 Task: Search one way flight ticket for 1 adult, 6 children, 1 infant in seat and 1 infant on lap in business from Scottsbluff: Western Nebraska Regional Airport (william B. Heilig Field) to Gillette: Gillette Campbell County Airport on 5-1-2023. Choice of flights is American. Number of bags: 8 checked bags. Price is upto 85000. Outbound departure time preference is 5:45.
Action: Mouse moved to (255, 329)
Screenshot: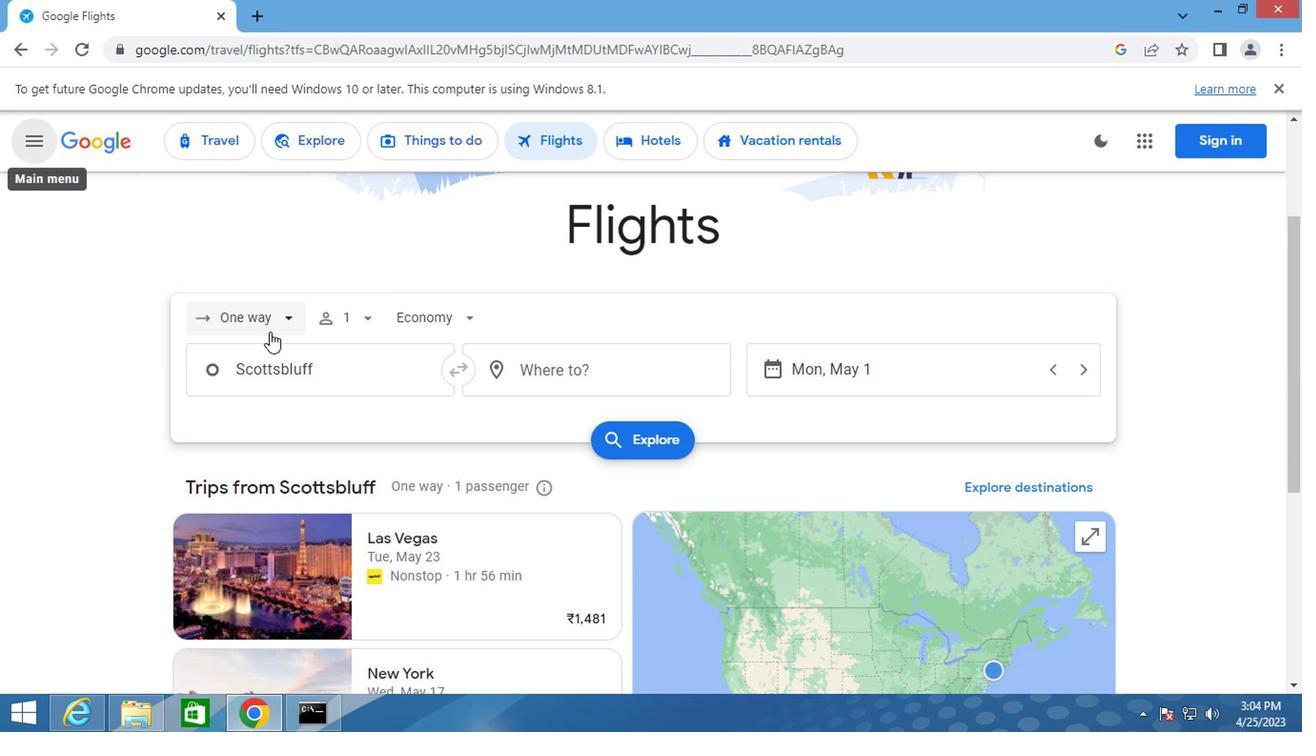 
Action: Mouse pressed left at (255, 329)
Screenshot: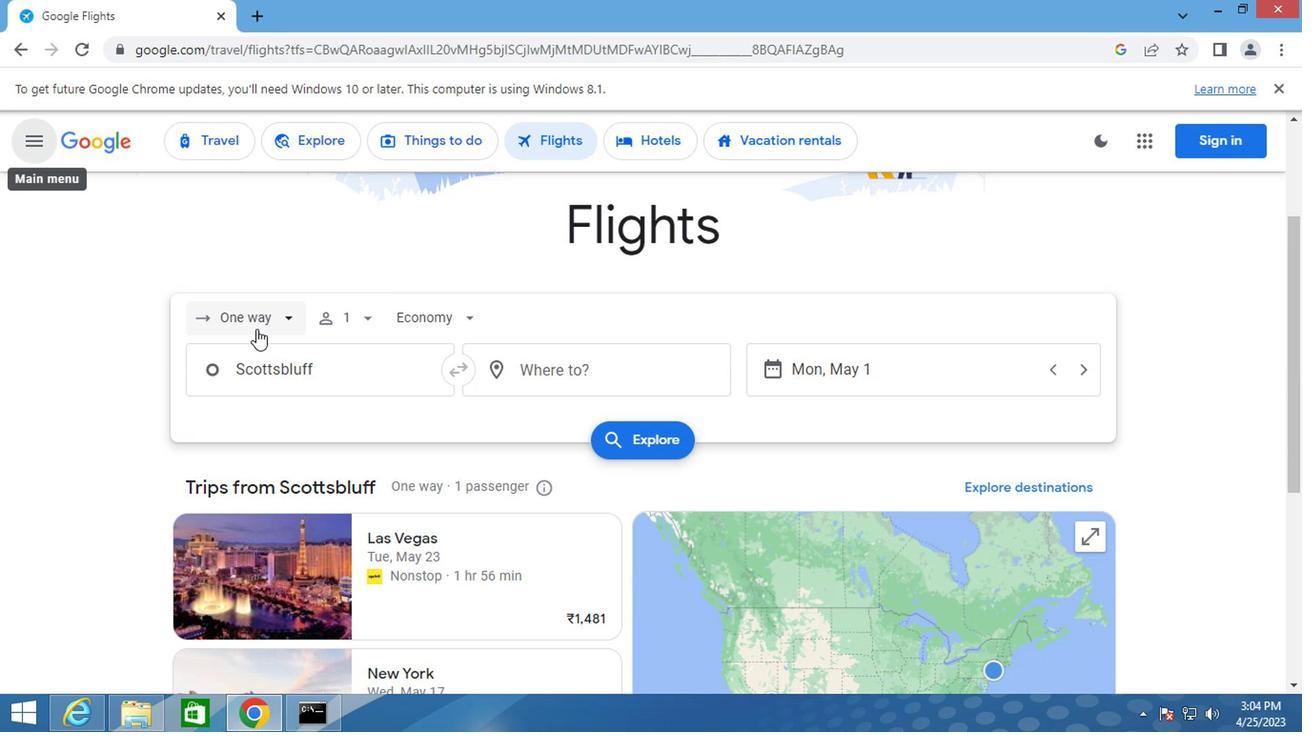 
Action: Mouse moved to (270, 415)
Screenshot: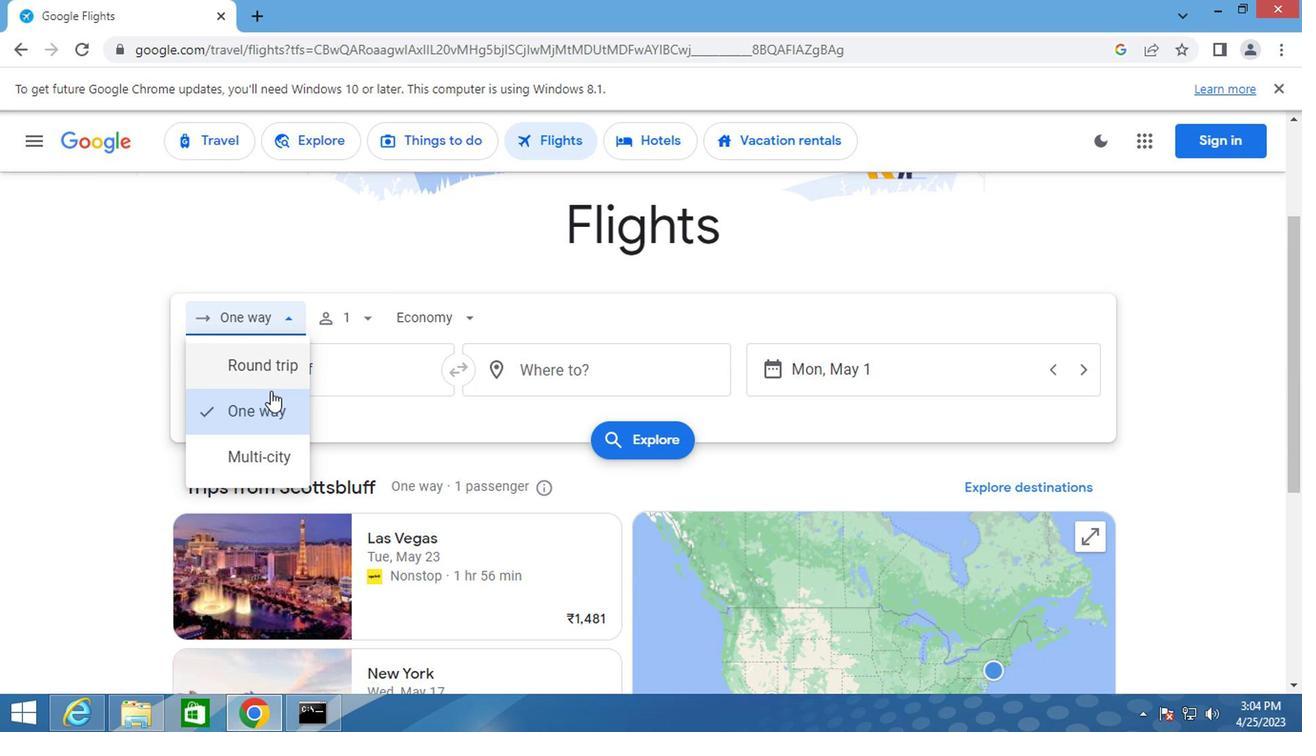 
Action: Mouse pressed left at (270, 415)
Screenshot: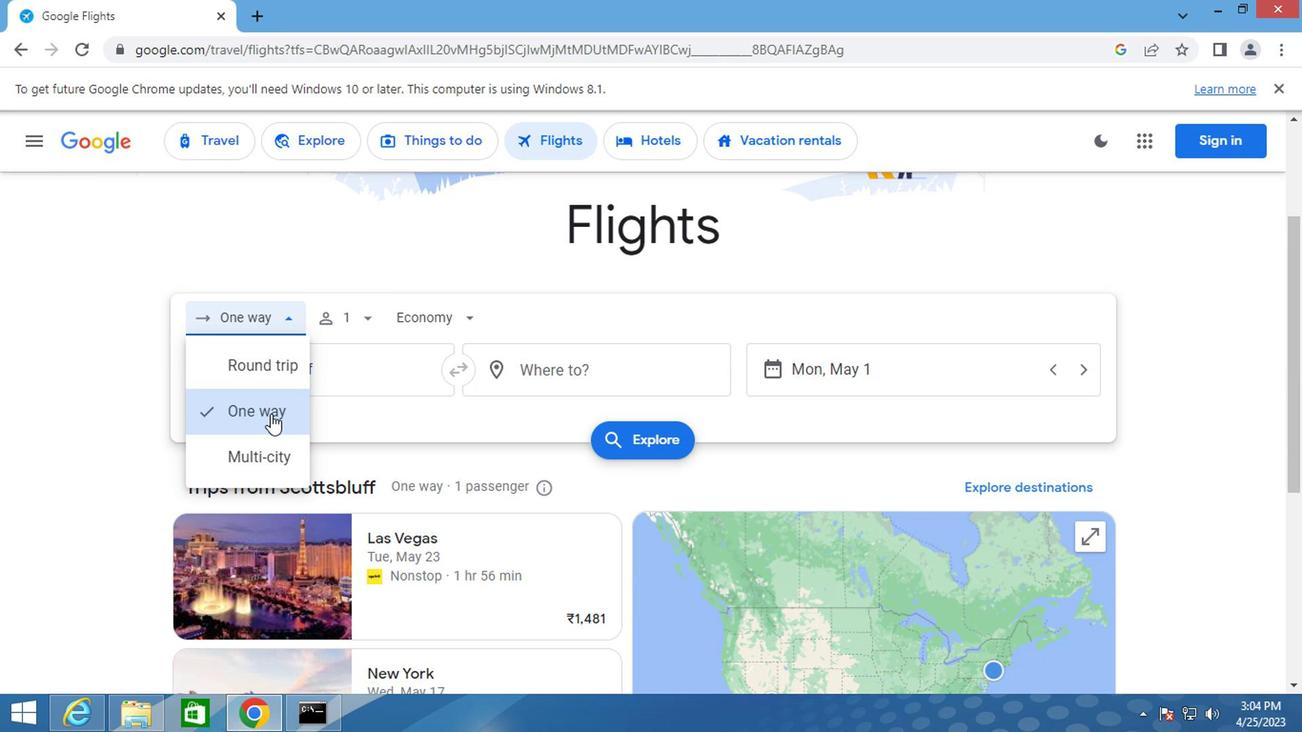 
Action: Mouse moved to (358, 322)
Screenshot: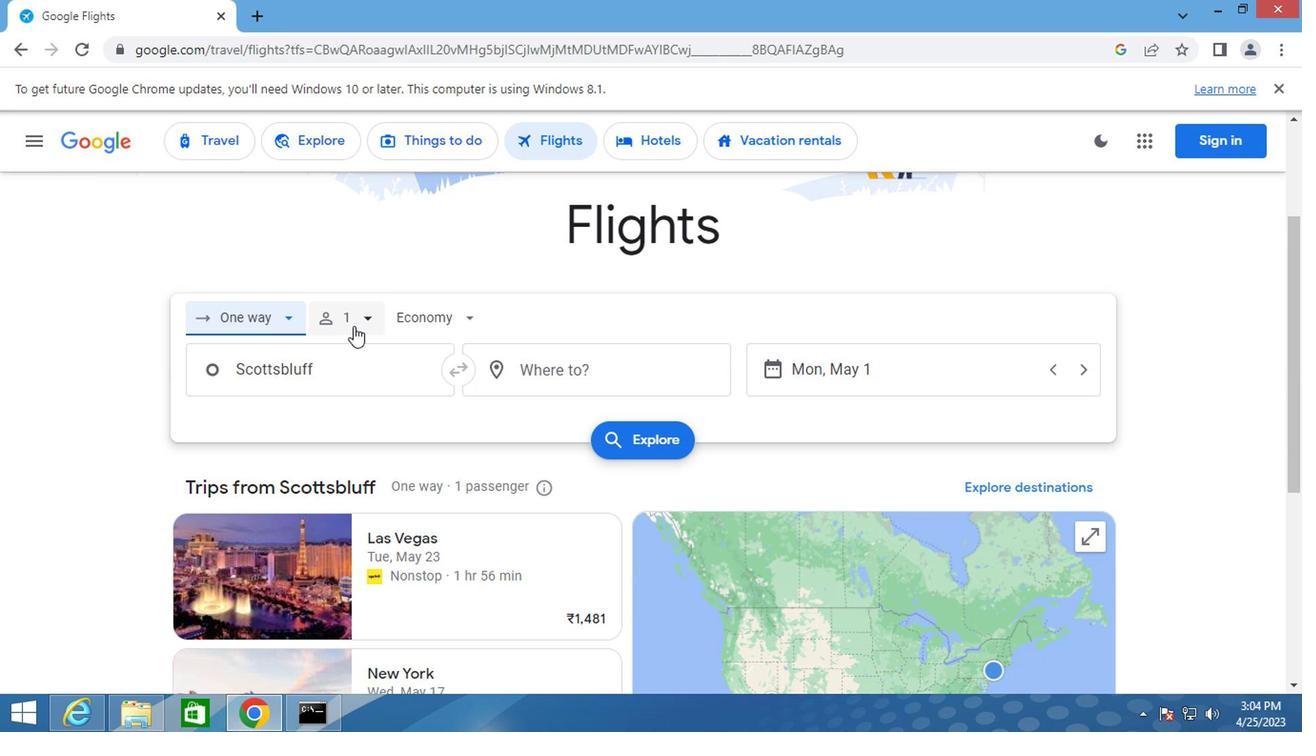
Action: Mouse pressed left at (358, 322)
Screenshot: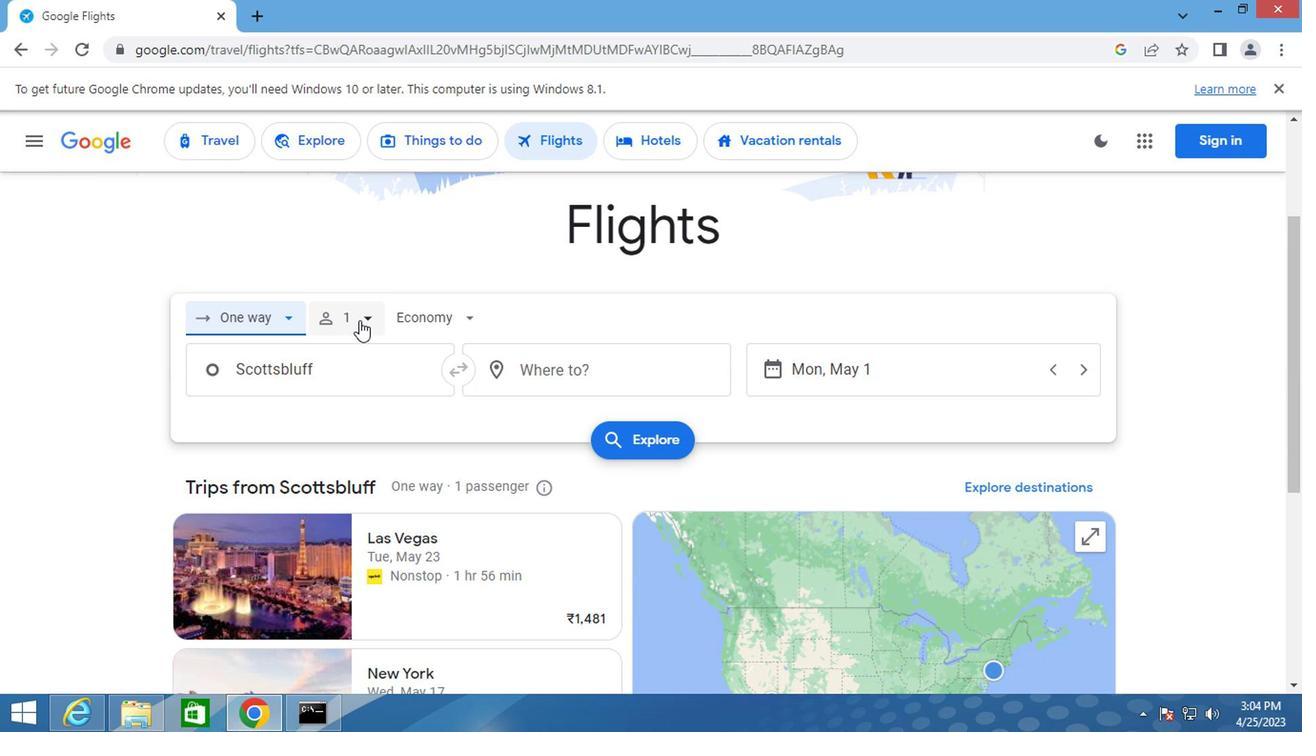 
Action: Mouse moved to (499, 416)
Screenshot: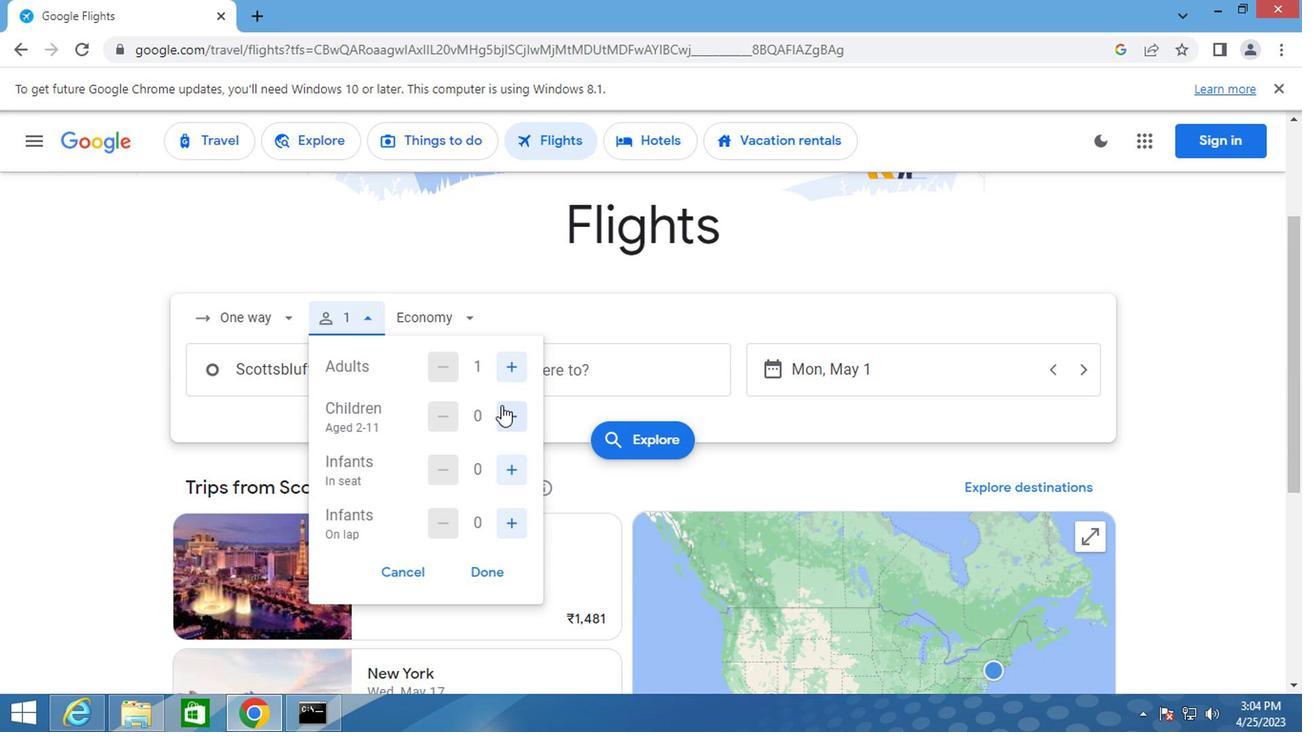 
Action: Mouse pressed left at (499, 416)
Screenshot: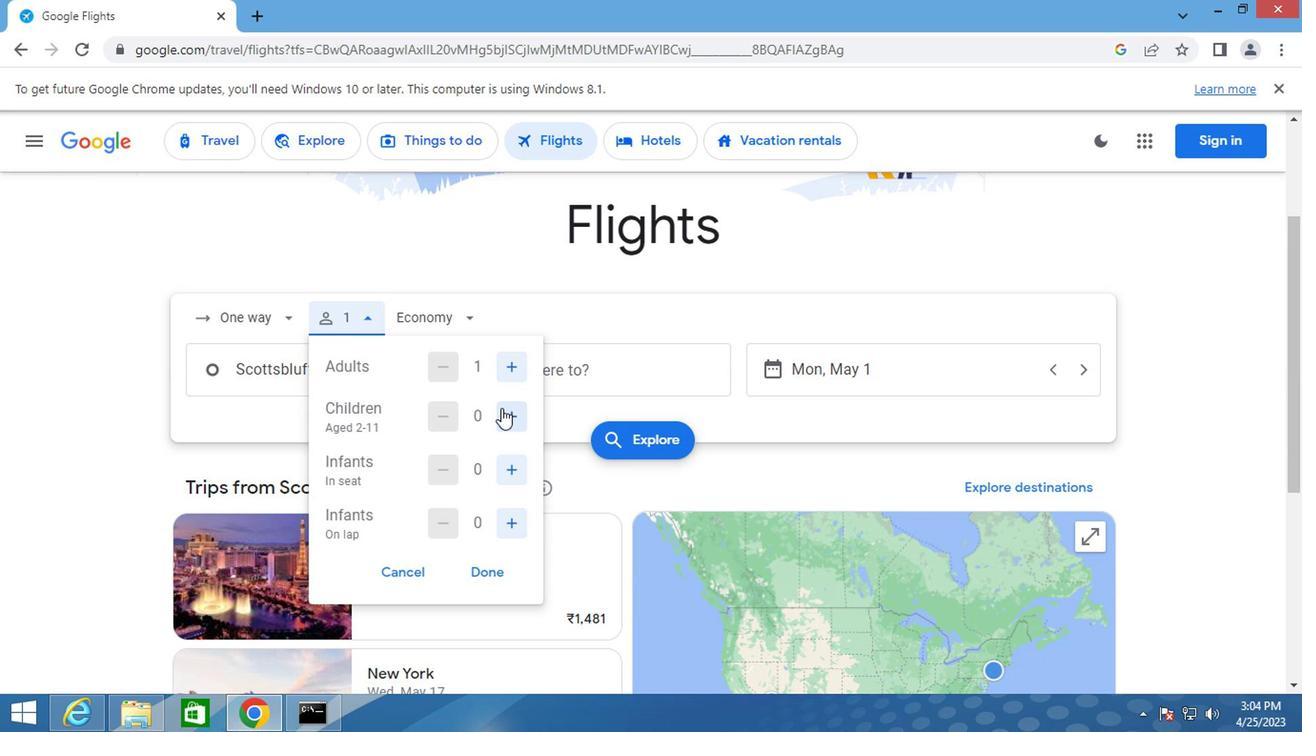 
Action: Mouse pressed left at (499, 416)
Screenshot: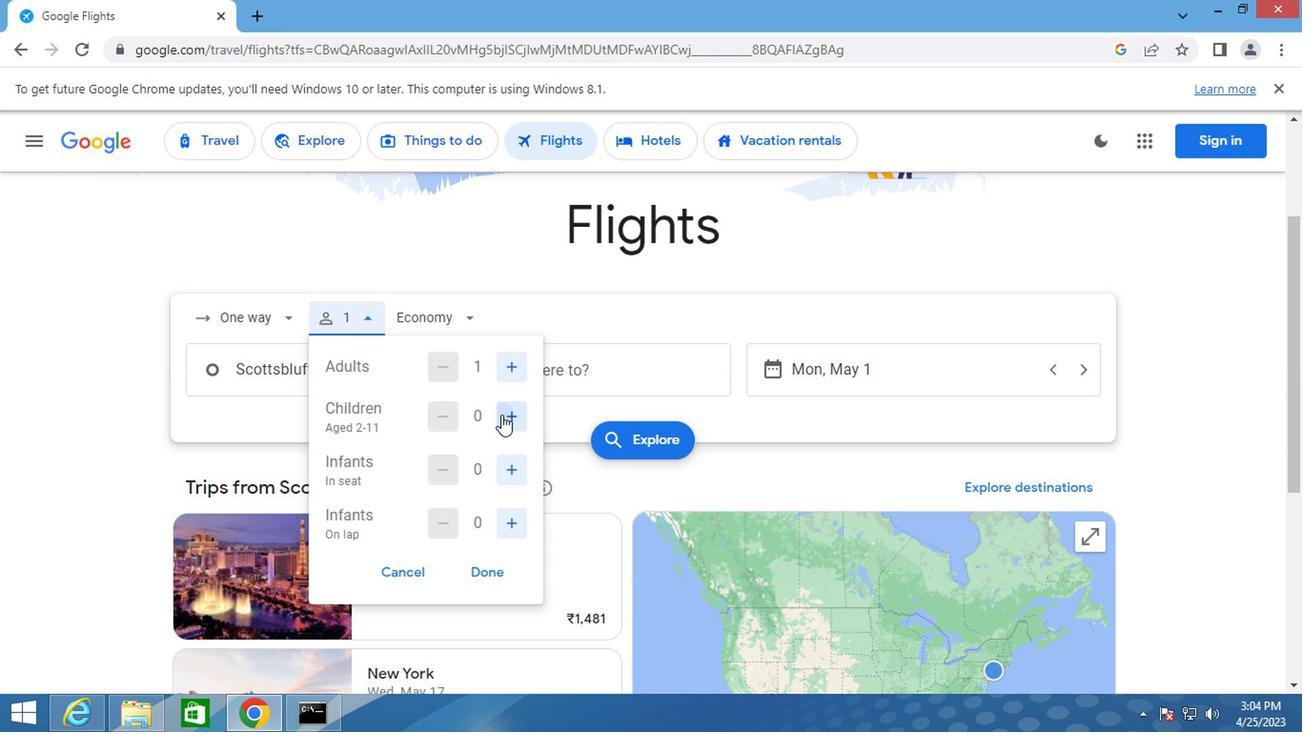 
Action: Mouse moved to (500, 416)
Screenshot: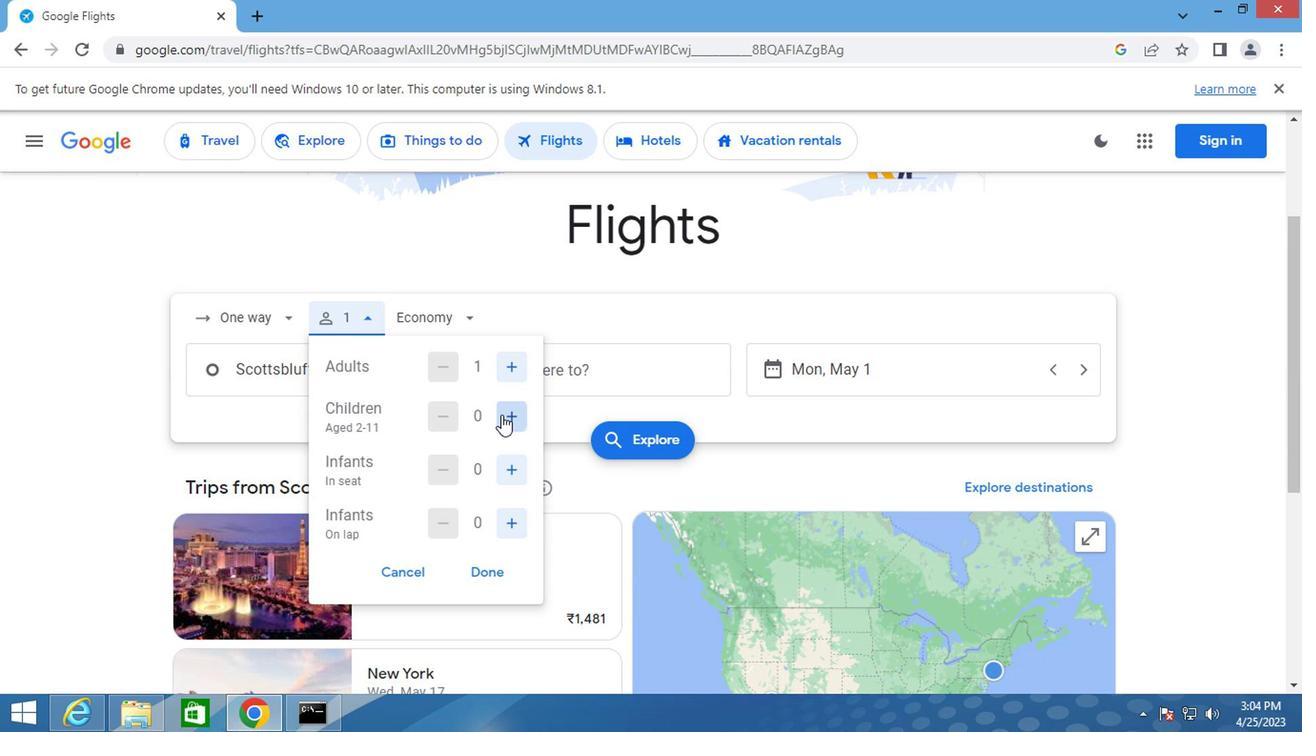 
Action: Mouse pressed left at (500, 416)
Screenshot: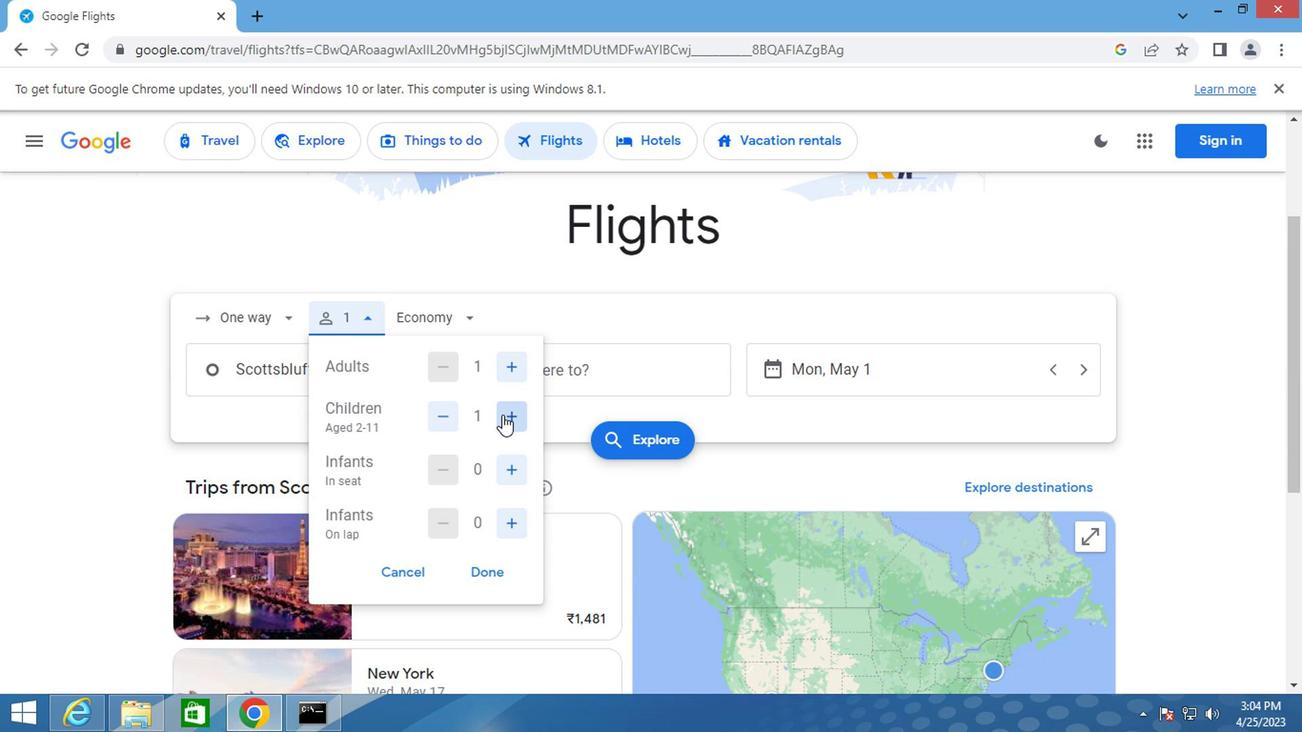 
Action: Mouse moved to (500, 416)
Screenshot: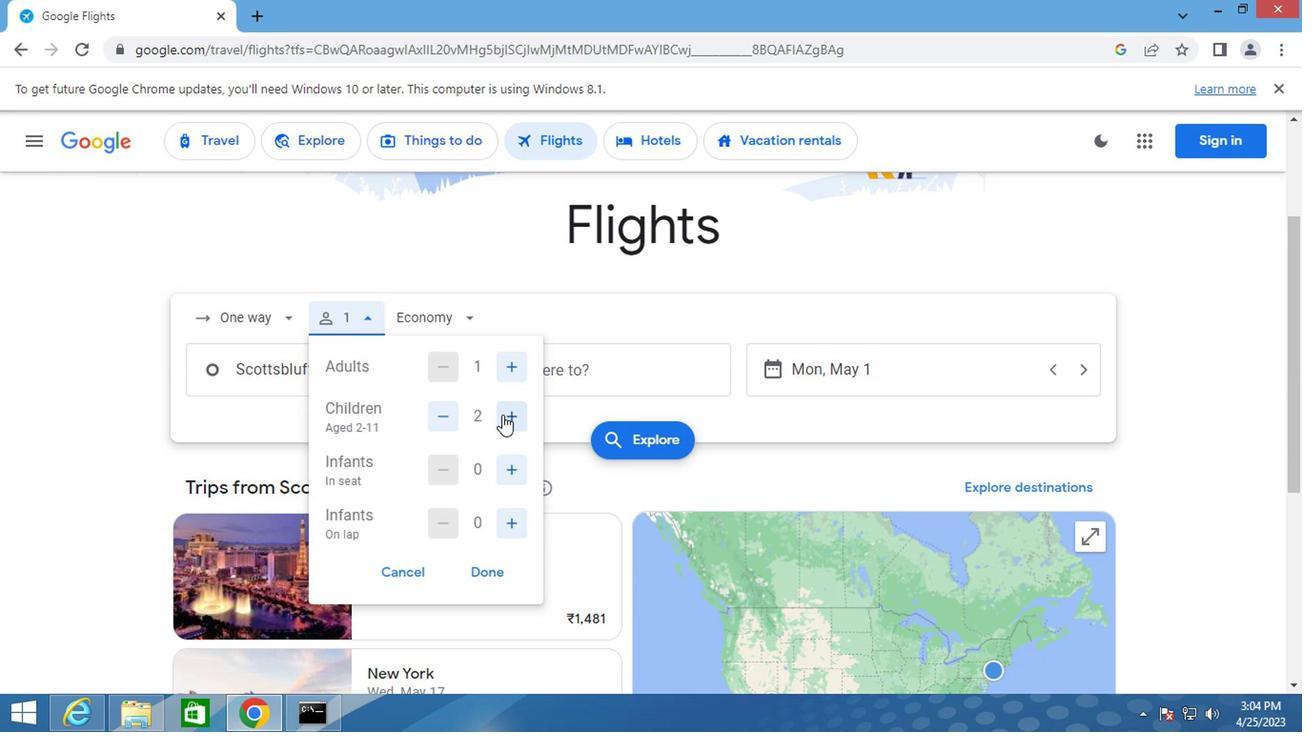
Action: Mouse pressed left at (500, 416)
Screenshot: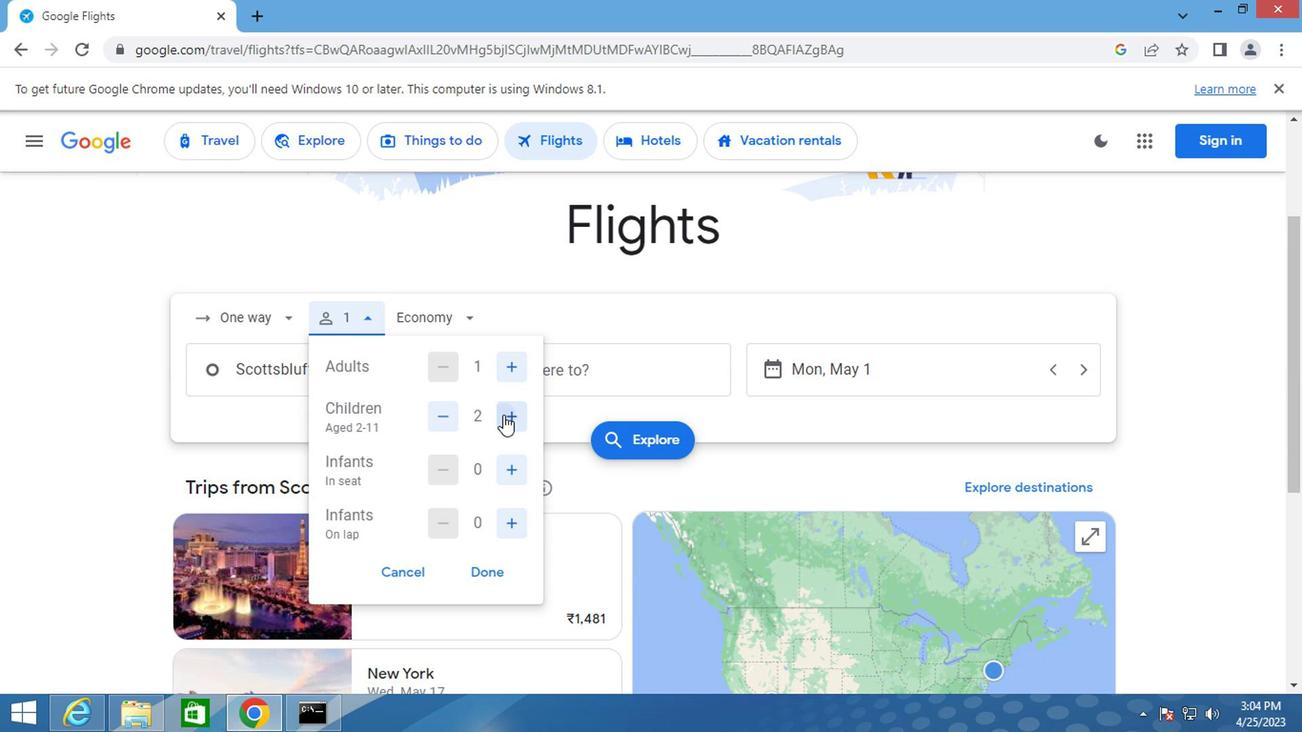
Action: Mouse pressed left at (500, 416)
Screenshot: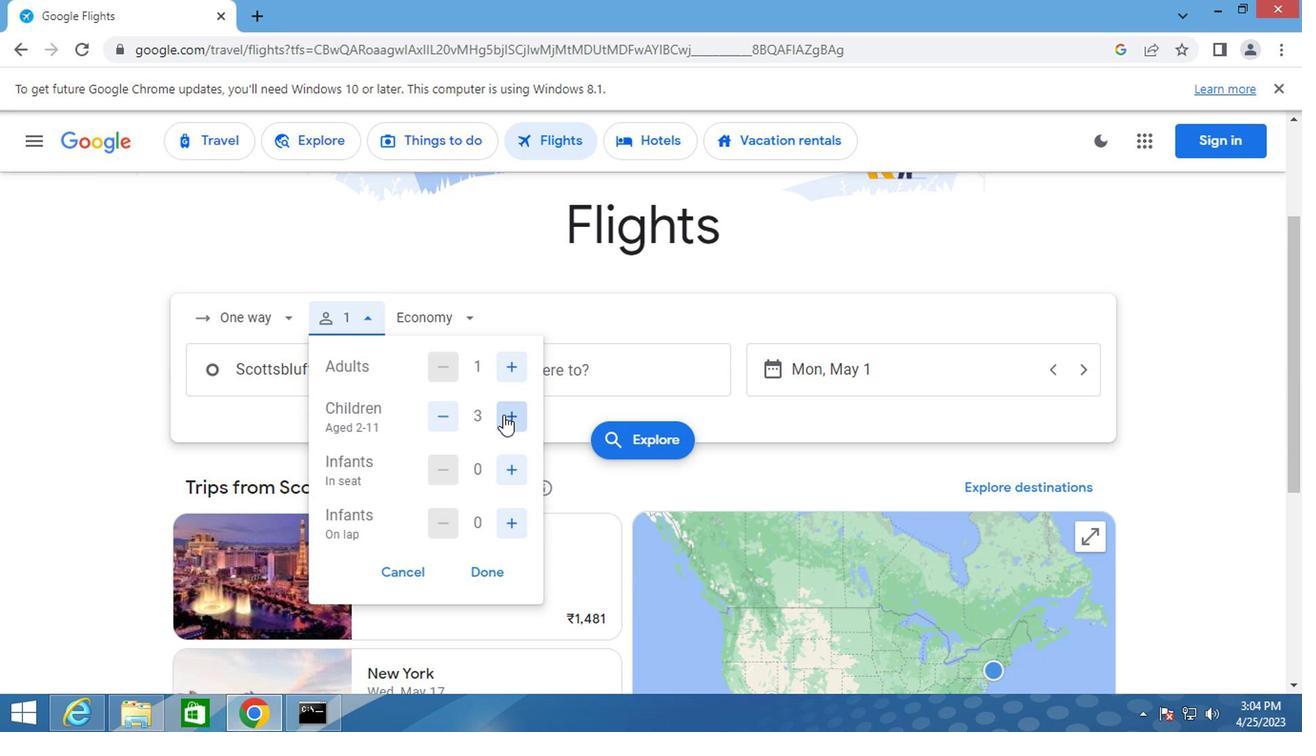 
Action: Mouse pressed left at (500, 416)
Screenshot: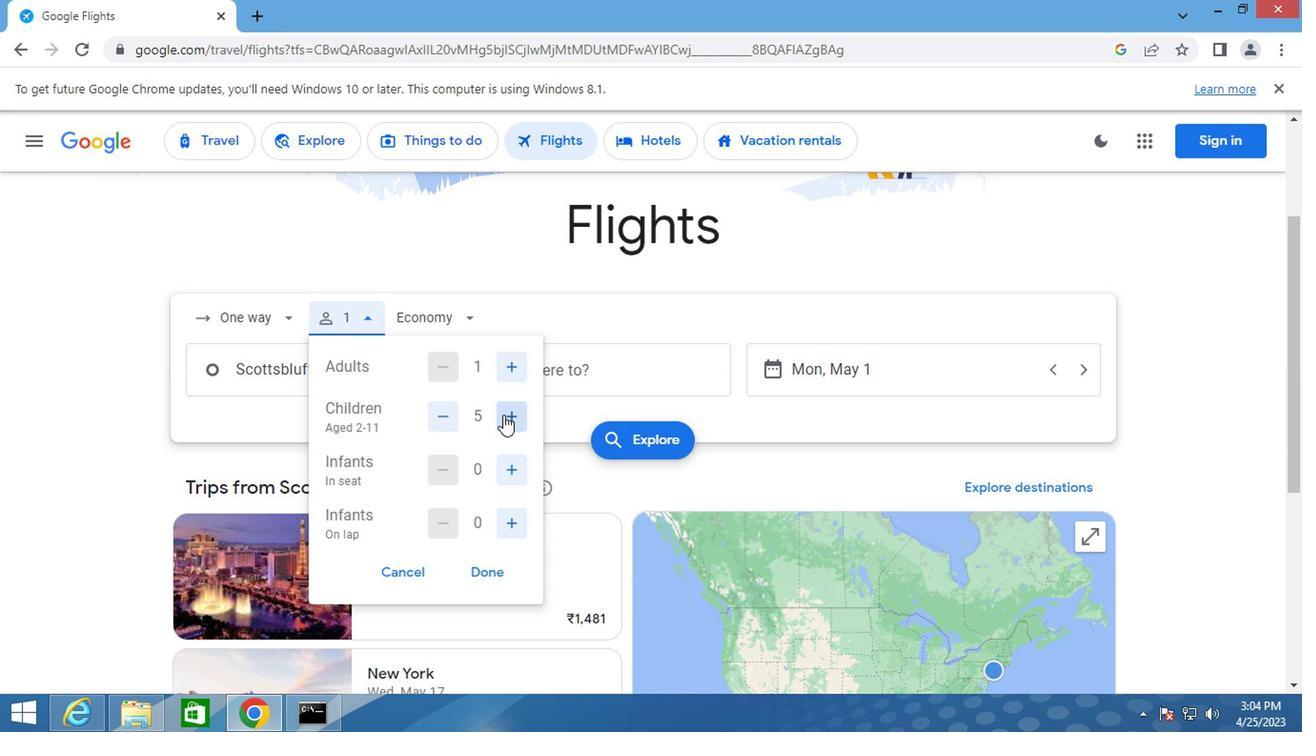 
Action: Mouse moved to (504, 462)
Screenshot: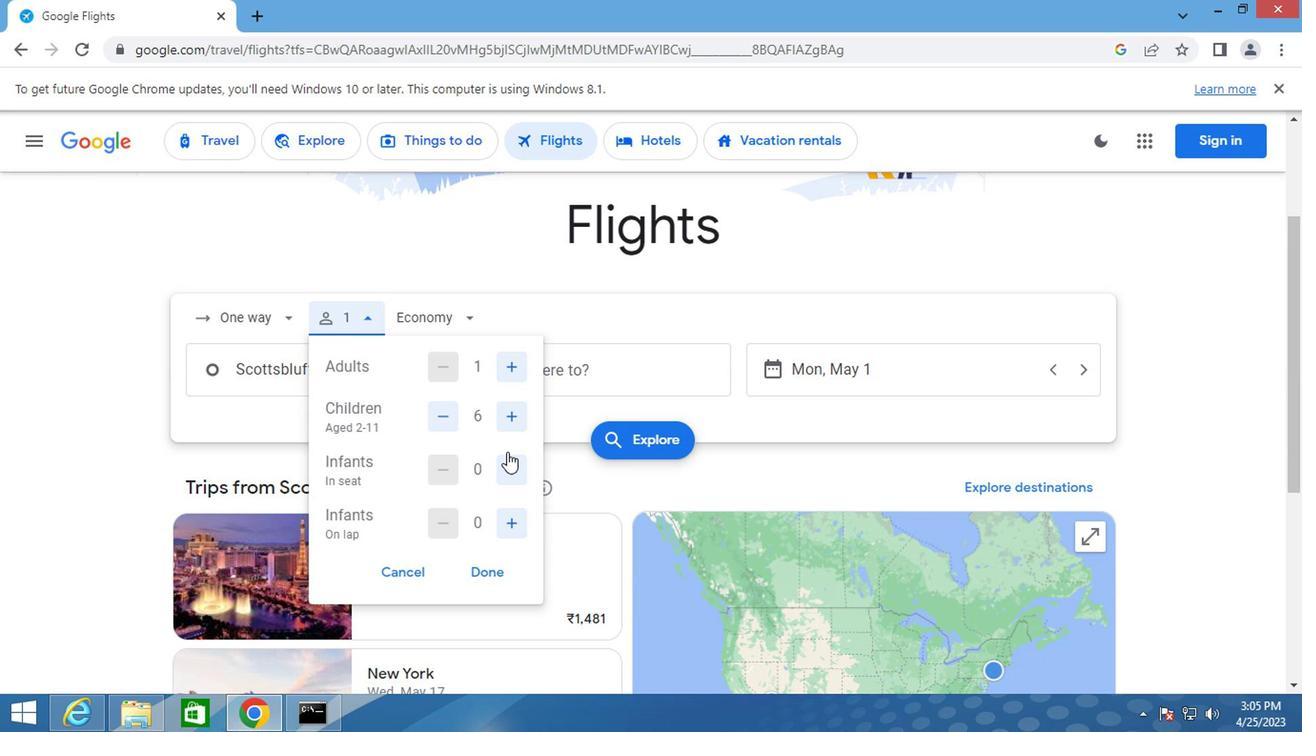
Action: Mouse pressed left at (504, 462)
Screenshot: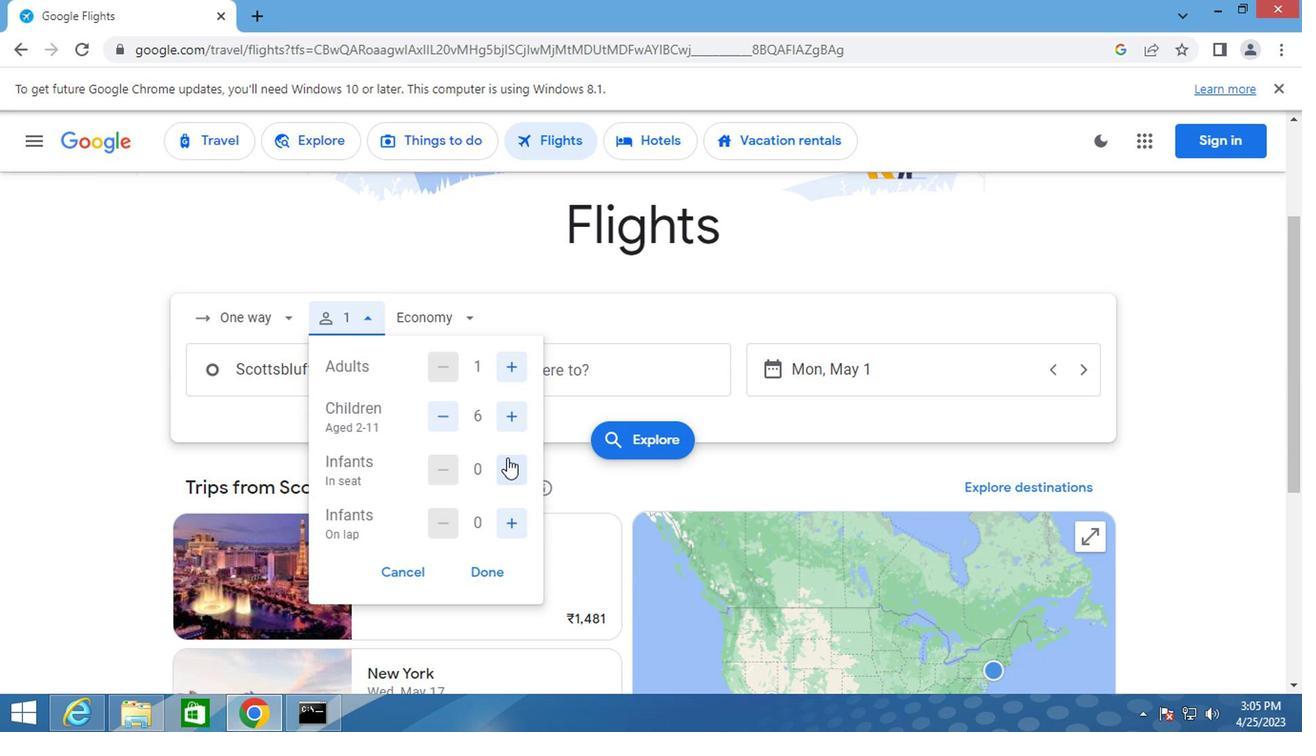 
Action: Mouse moved to (504, 523)
Screenshot: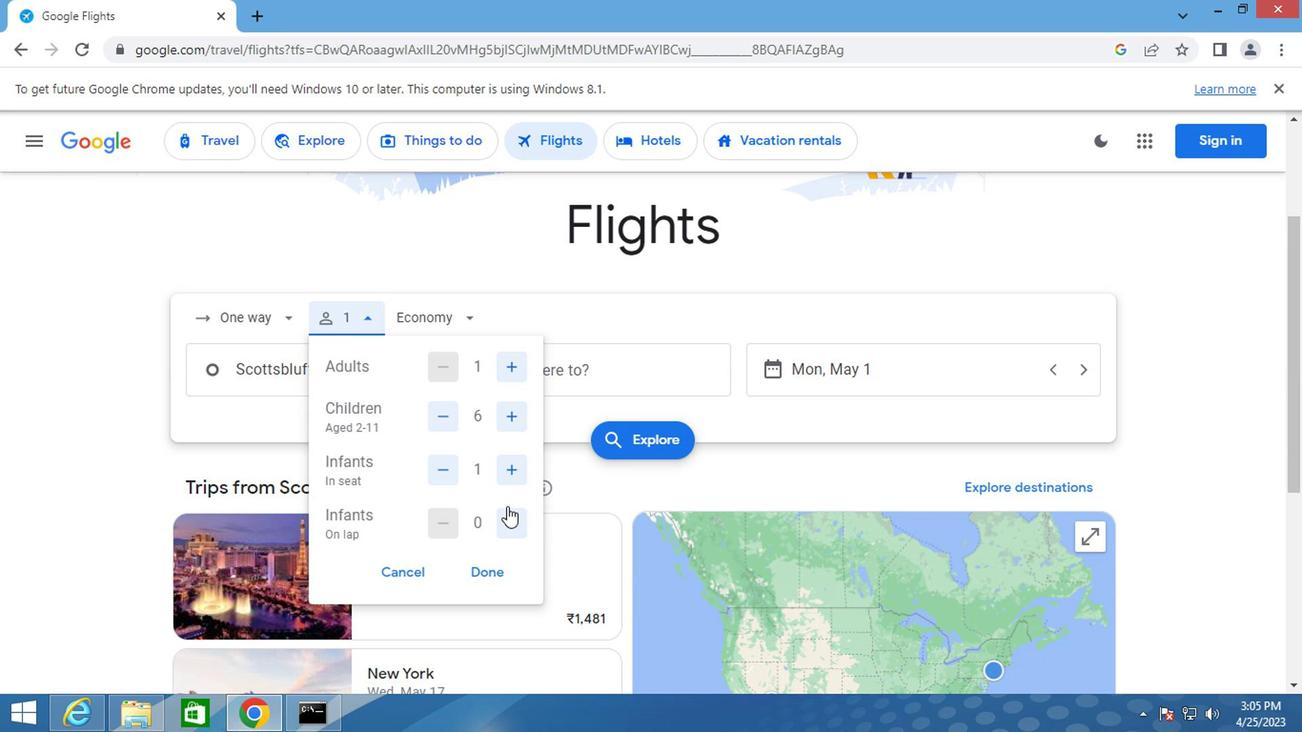 
Action: Mouse pressed left at (504, 523)
Screenshot: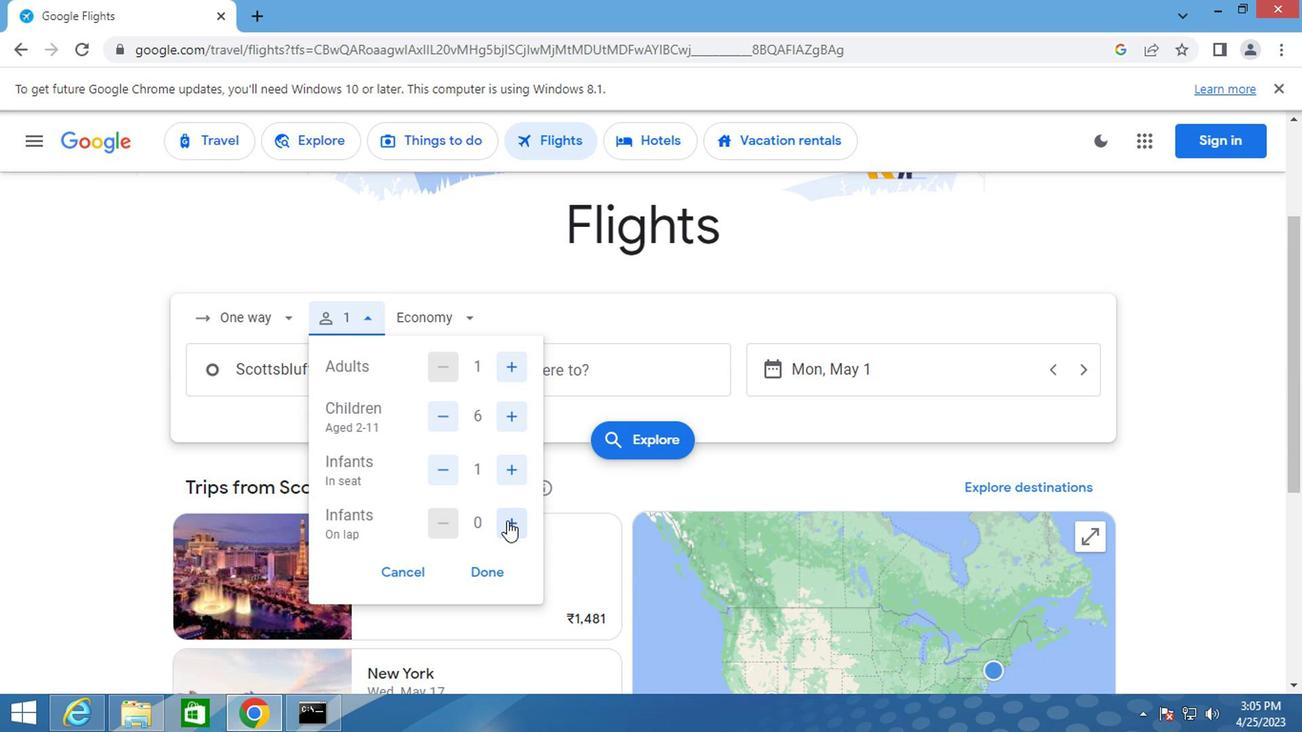 
Action: Mouse moved to (435, 317)
Screenshot: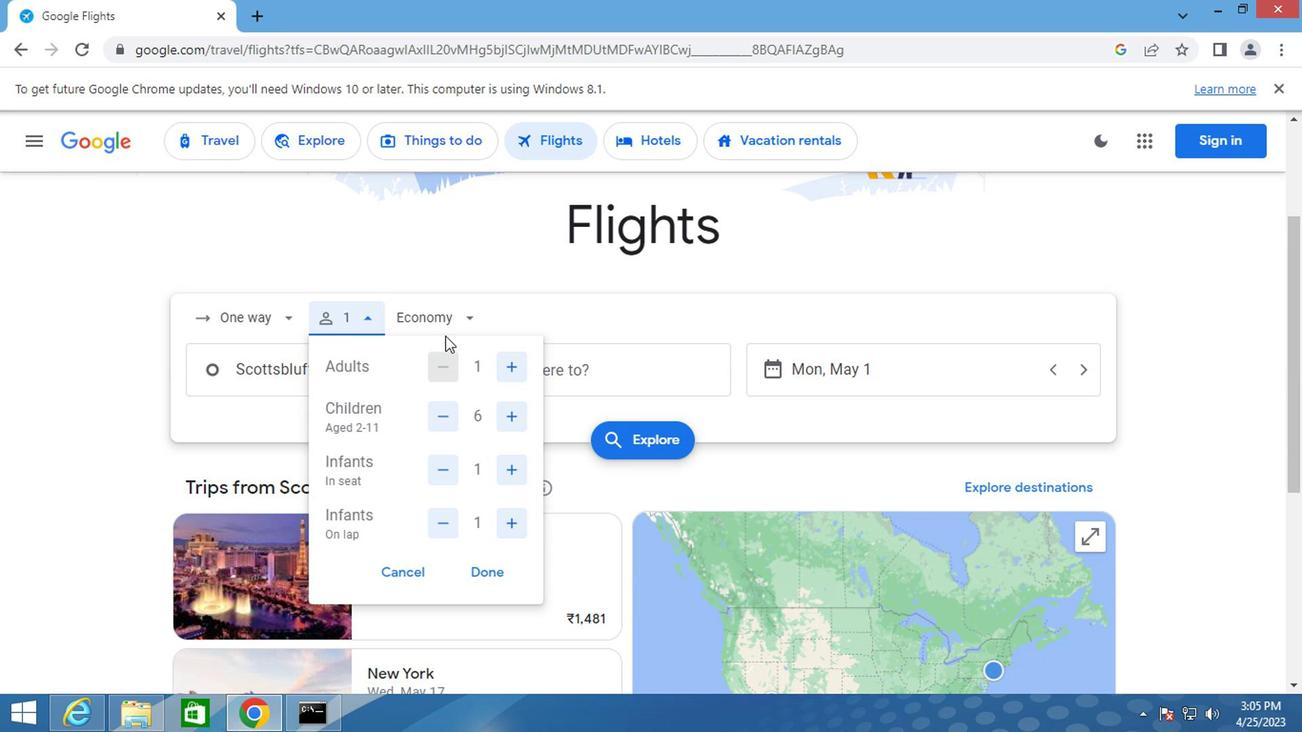 
Action: Mouse pressed left at (435, 317)
Screenshot: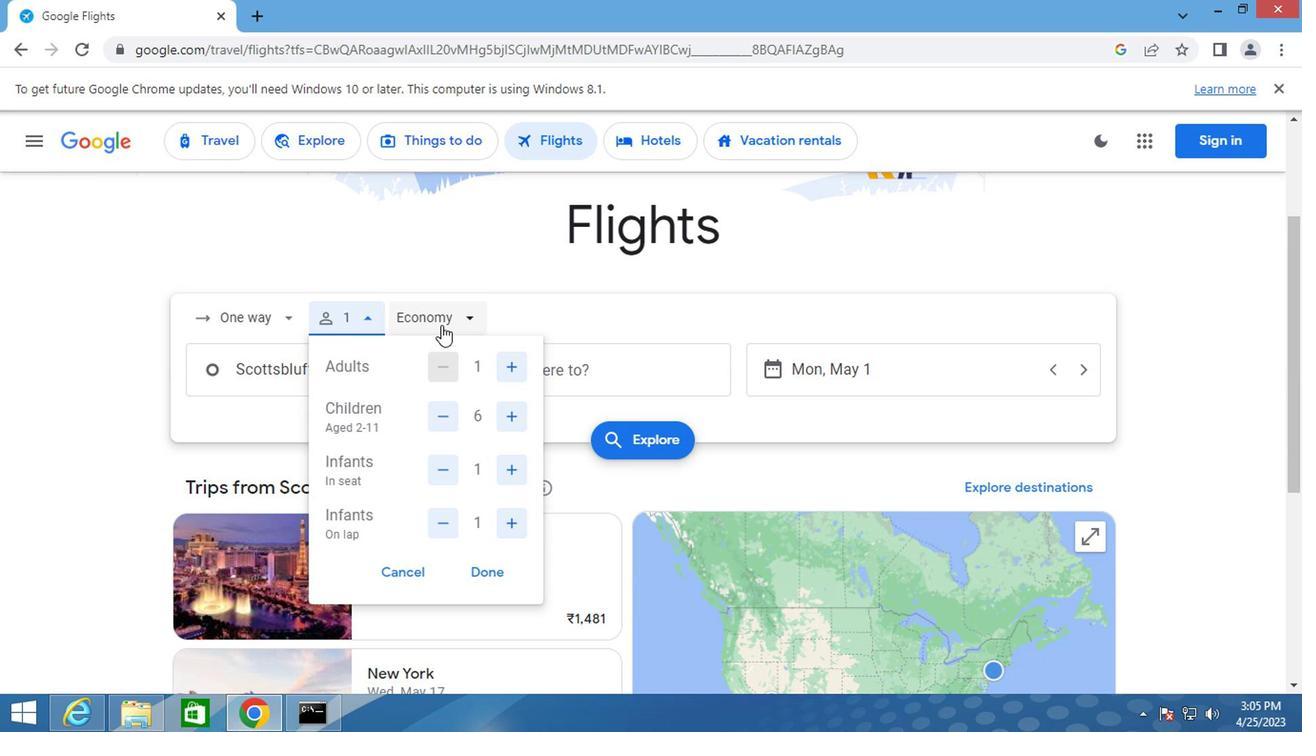 
Action: Mouse moved to (454, 457)
Screenshot: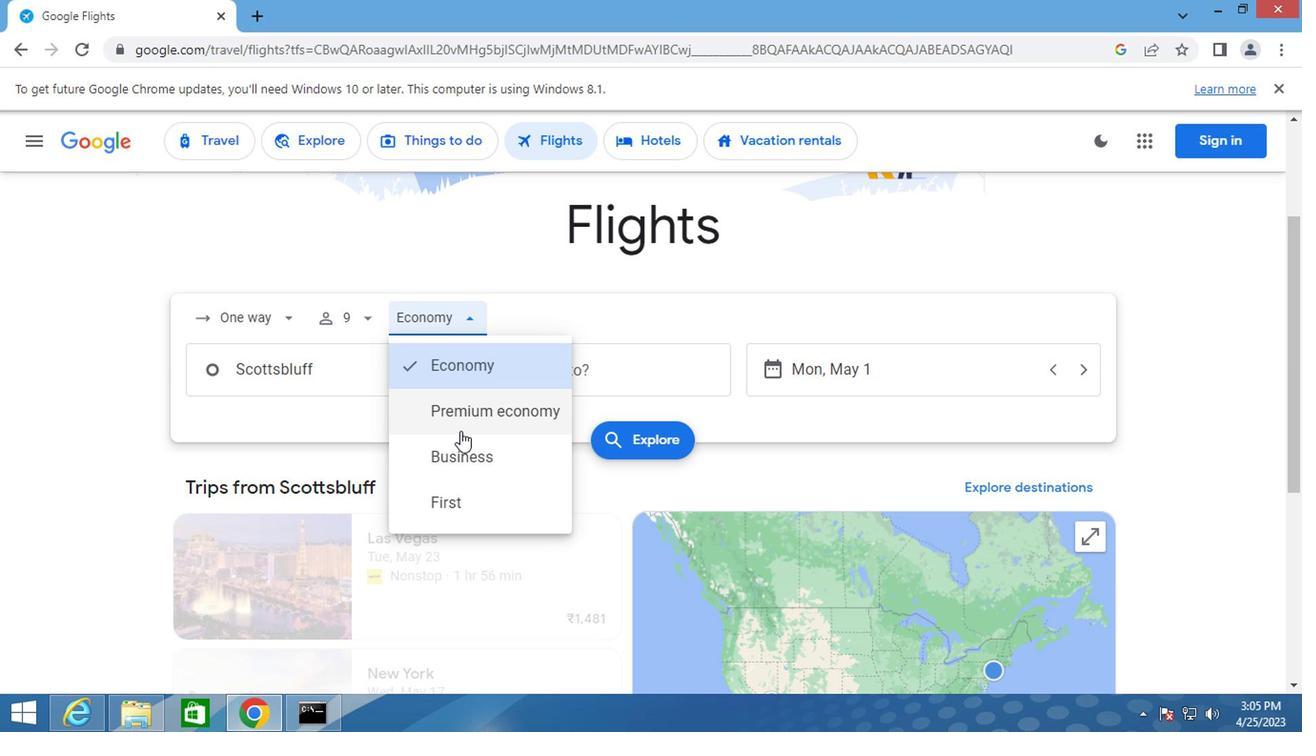 
Action: Mouse pressed left at (454, 457)
Screenshot: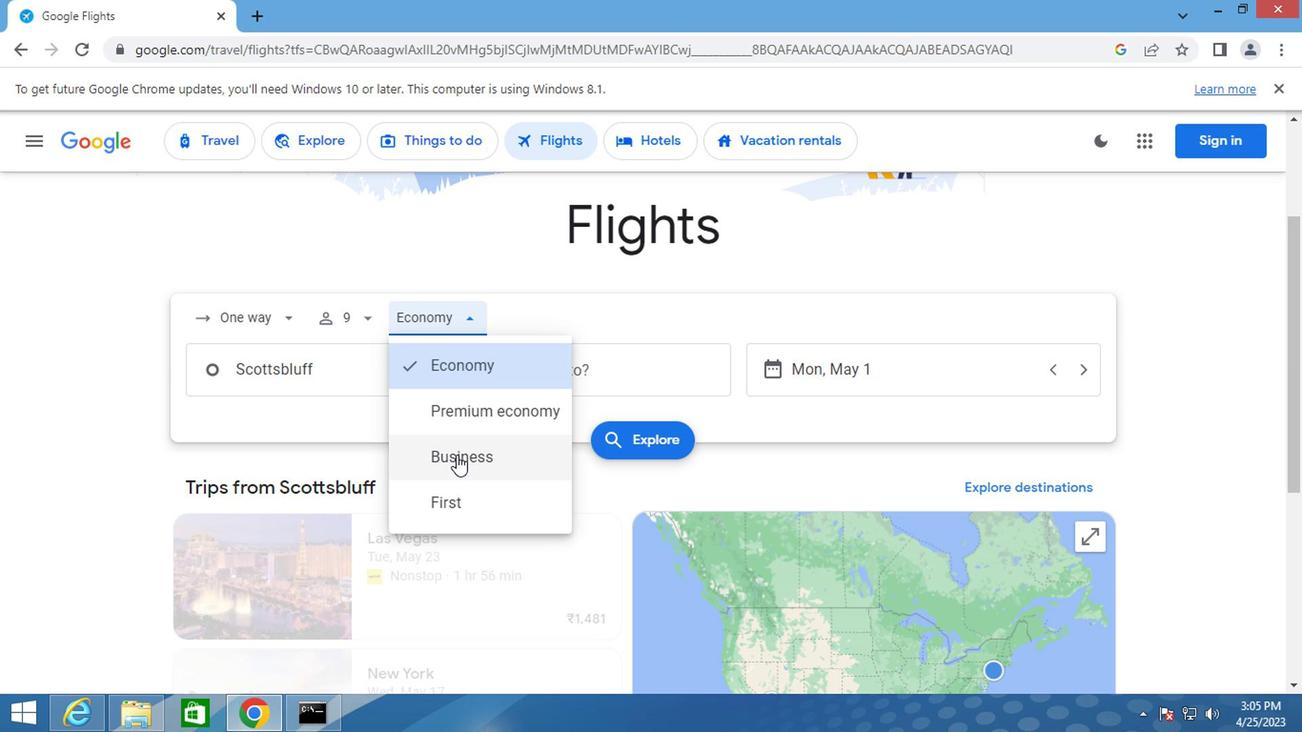 
Action: Mouse moved to (280, 378)
Screenshot: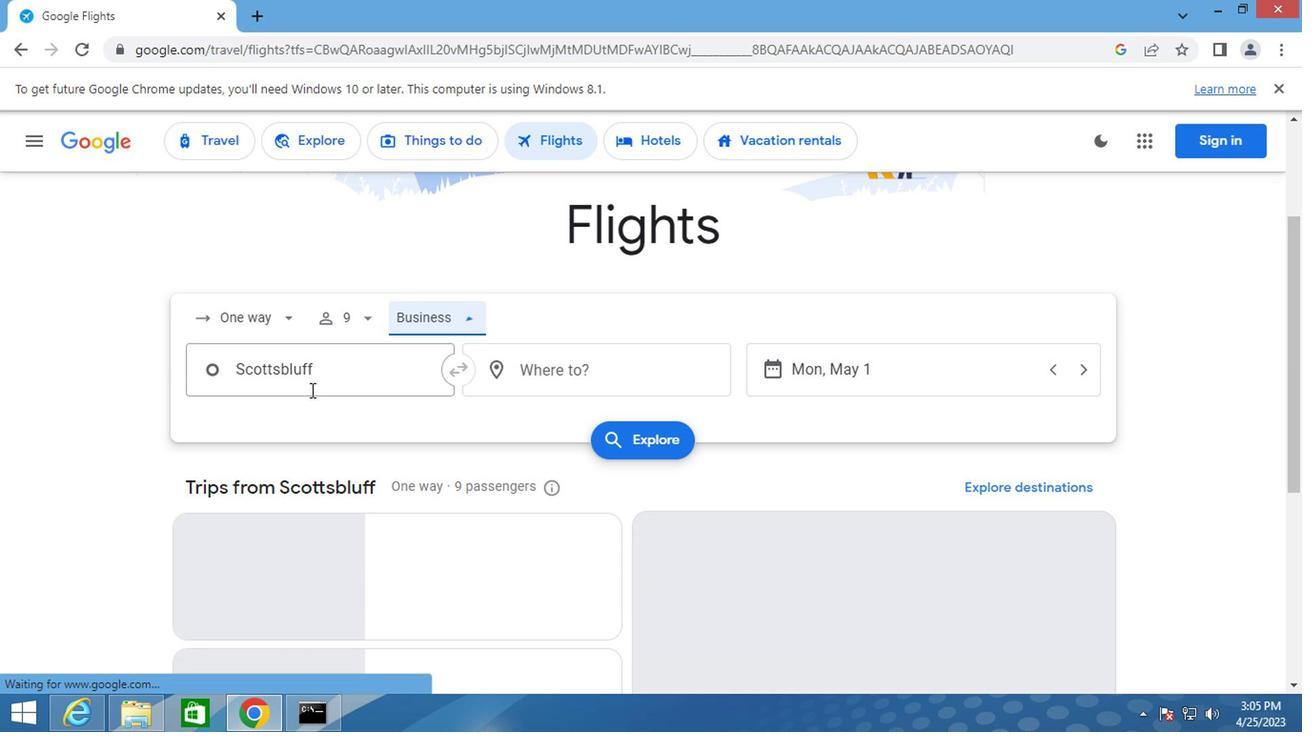 
Action: Mouse pressed left at (280, 378)
Screenshot: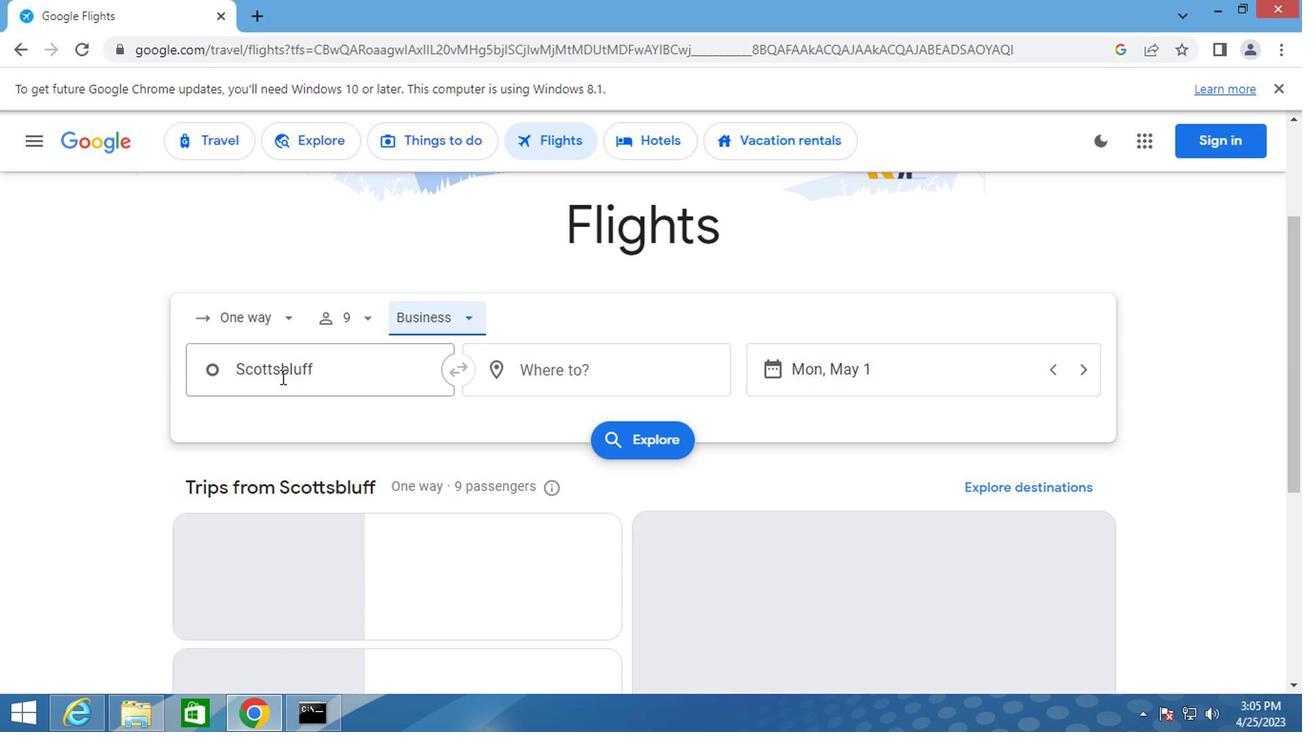 
Action: Key pressed scottsbluff
Screenshot: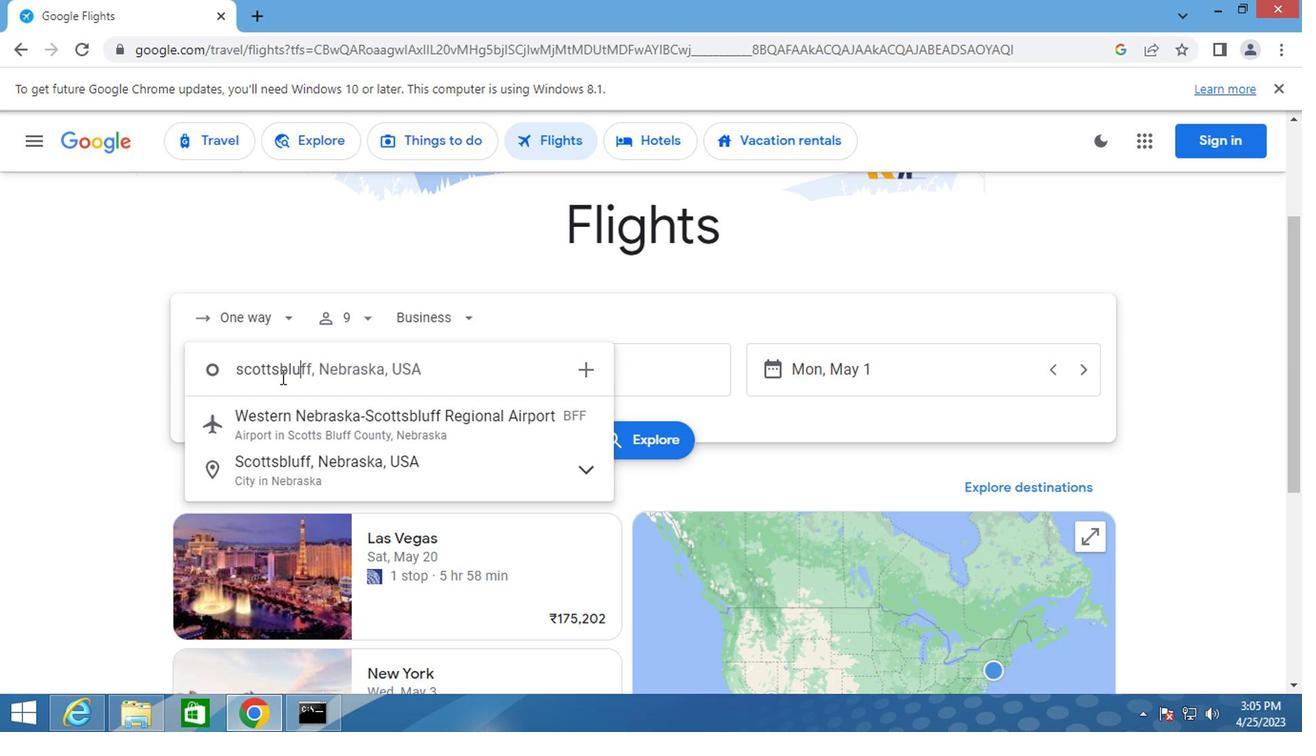 
Action: Mouse moved to (295, 490)
Screenshot: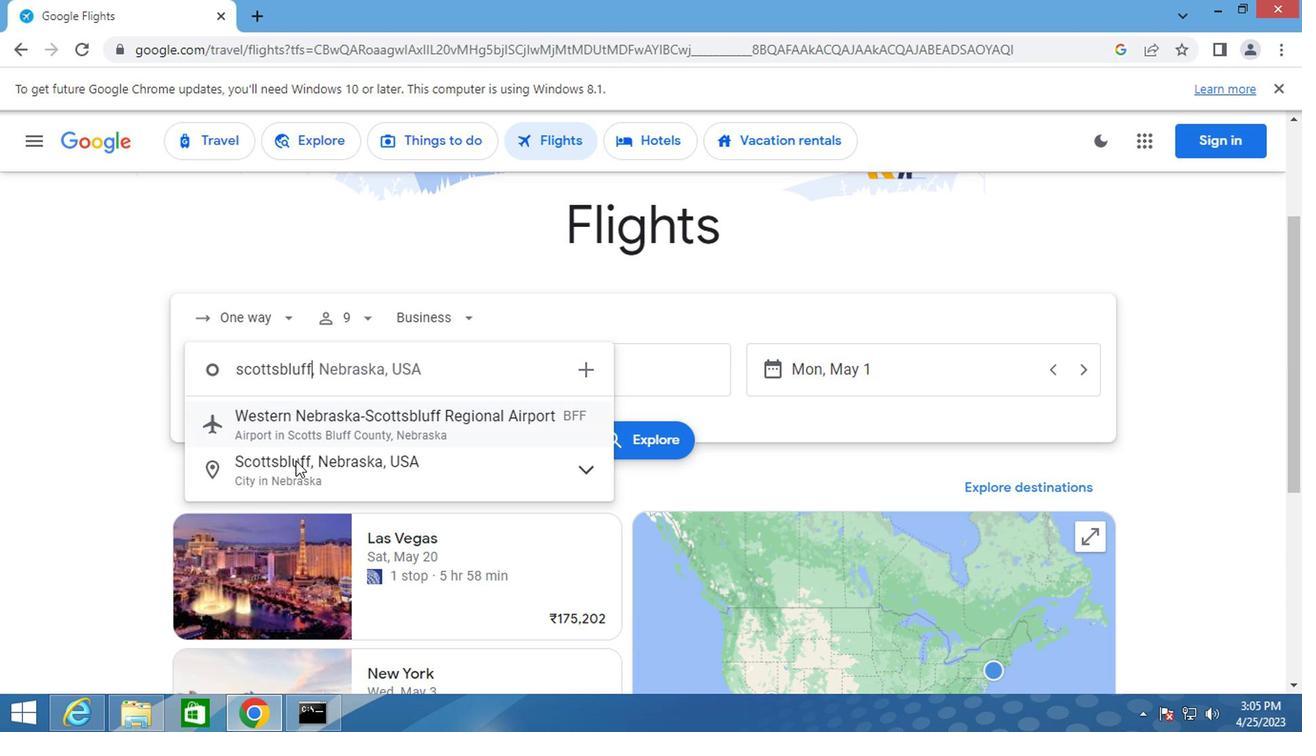 
Action: Mouse pressed left at (295, 490)
Screenshot: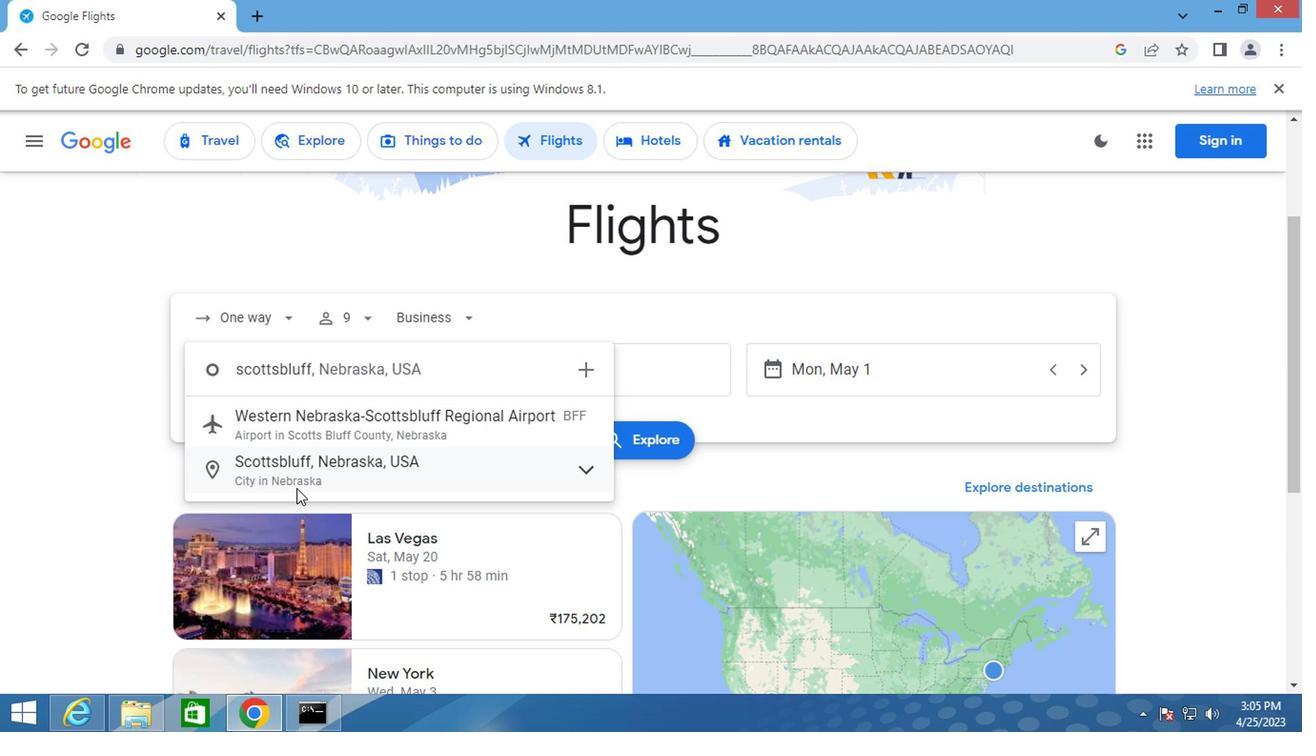 
Action: Mouse moved to (519, 376)
Screenshot: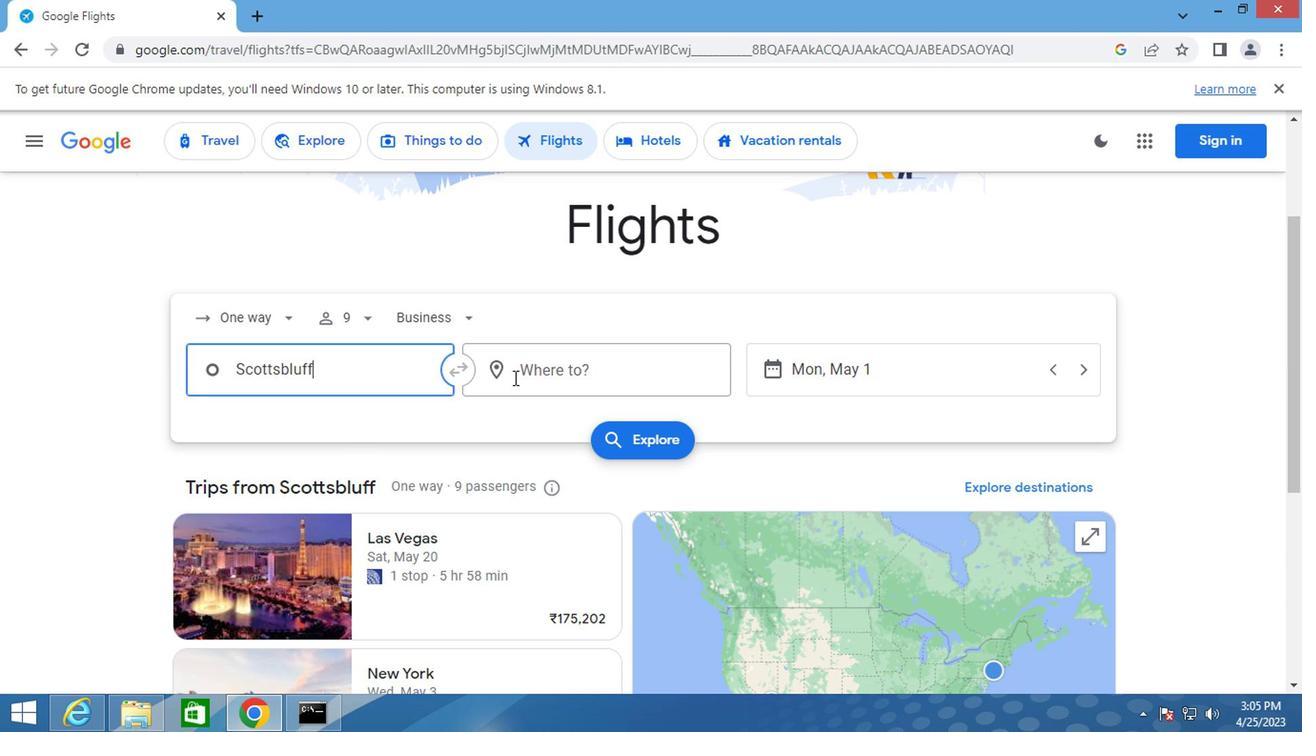 
Action: Mouse pressed left at (519, 376)
Screenshot: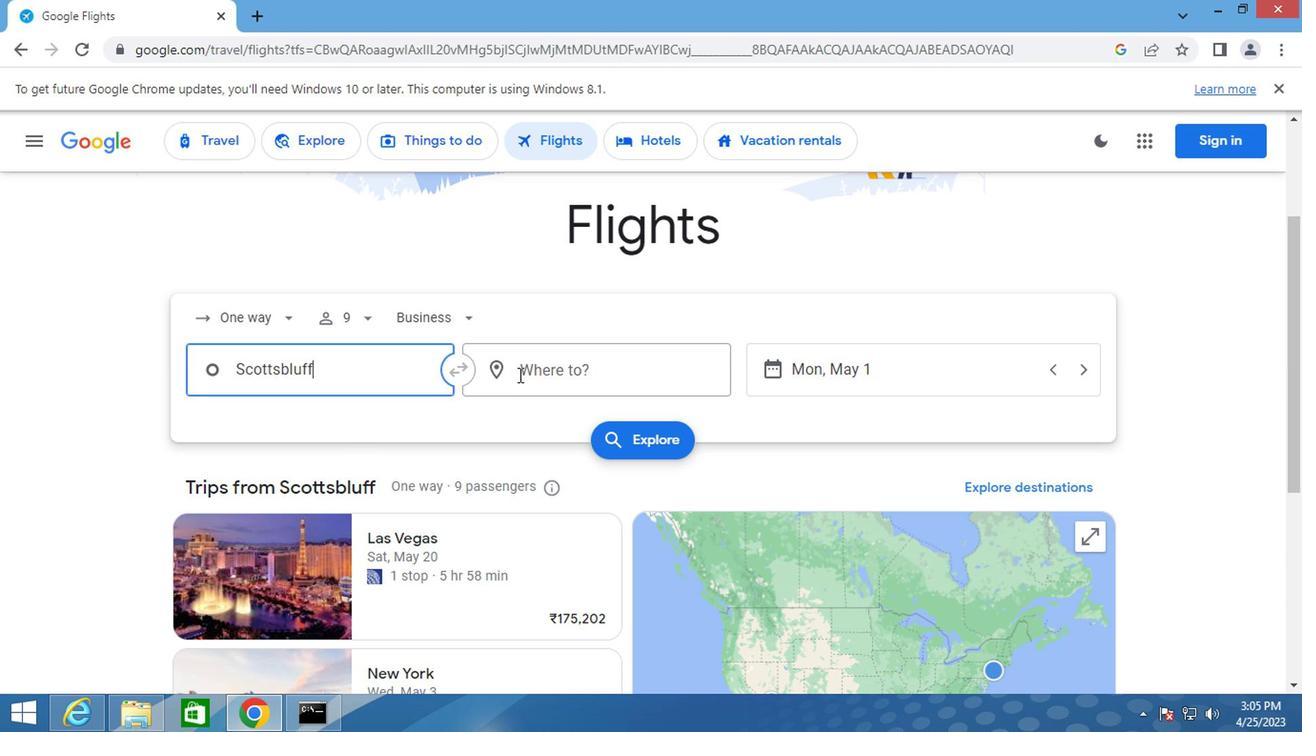 
Action: Key pressed gillette
Screenshot: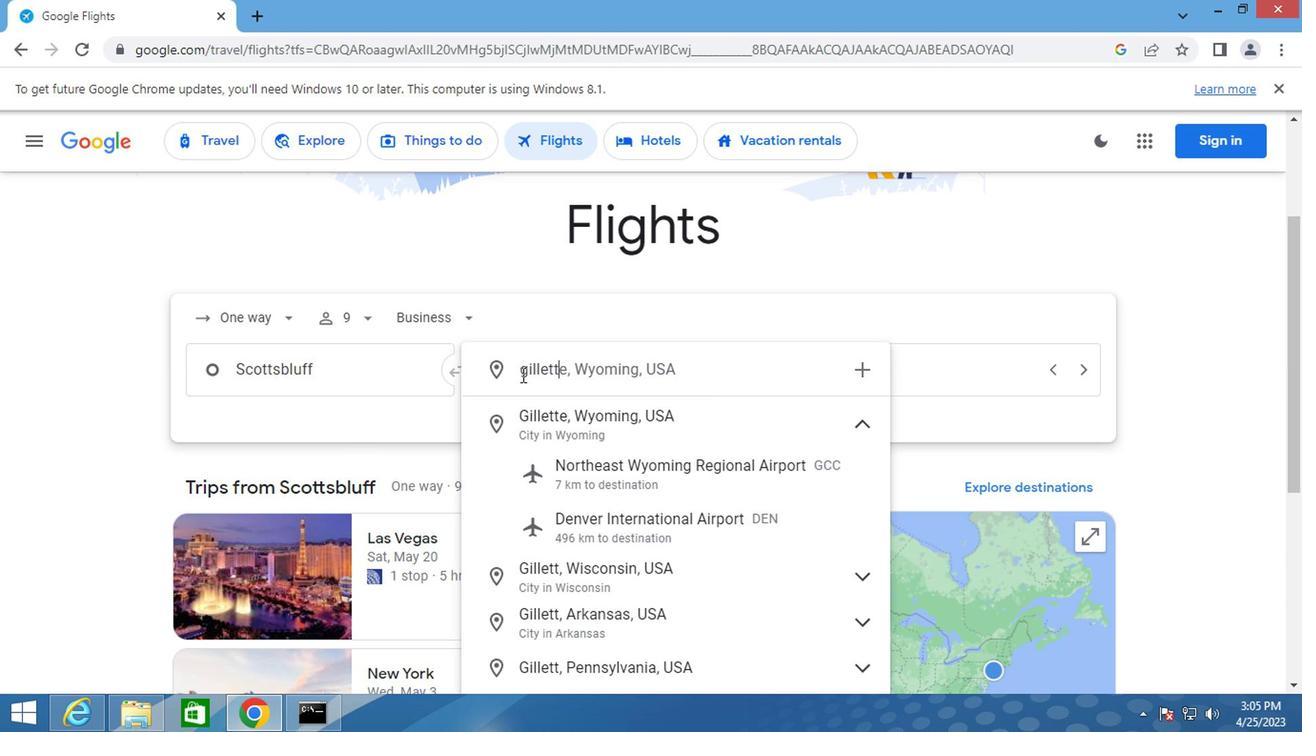 
Action: Mouse moved to (591, 467)
Screenshot: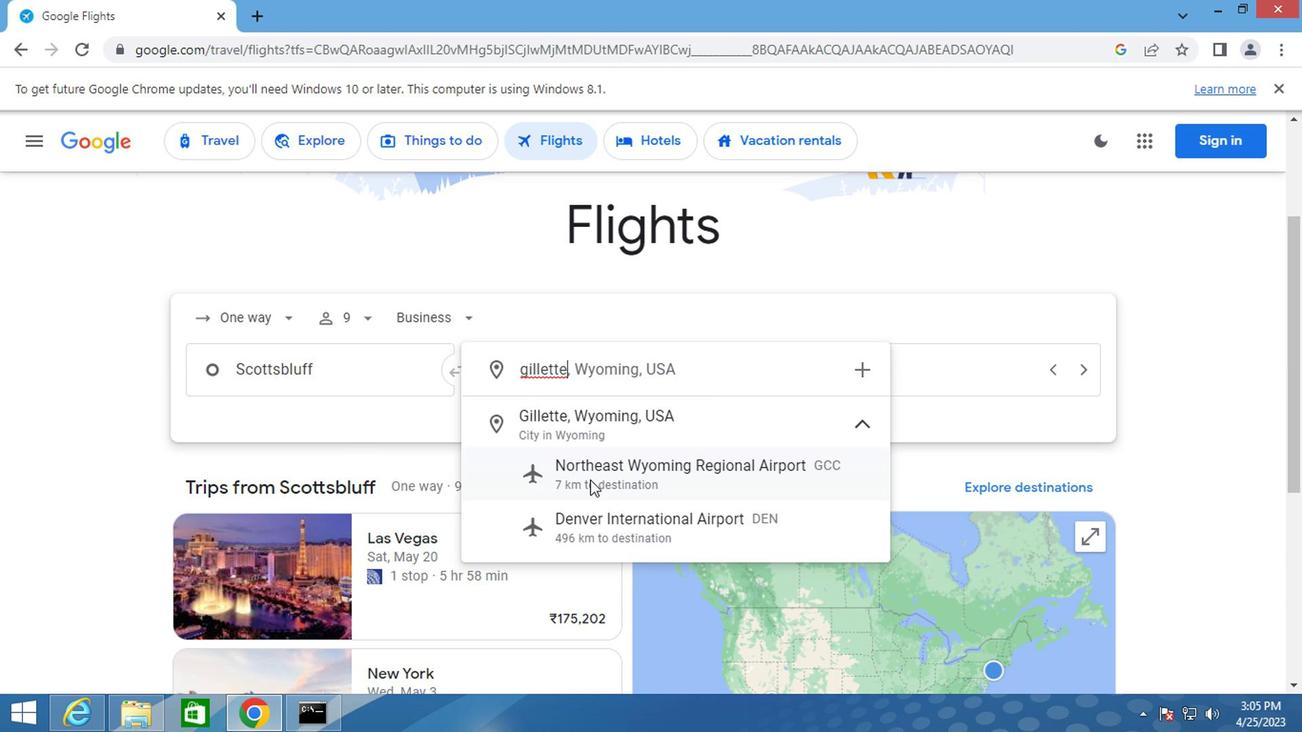 
Action: Mouse pressed left at (591, 467)
Screenshot: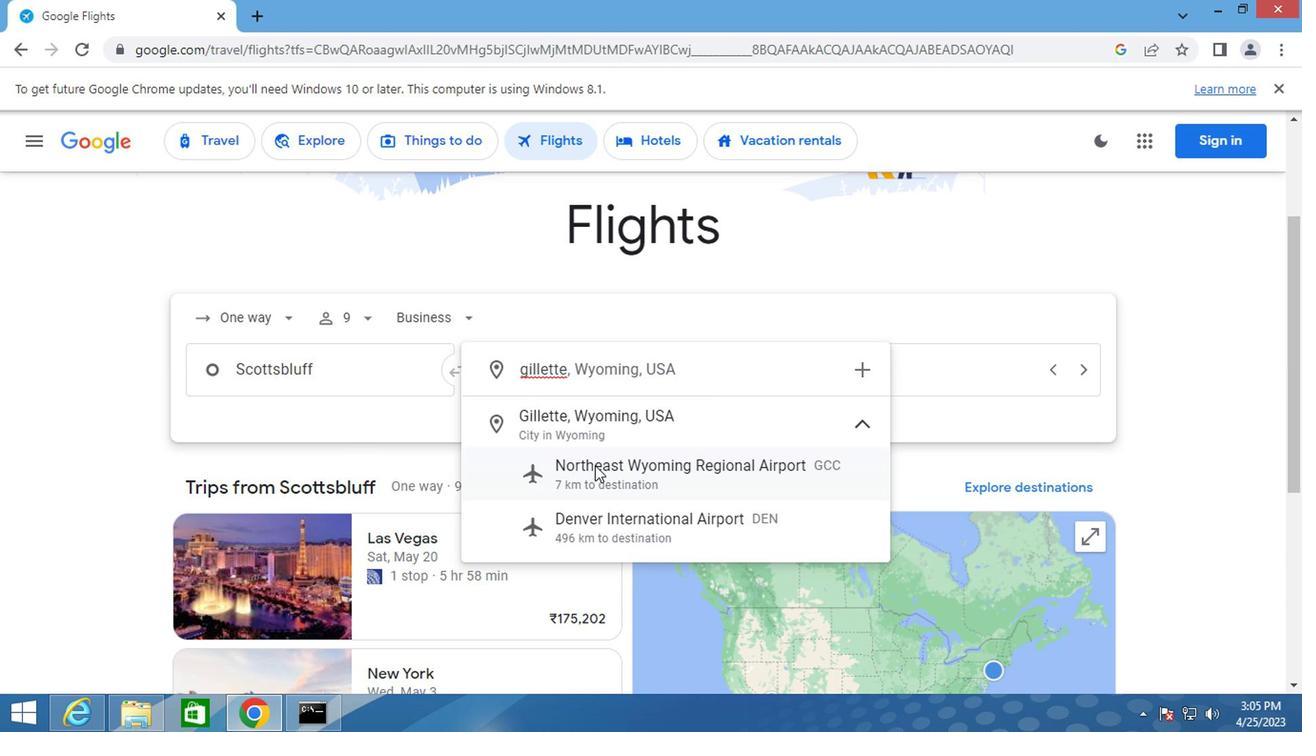
Action: Mouse moved to (793, 387)
Screenshot: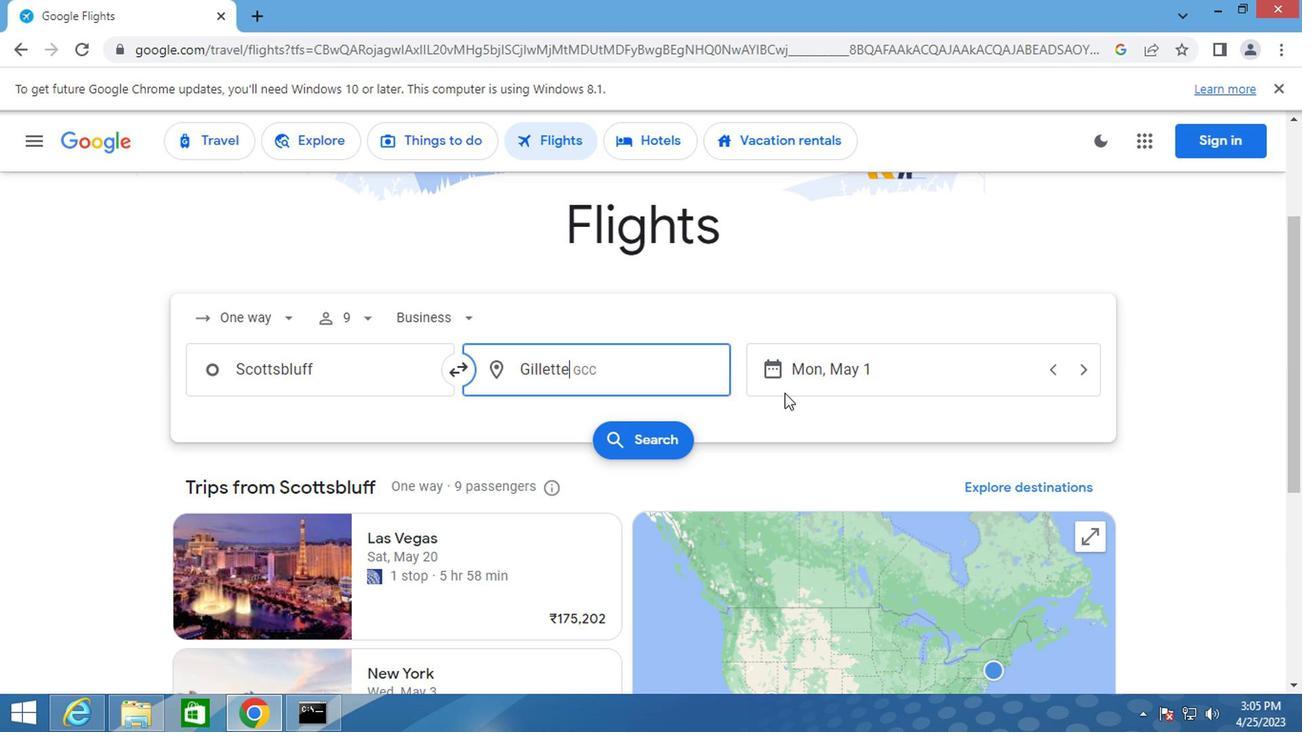 
Action: Mouse pressed left at (793, 387)
Screenshot: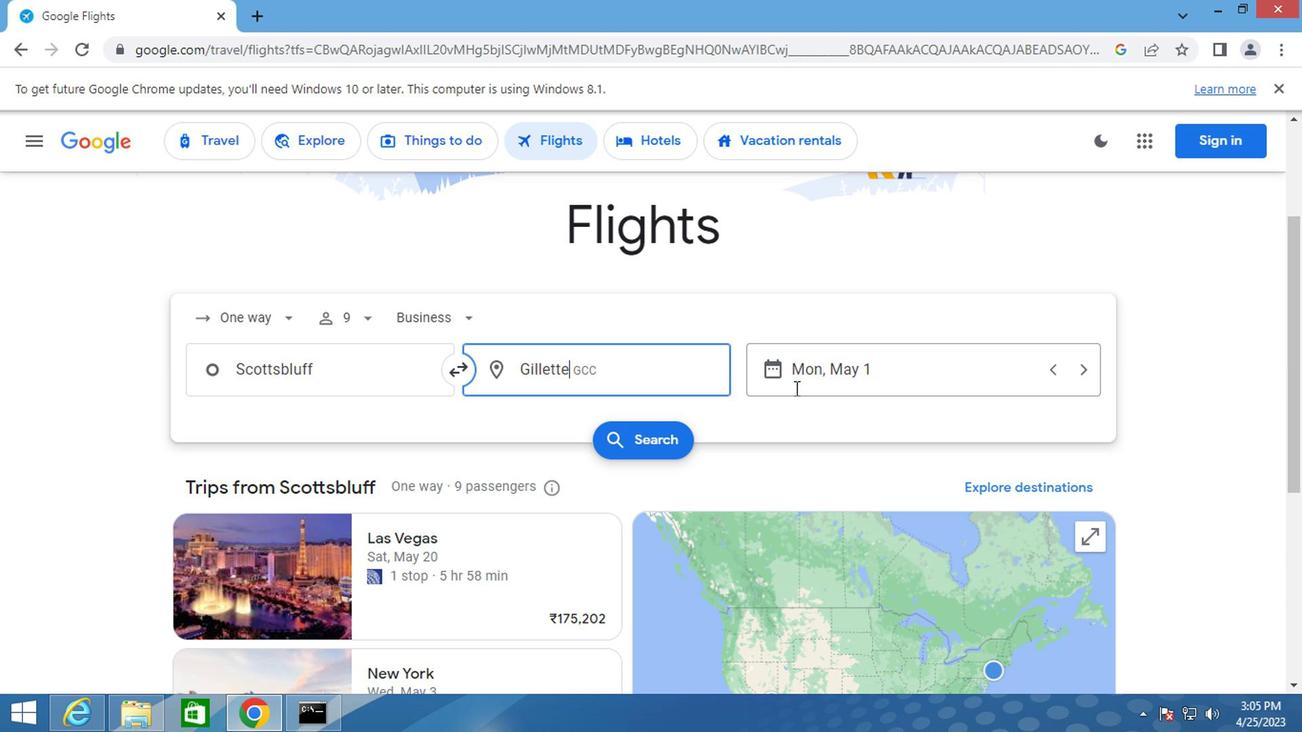 
Action: Mouse moved to (825, 346)
Screenshot: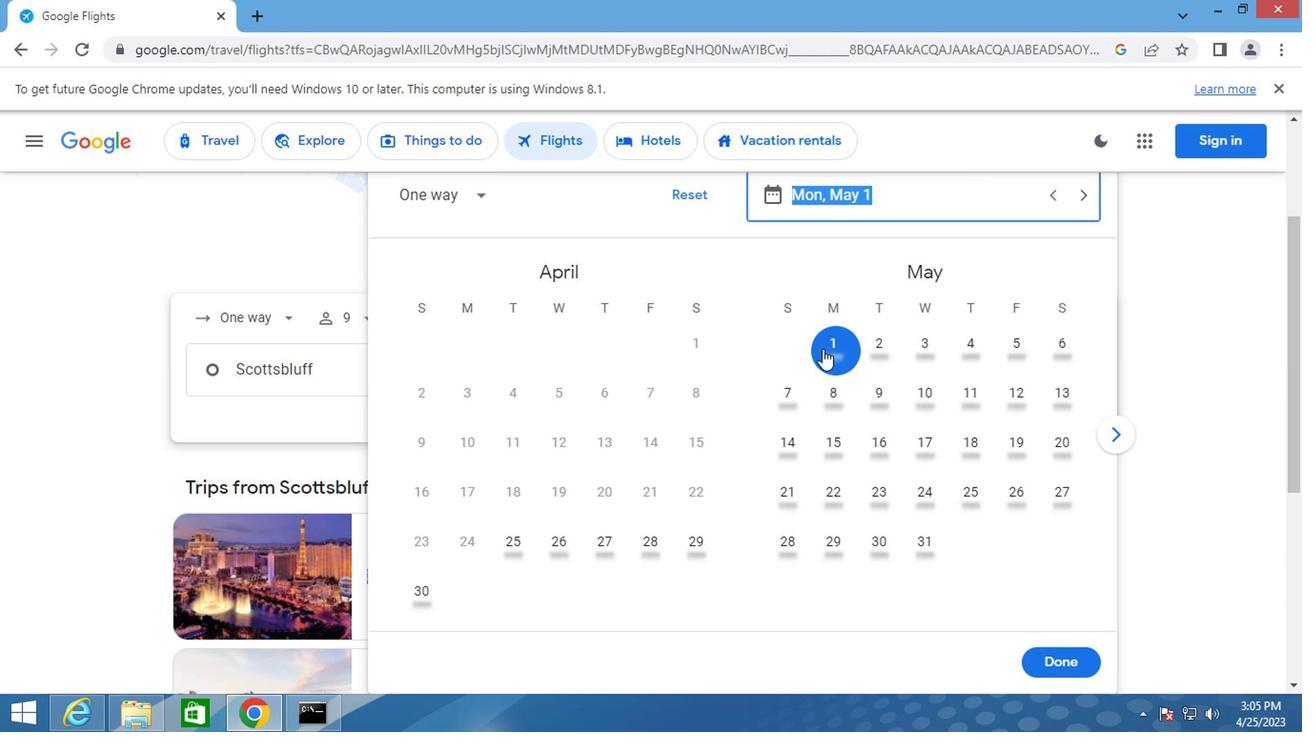 
Action: Mouse pressed left at (825, 346)
Screenshot: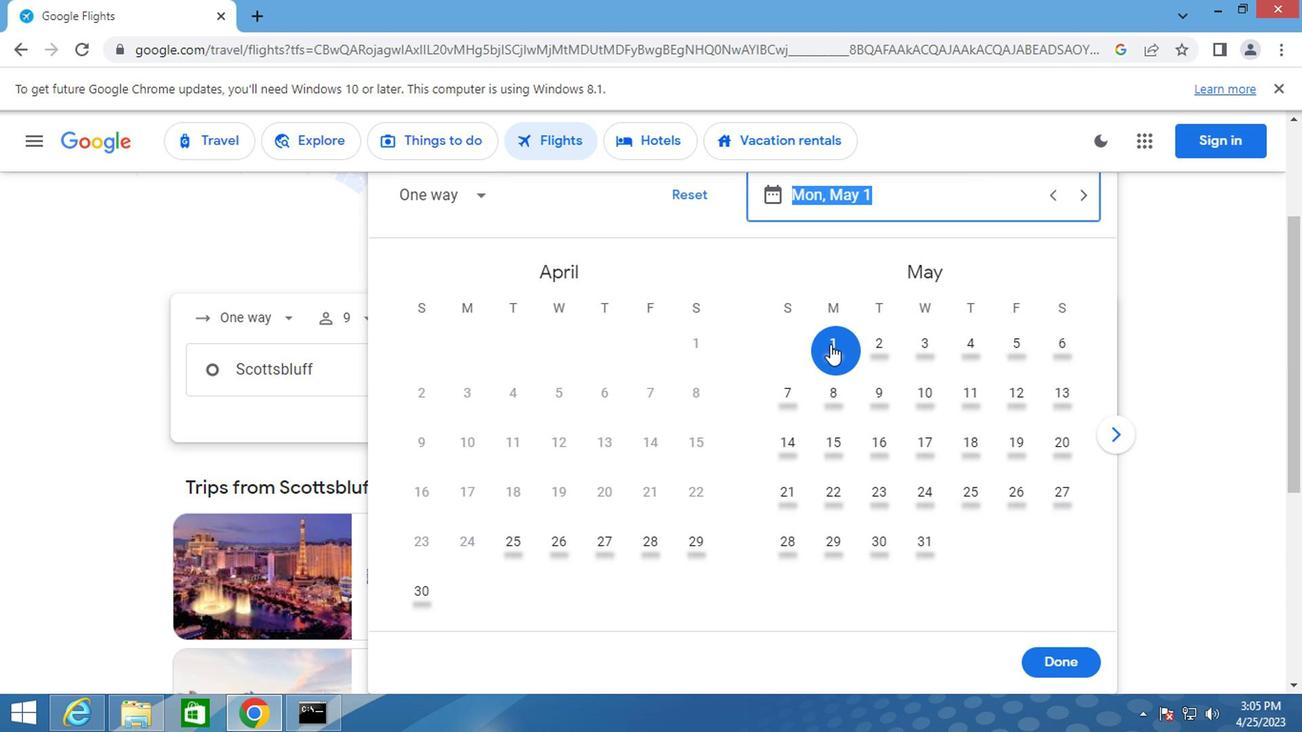 
Action: Mouse moved to (1035, 658)
Screenshot: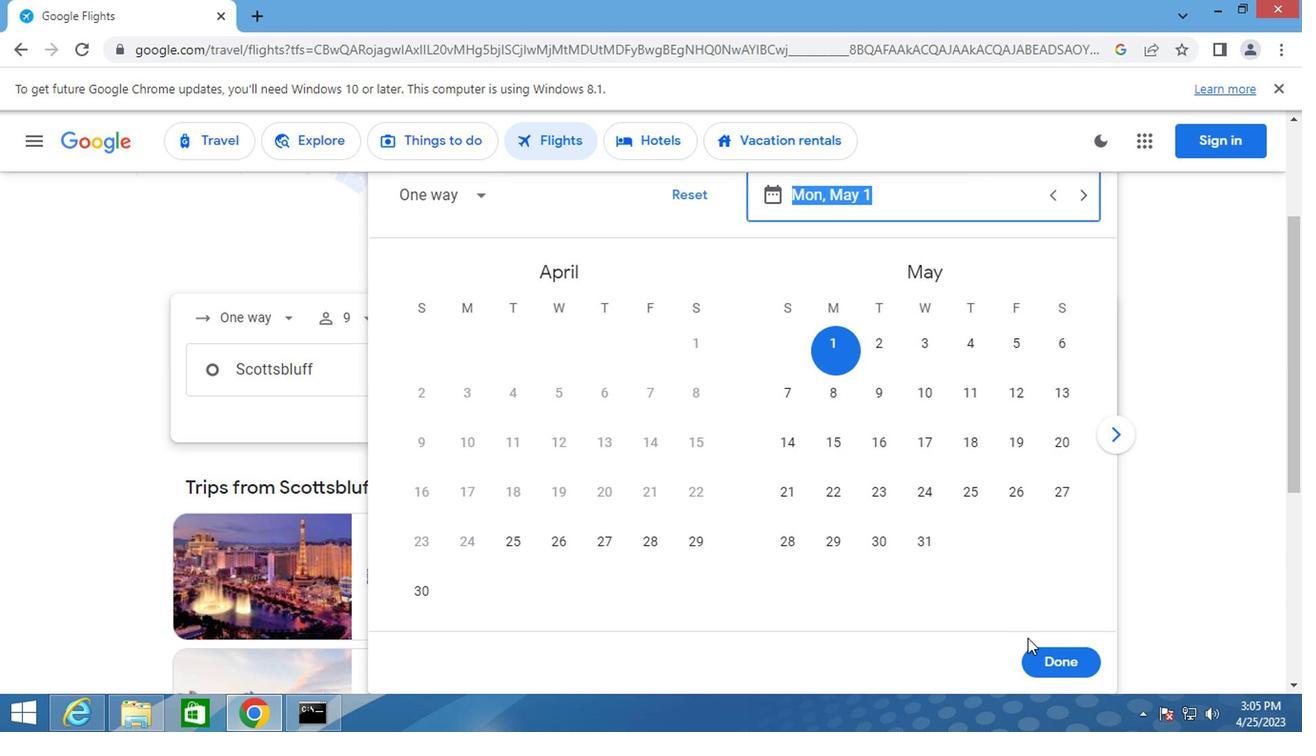 
Action: Mouse pressed left at (1035, 658)
Screenshot: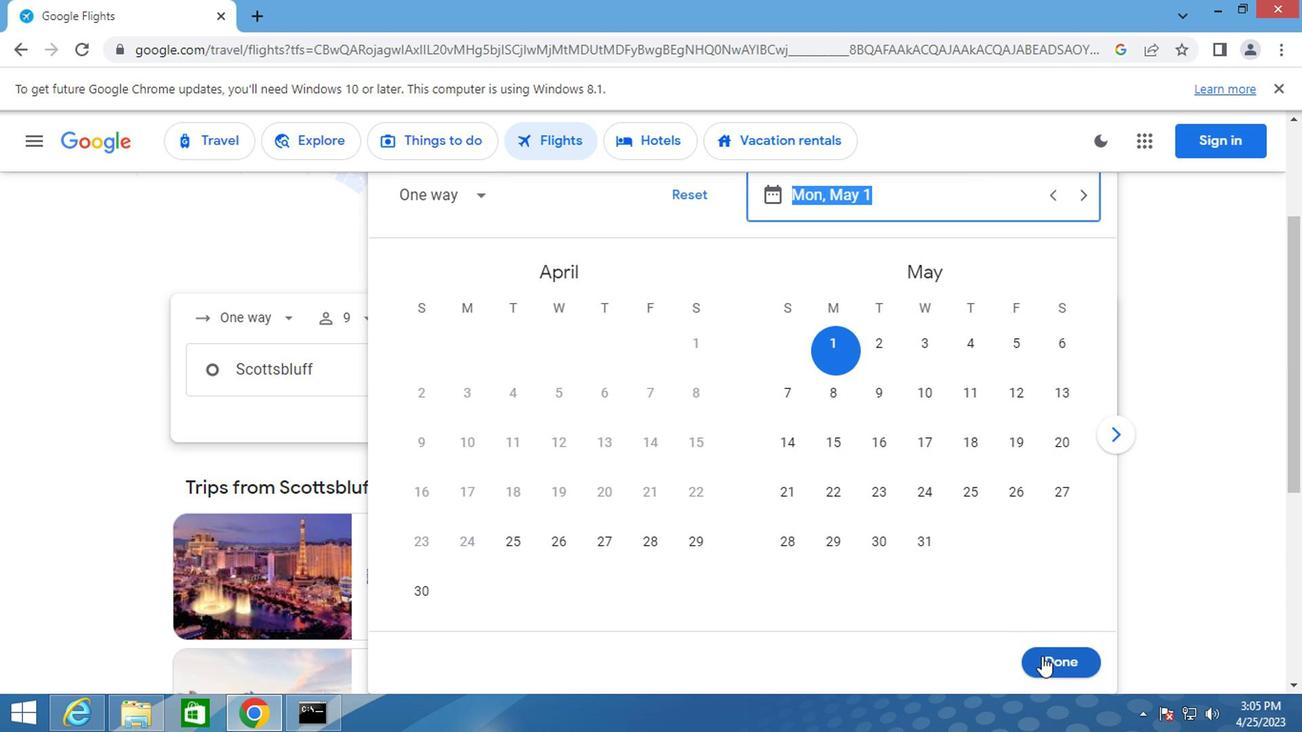 
Action: Mouse moved to (677, 441)
Screenshot: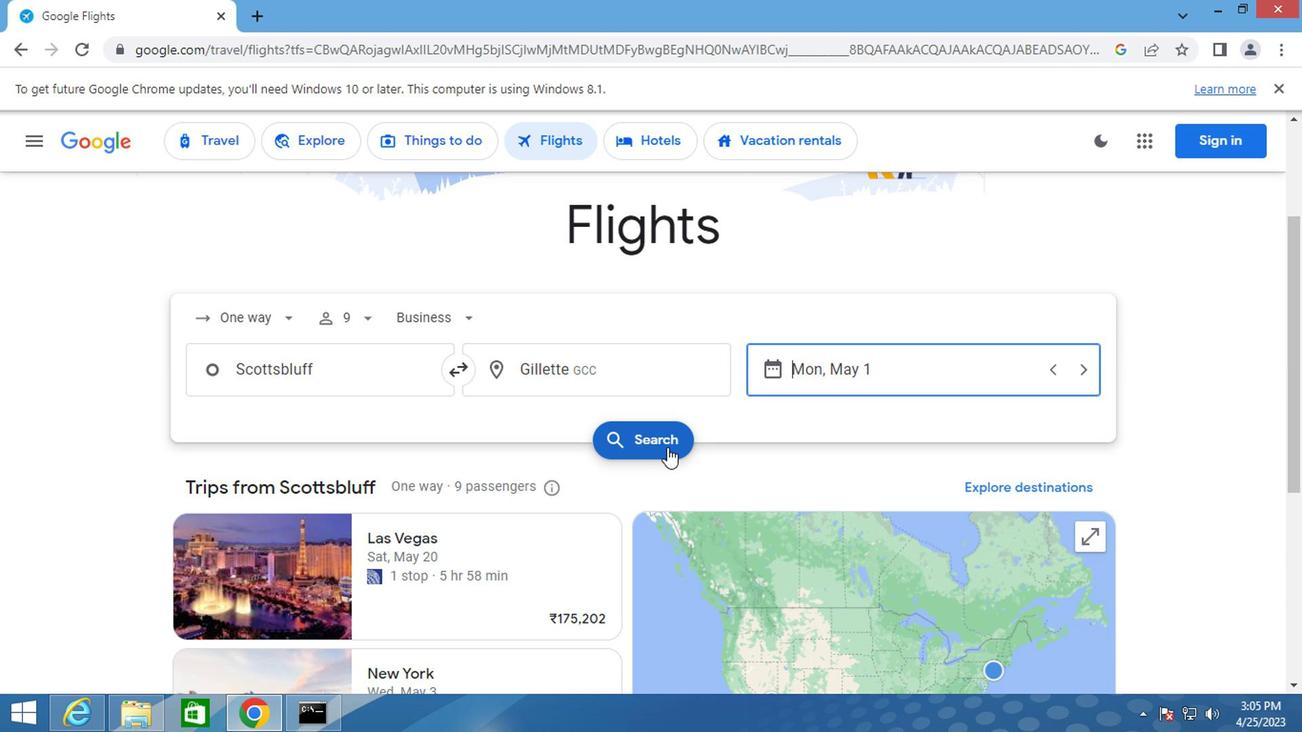 
Action: Mouse pressed left at (677, 441)
Screenshot: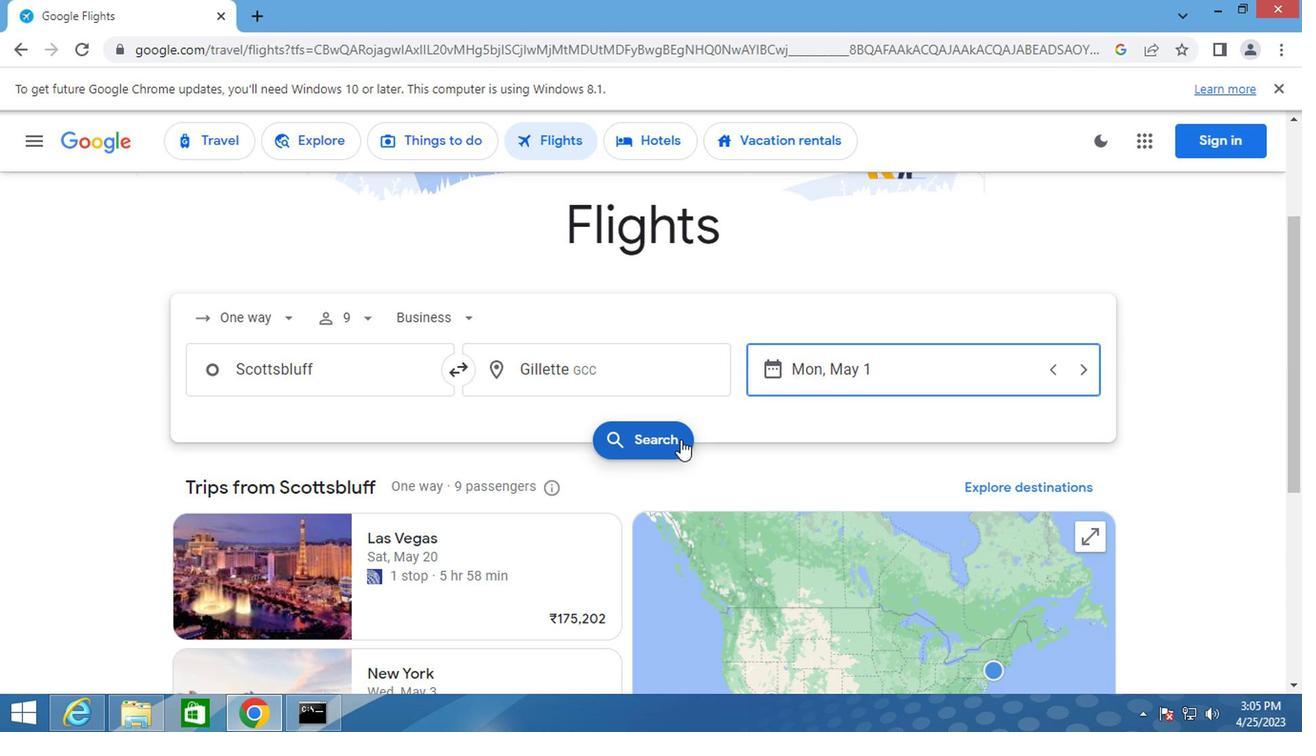 
Action: Mouse moved to (223, 318)
Screenshot: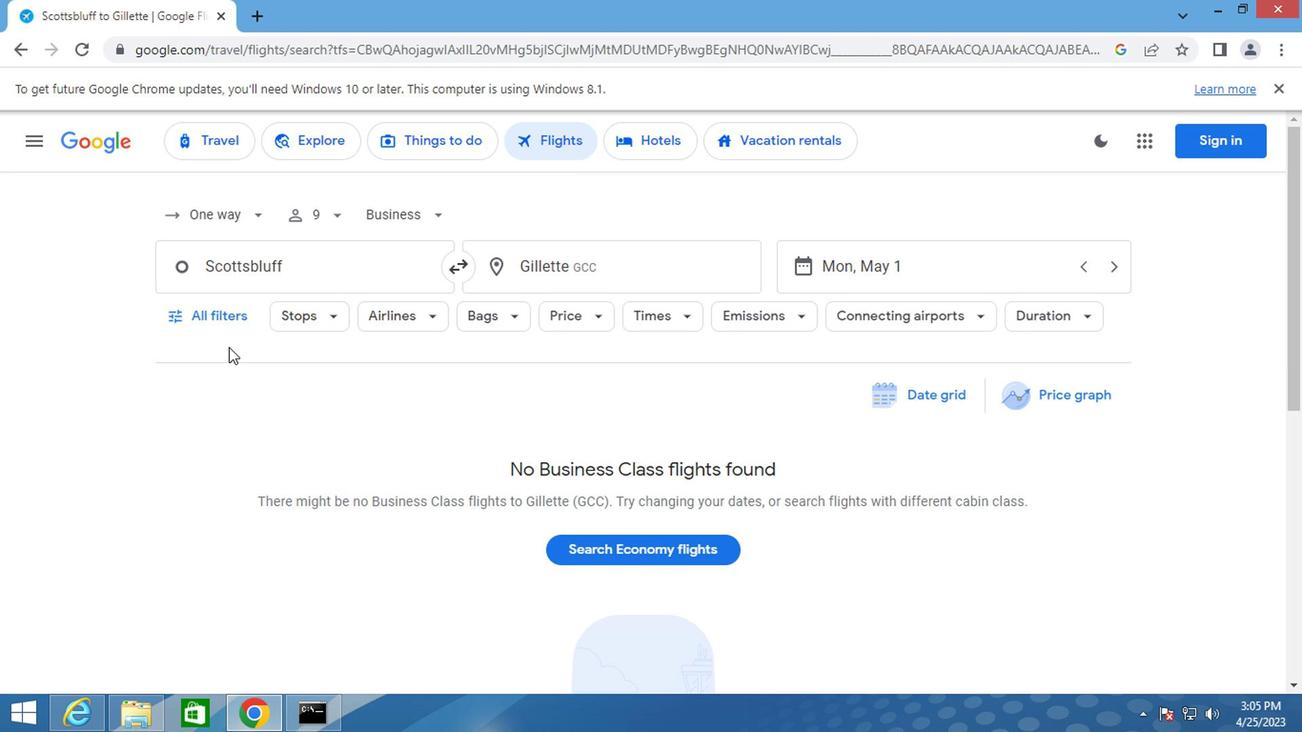 
Action: Mouse pressed left at (223, 318)
Screenshot: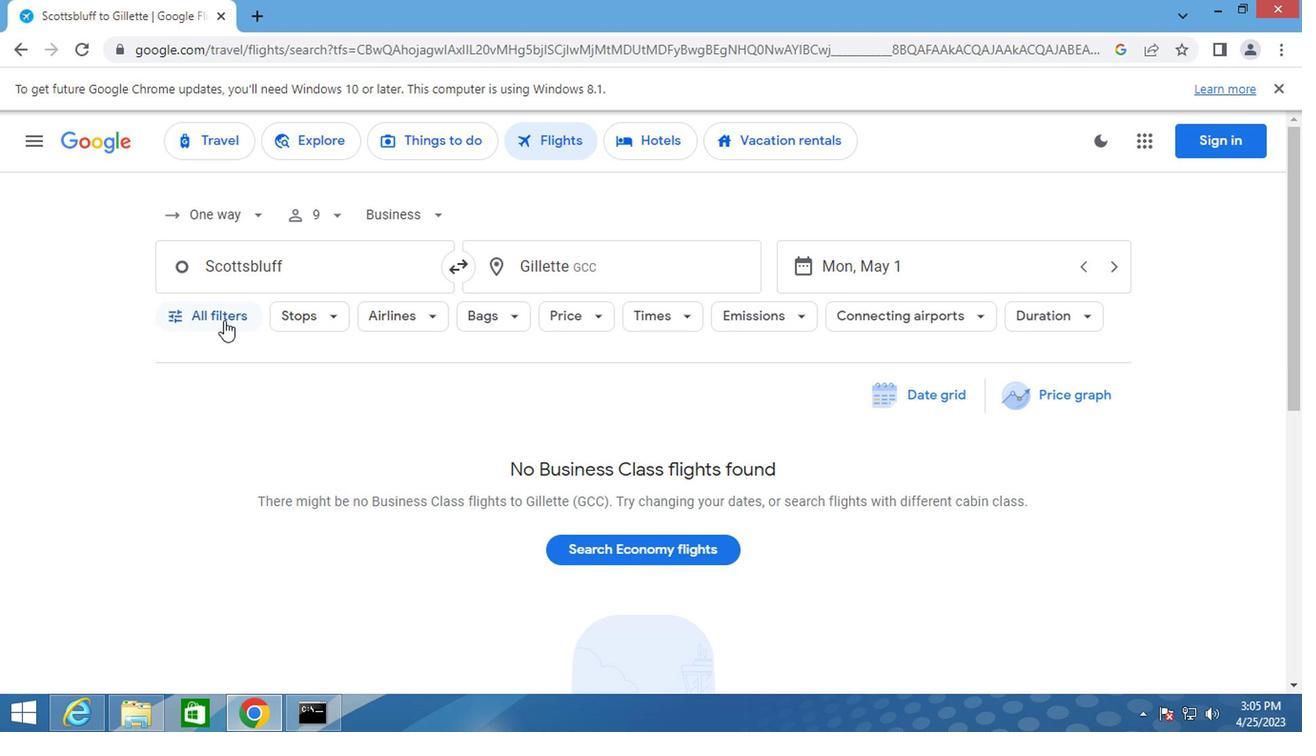 
Action: Mouse moved to (336, 458)
Screenshot: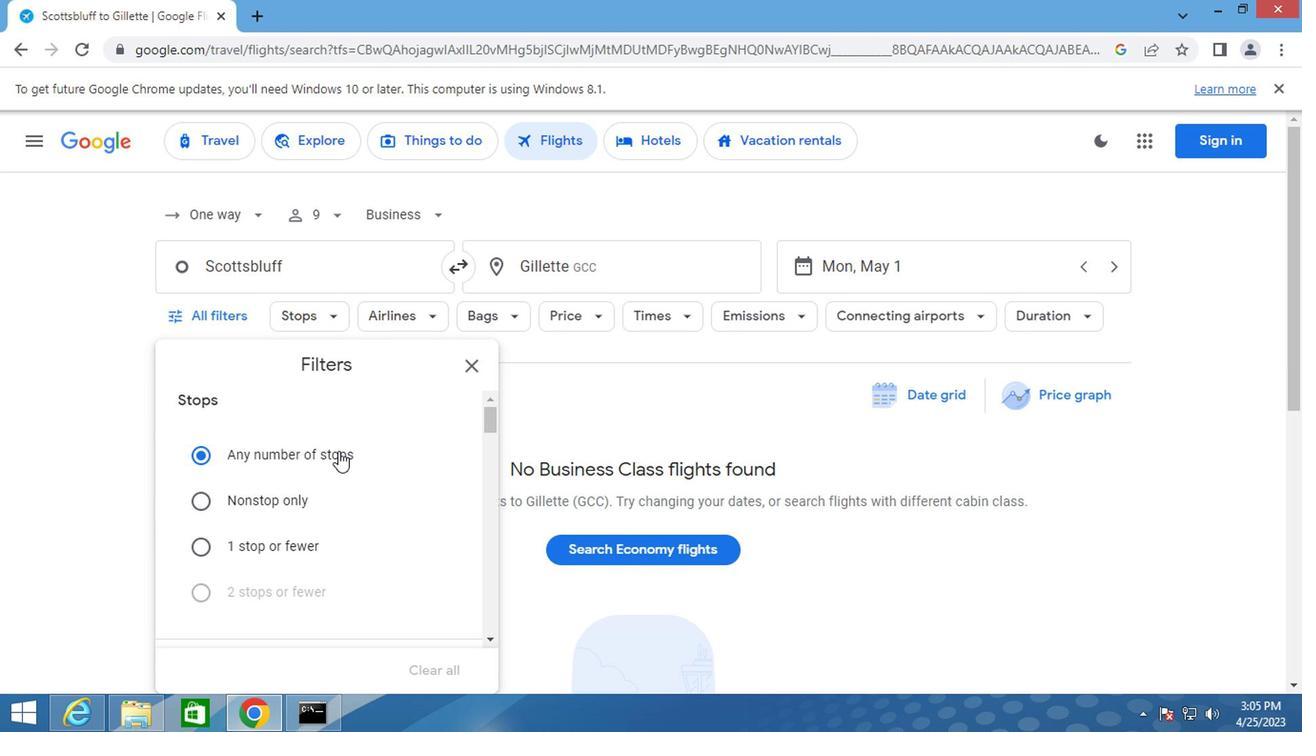 
Action: Mouse scrolled (336, 458) with delta (0, 0)
Screenshot: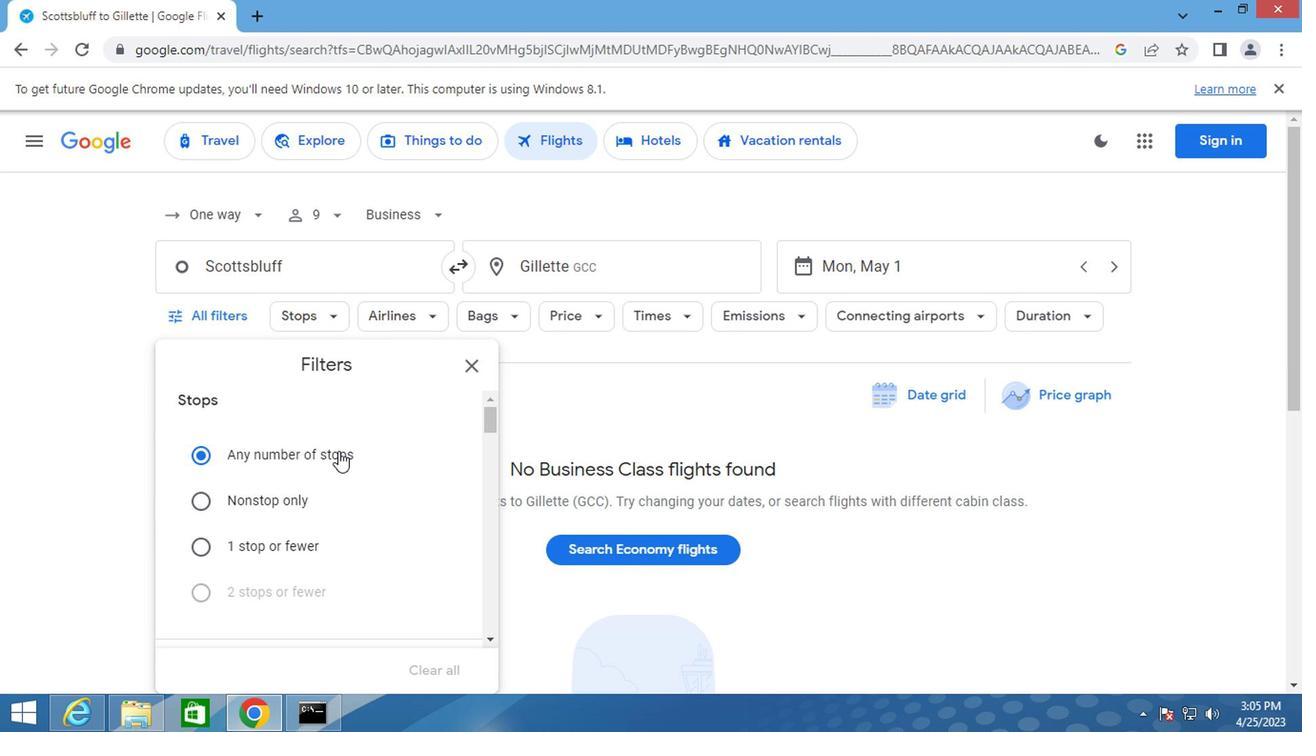
Action: Mouse scrolled (336, 458) with delta (0, 0)
Screenshot: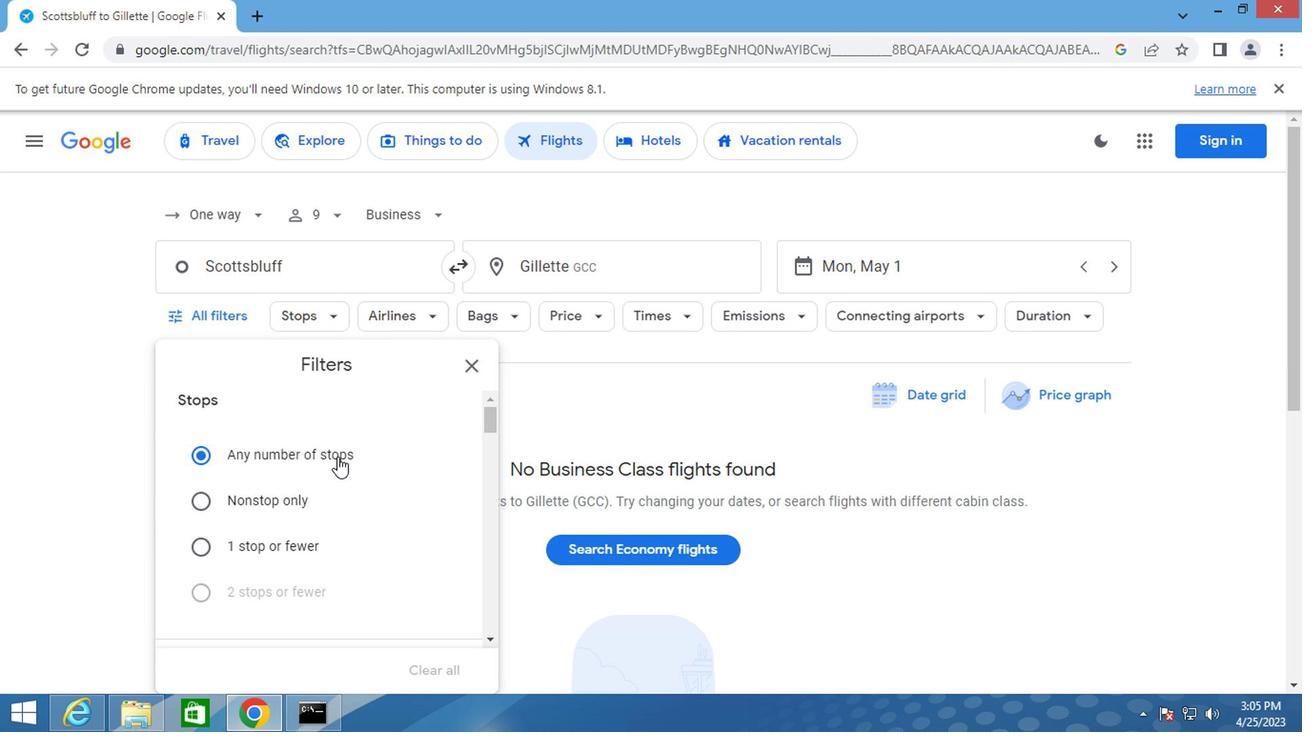 
Action: Mouse scrolled (336, 458) with delta (0, 0)
Screenshot: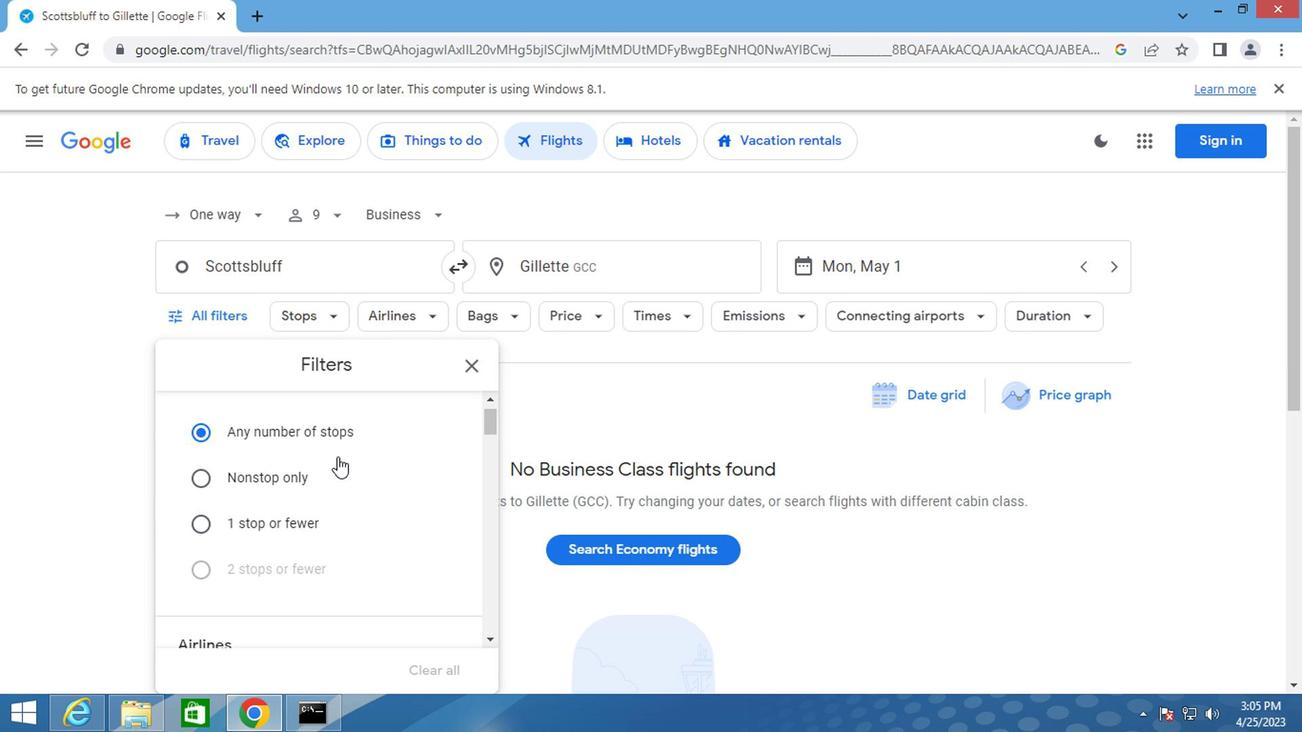 
Action: Mouse scrolled (336, 458) with delta (0, 0)
Screenshot: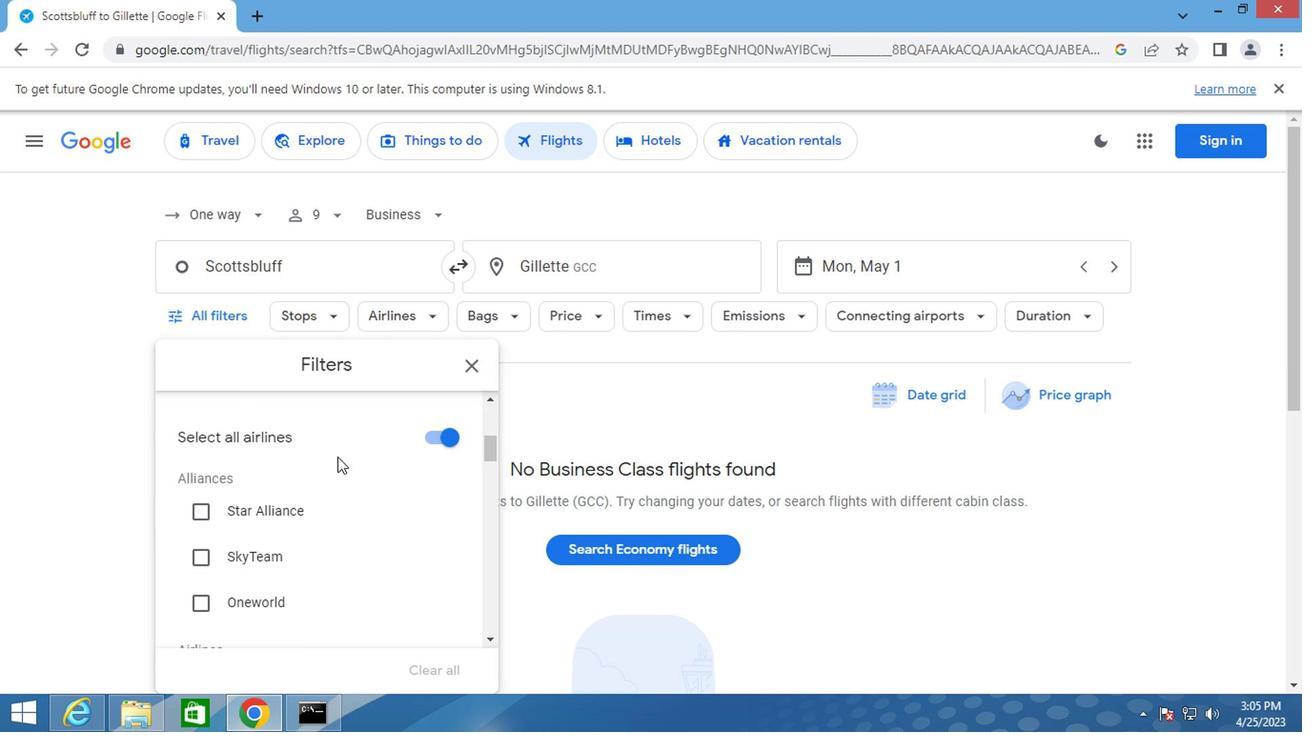 
Action: Mouse scrolled (336, 458) with delta (0, 0)
Screenshot: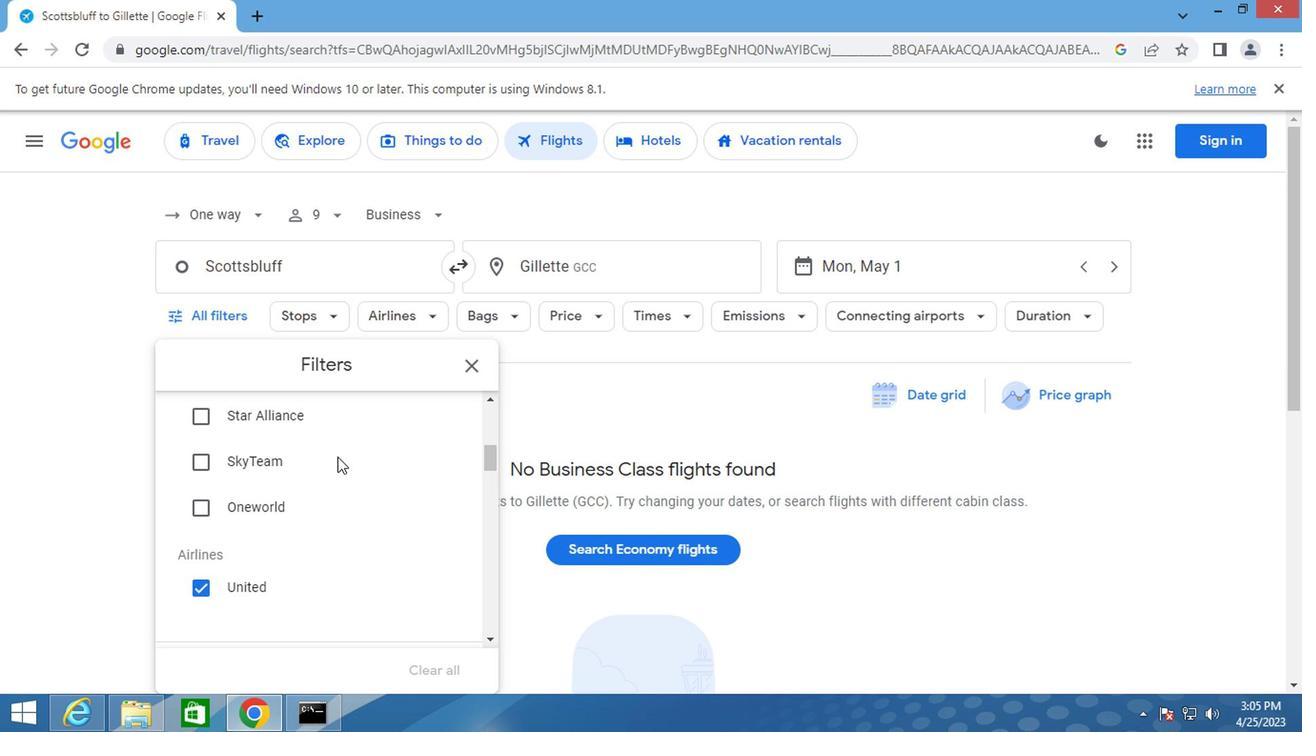 
Action: Mouse scrolled (336, 458) with delta (0, 0)
Screenshot: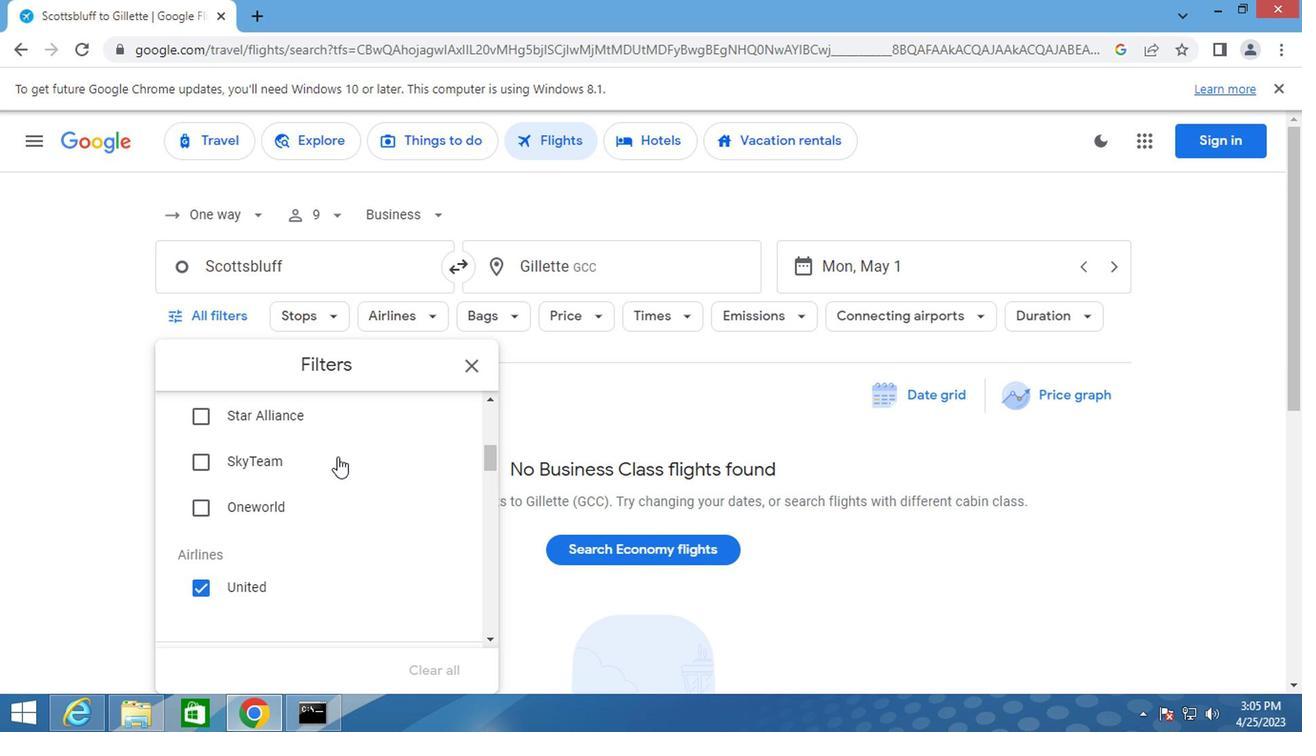 
Action: Mouse moved to (435, 566)
Screenshot: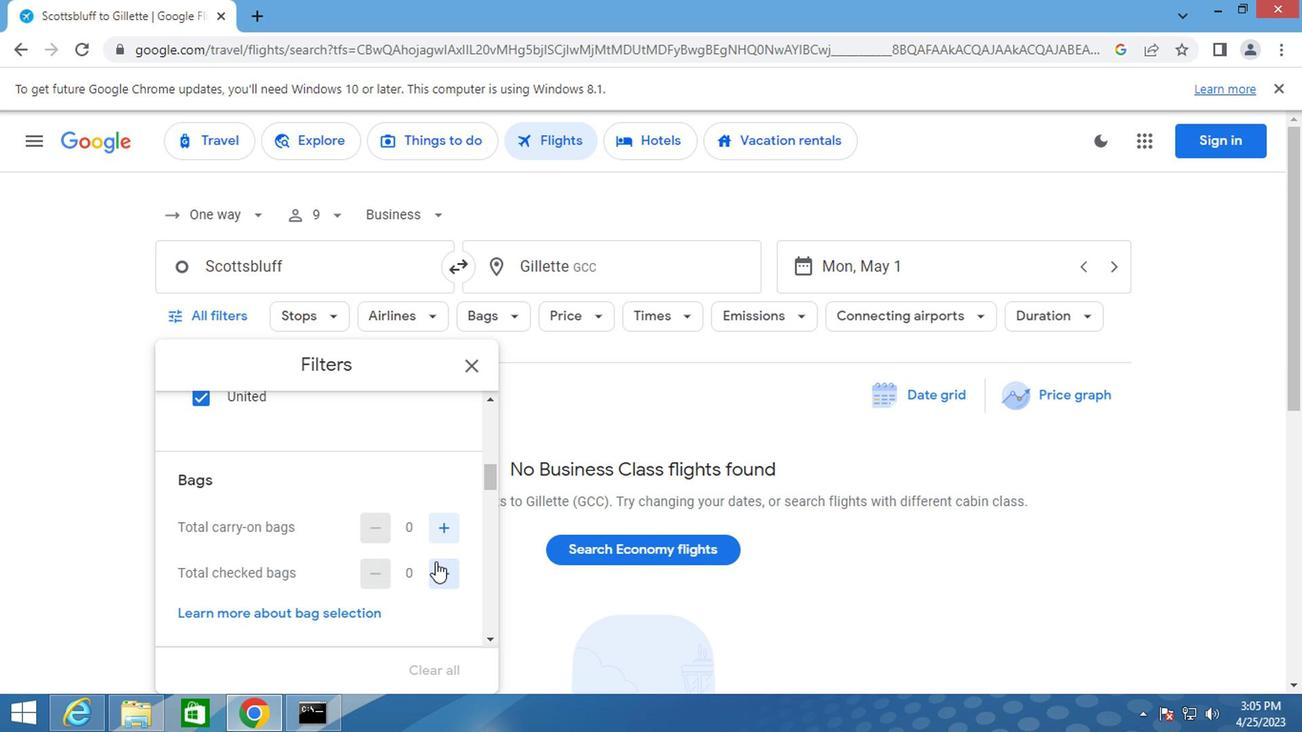 
Action: Mouse pressed left at (435, 566)
Screenshot: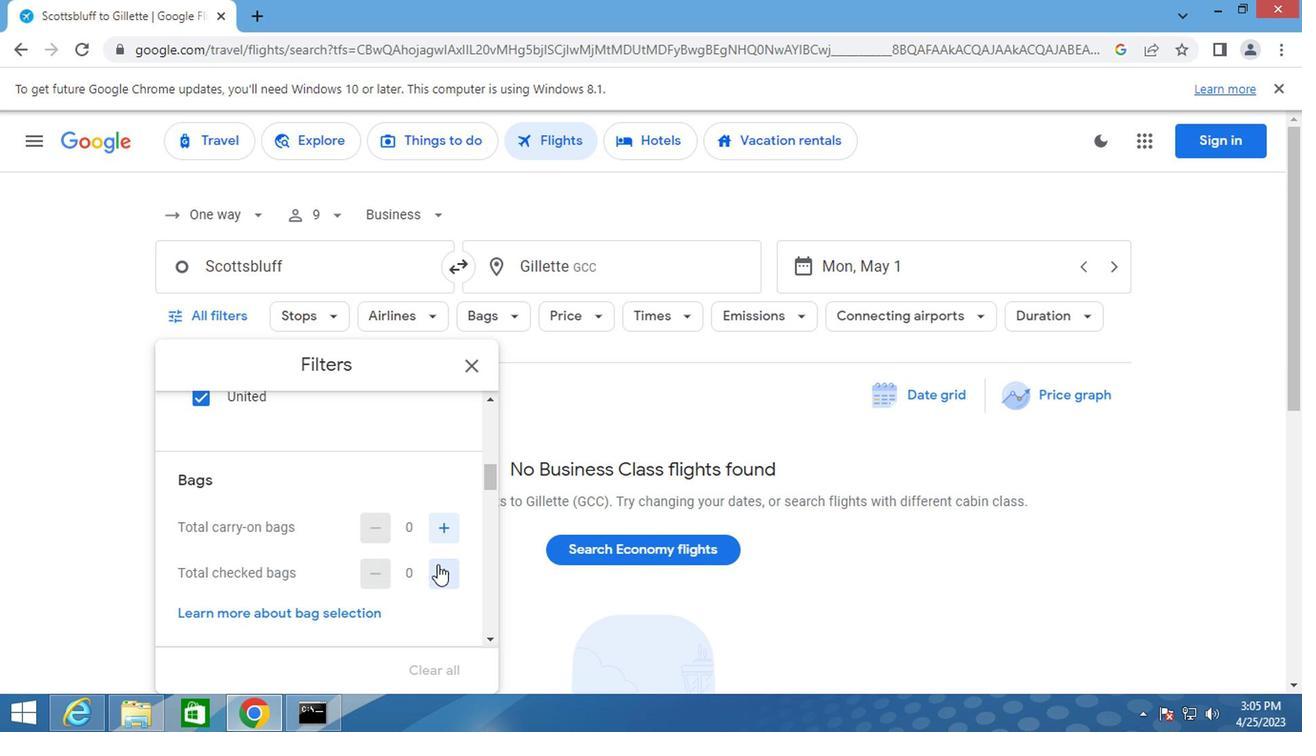 
Action: Mouse pressed left at (435, 566)
Screenshot: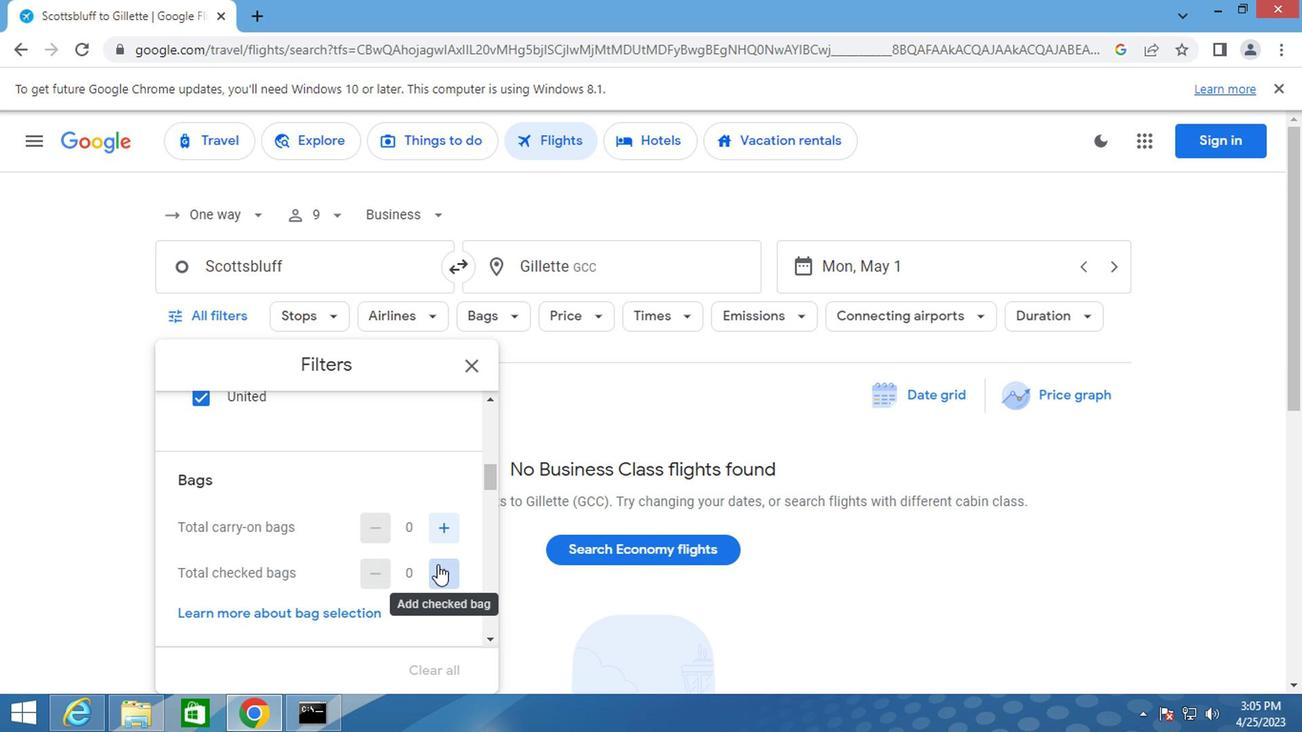 
Action: Mouse pressed left at (435, 566)
Screenshot: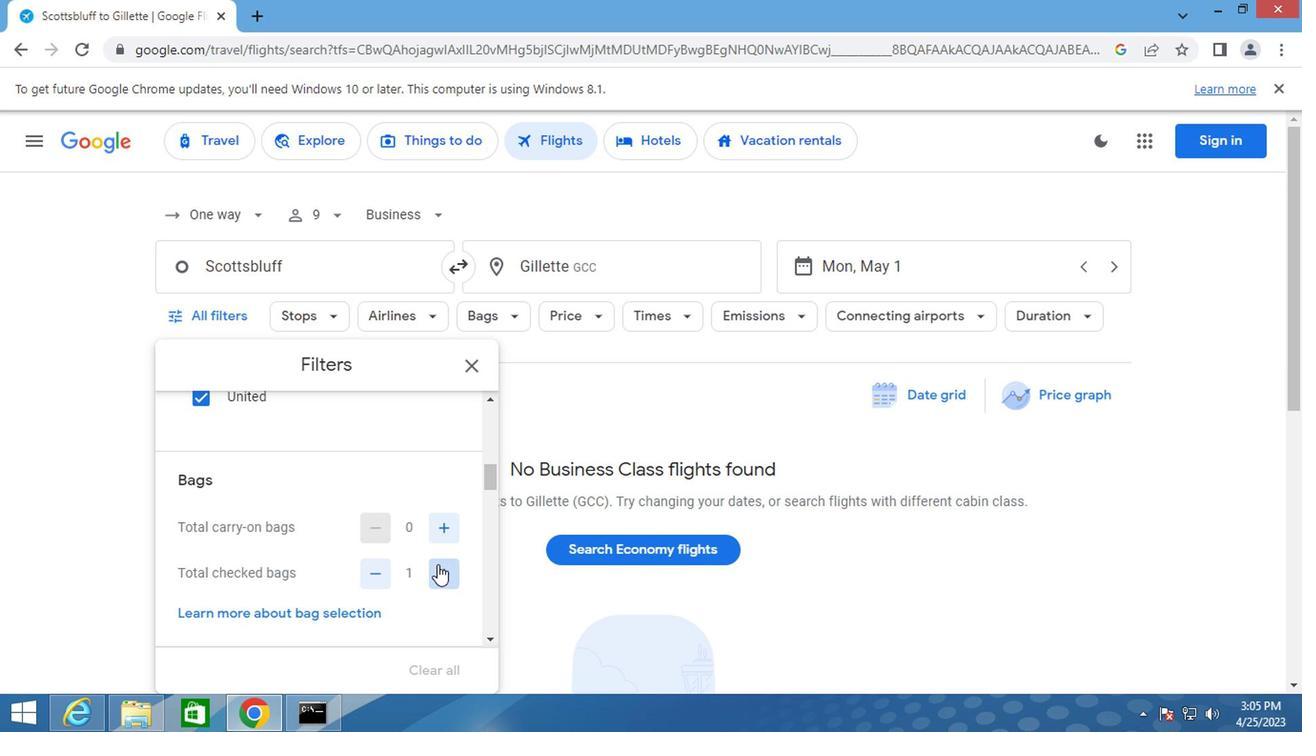
Action: Mouse pressed left at (435, 566)
Screenshot: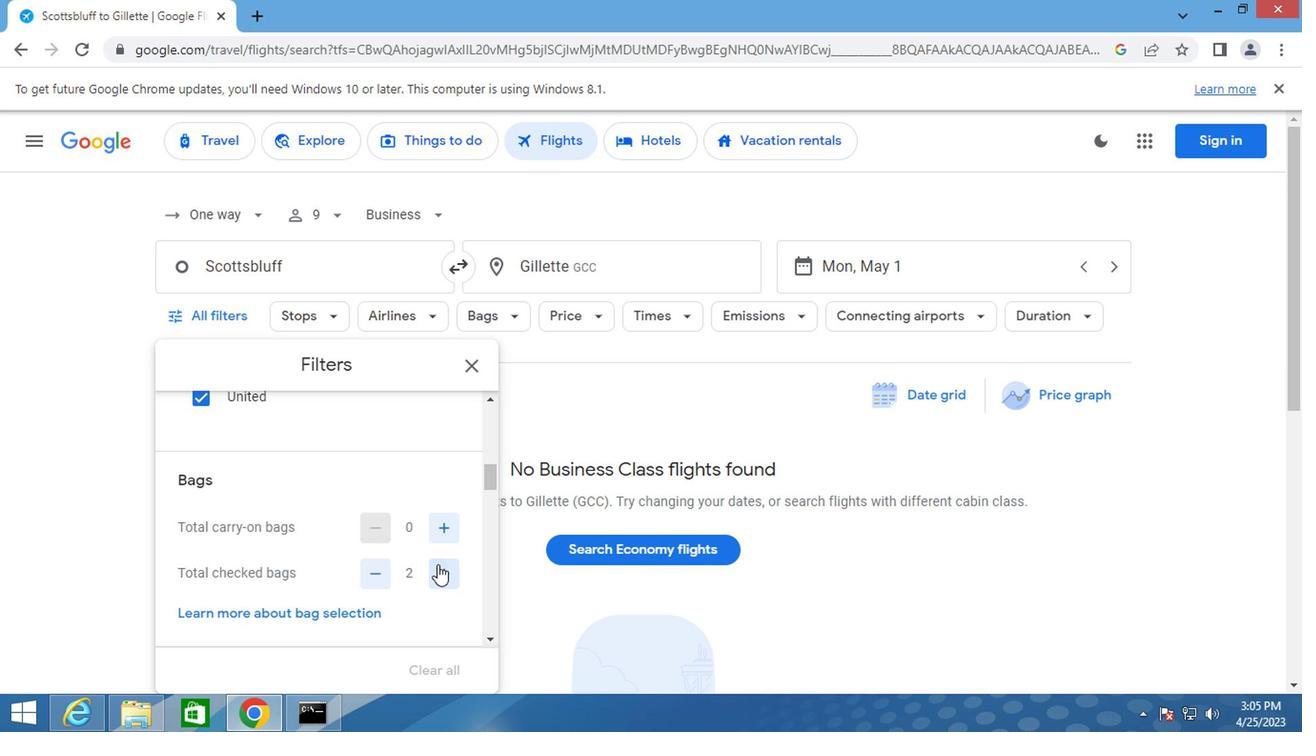 
Action: Mouse pressed left at (435, 566)
Screenshot: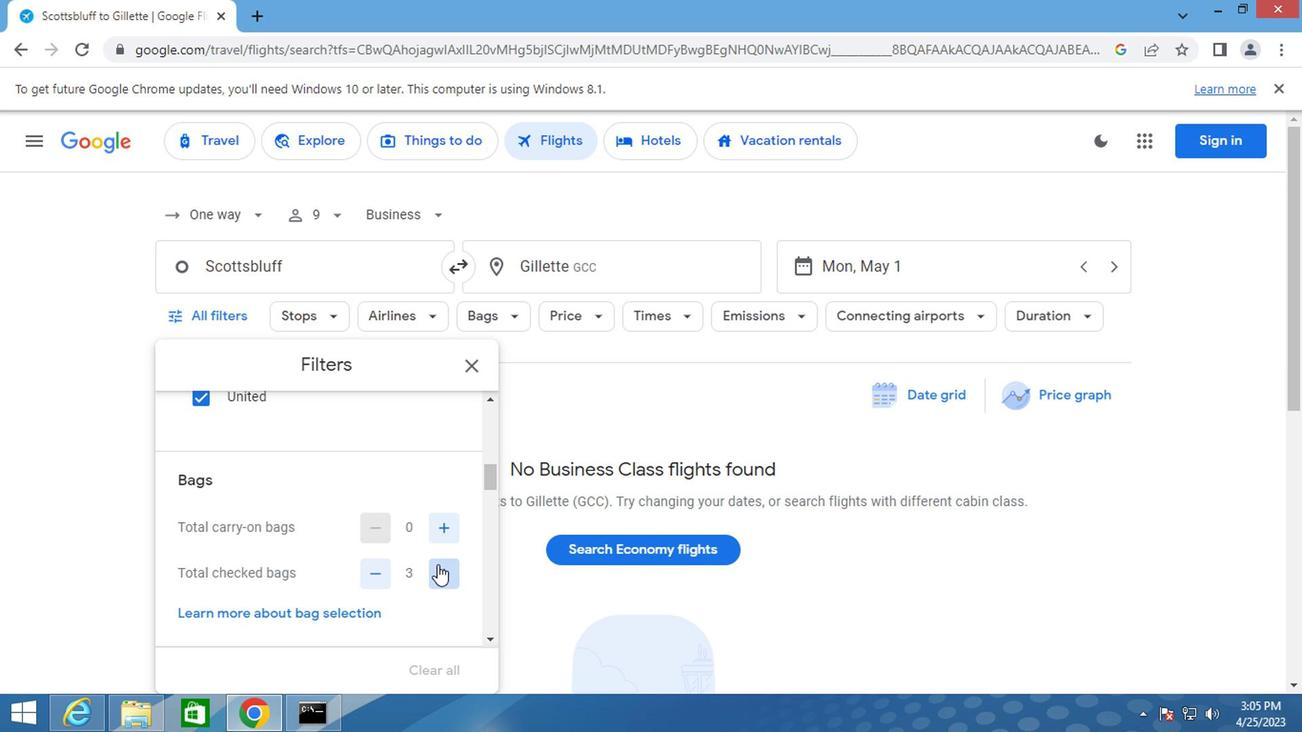 
Action: Mouse pressed left at (435, 566)
Screenshot: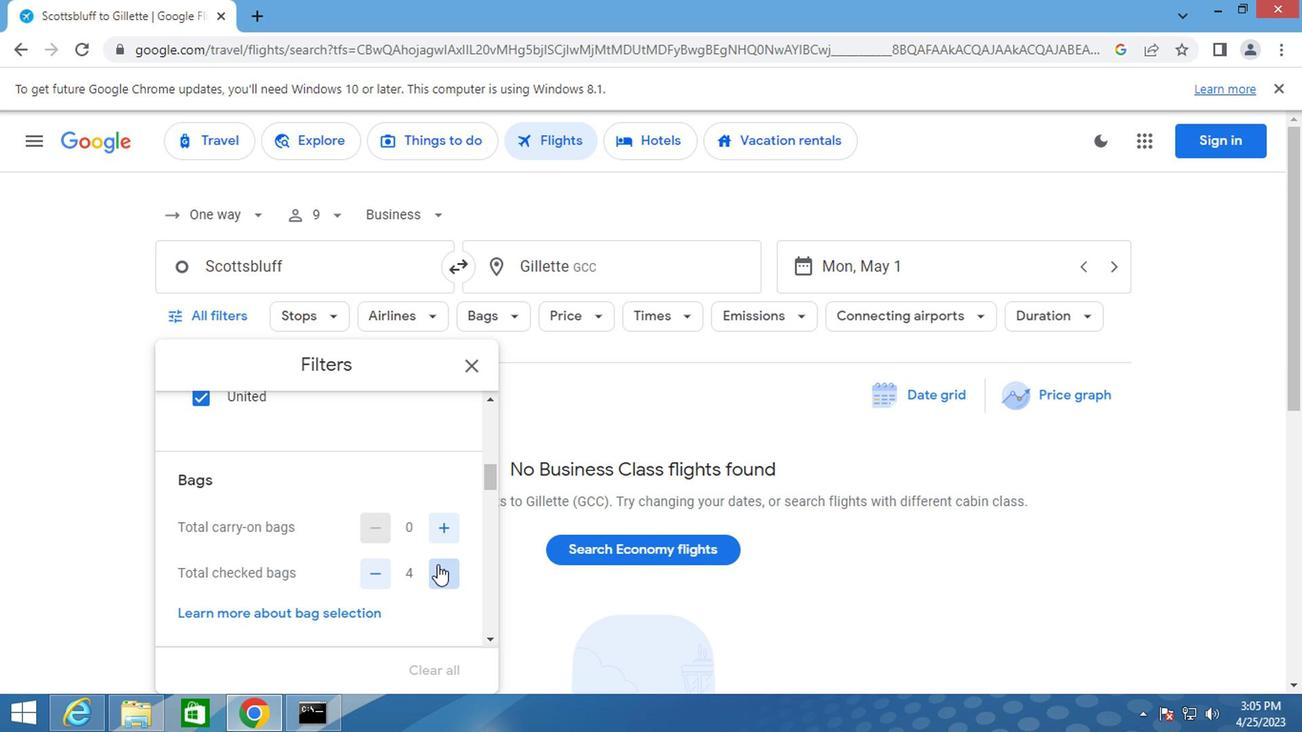 
Action: Mouse pressed left at (435, 566)
Screenshot: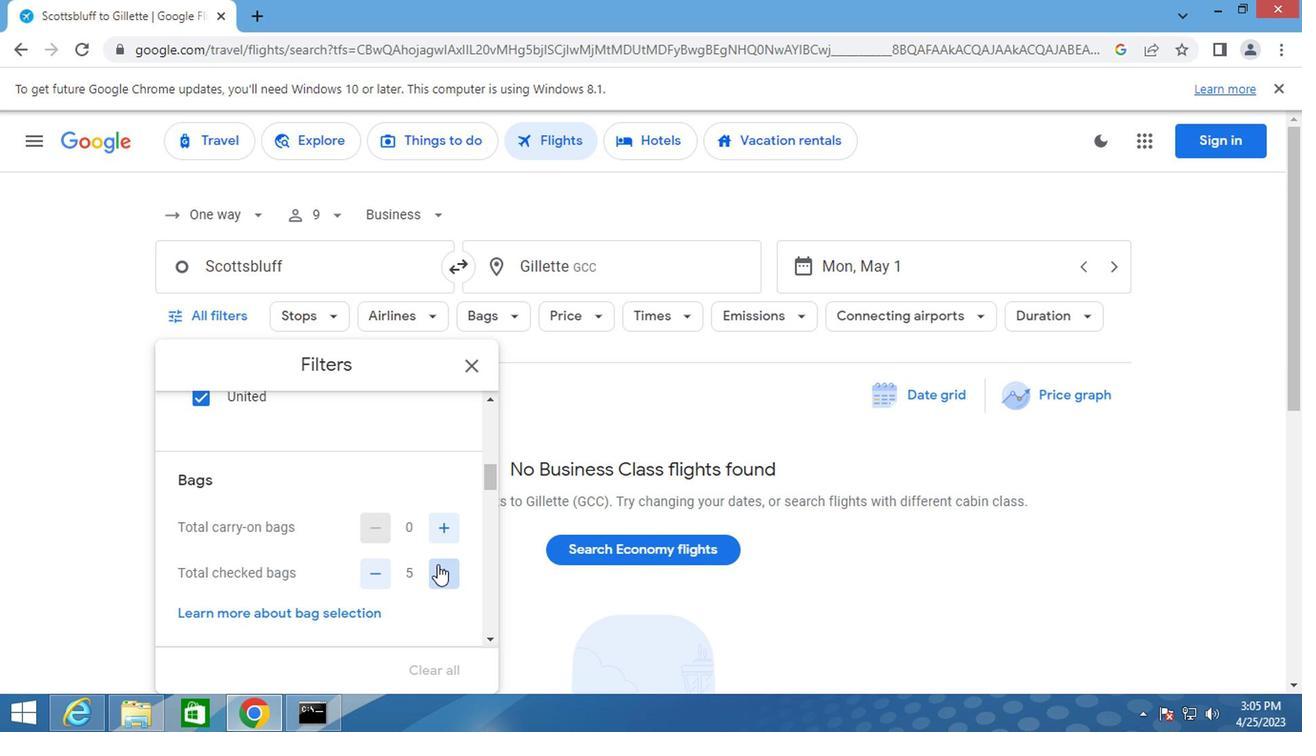 
Action: Mouse pressed left at (435, 566)
Screenshot: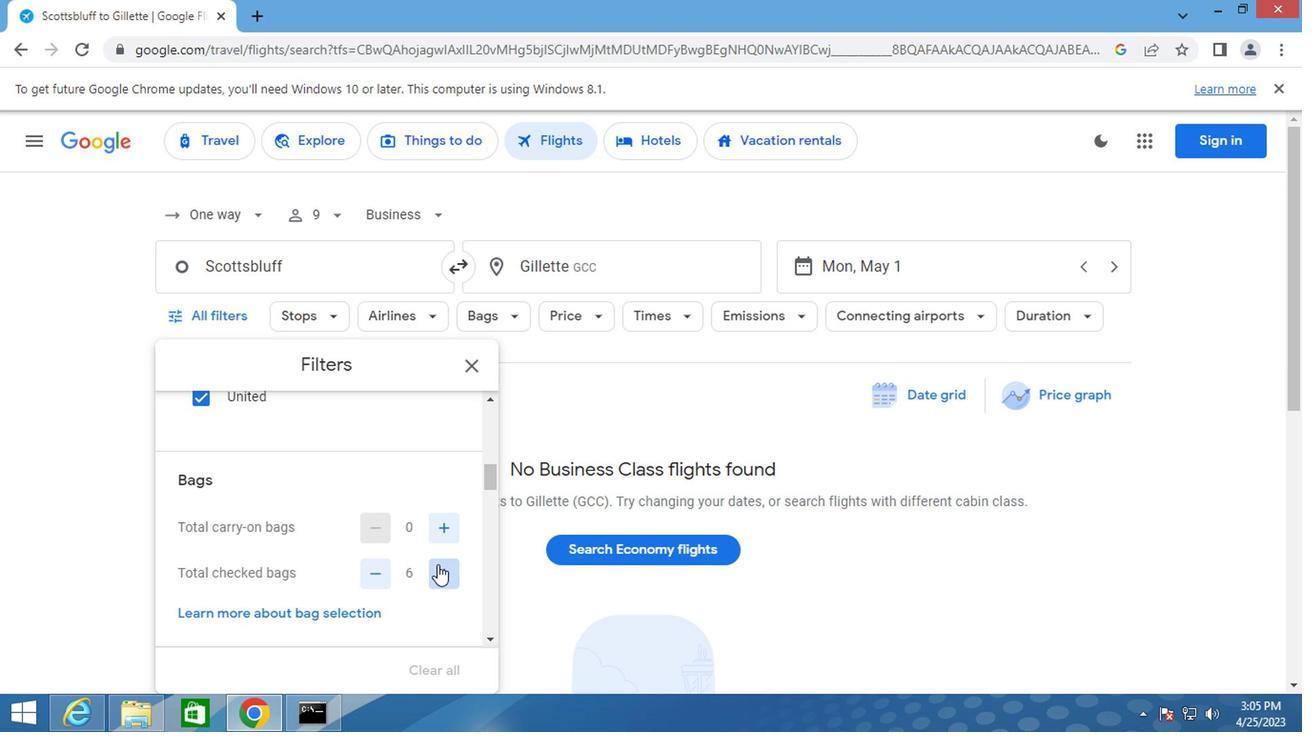 
Action: Mouse scrolled (435, 565) with delta (0, 0)
Screenshot: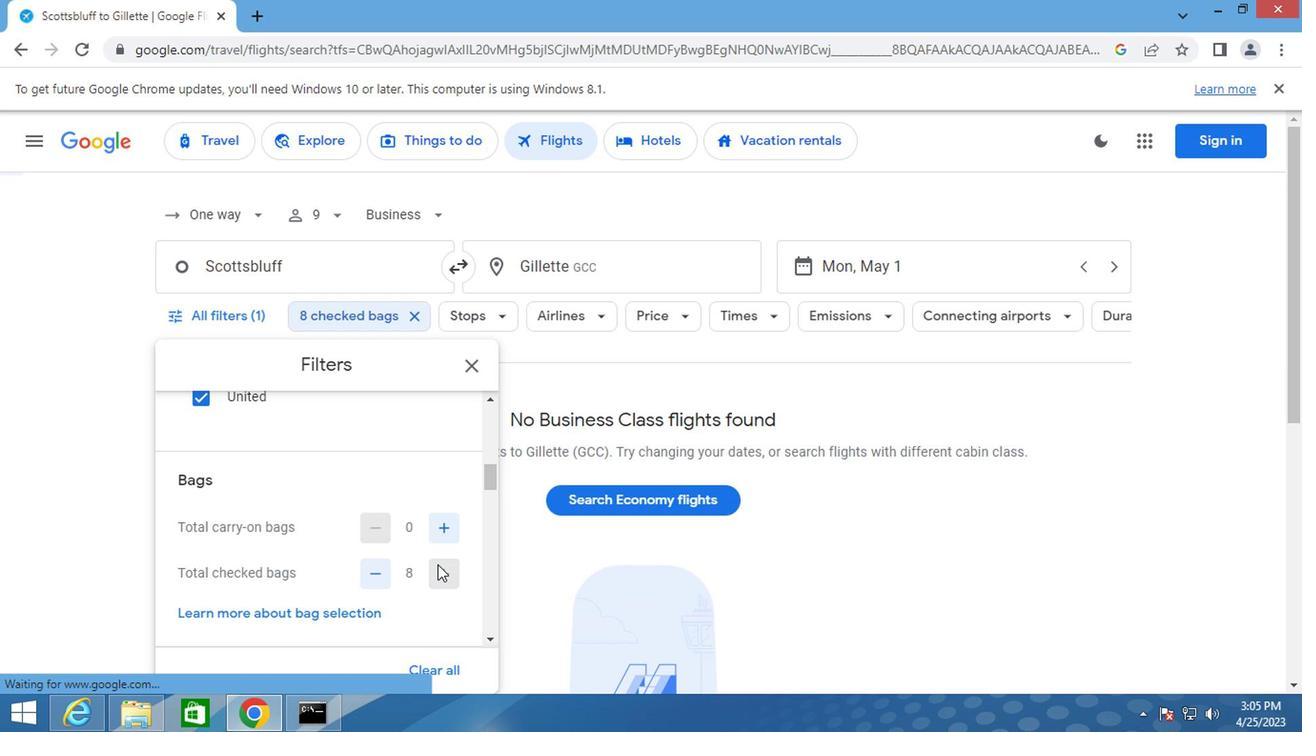 
Action: Mouse moved to (394, 569)
Screenshot: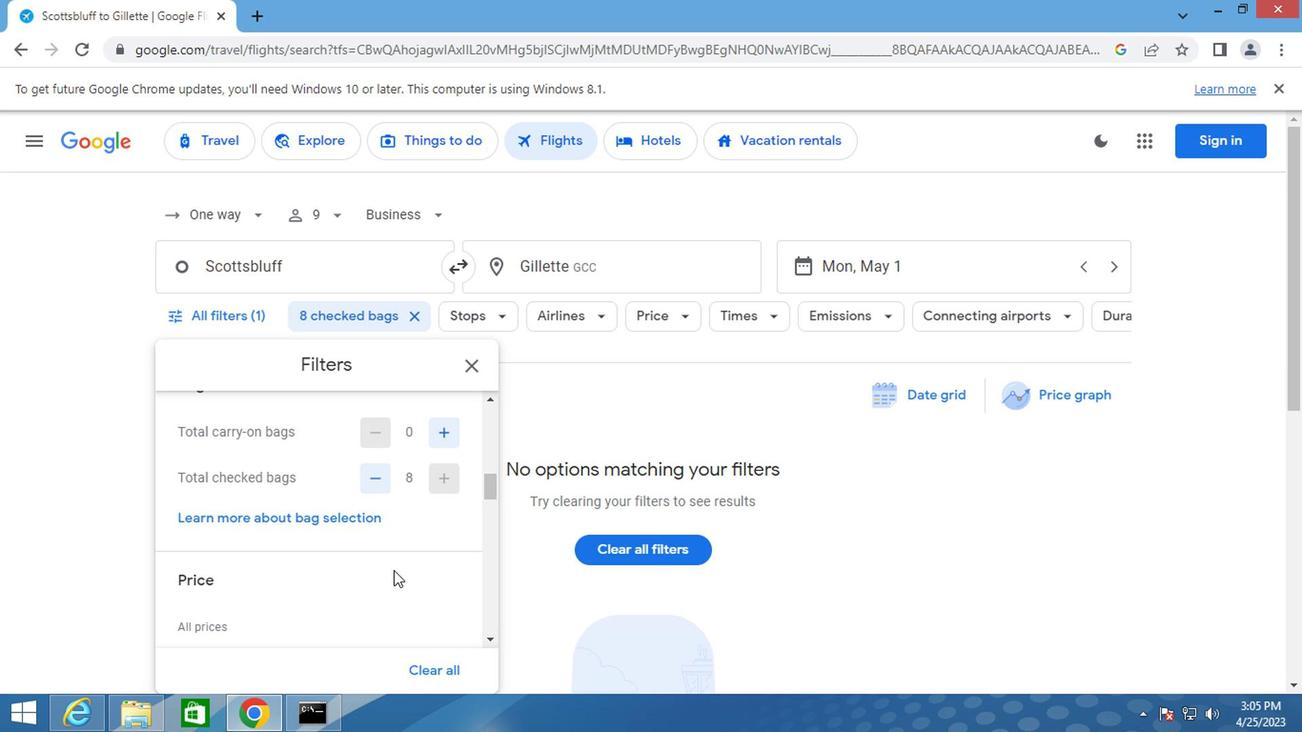 
Action: Mouse scrolled (394, 568) with delta (0, -1)
Screenshot: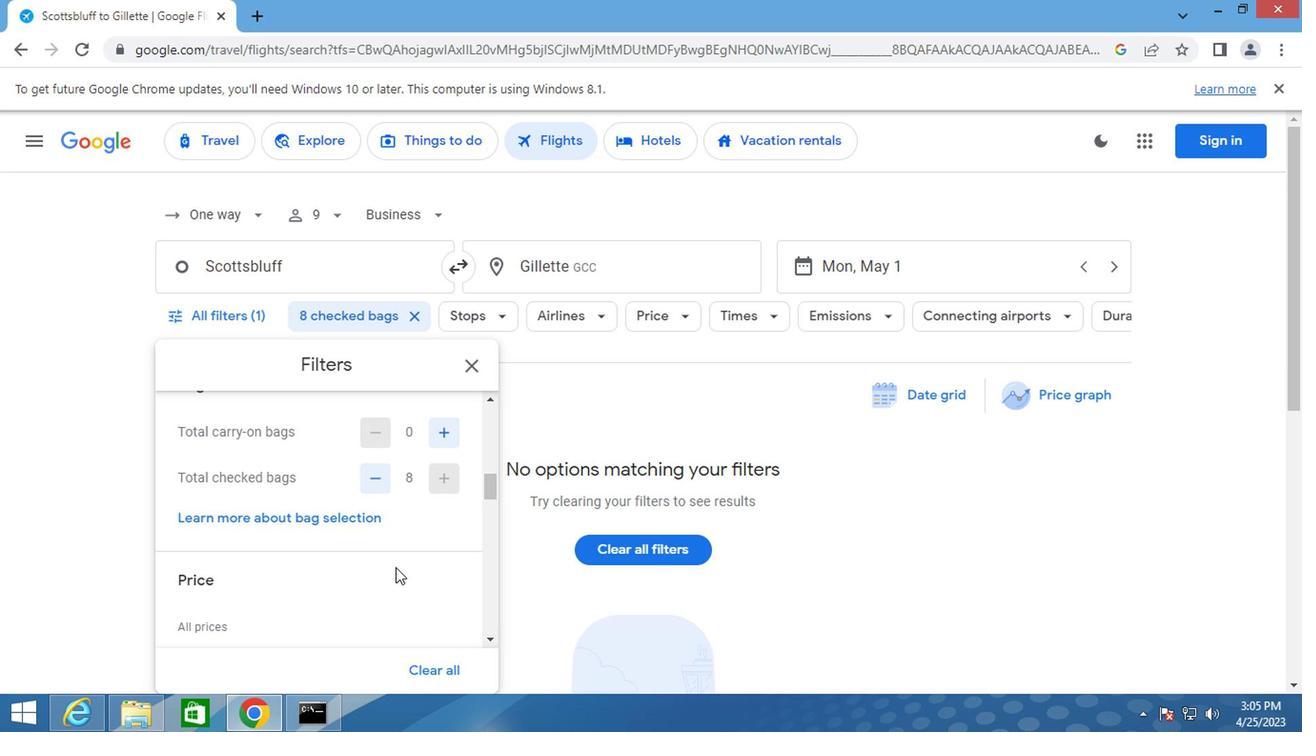
Action: Mouse moved to (432, 566)
Screenshot: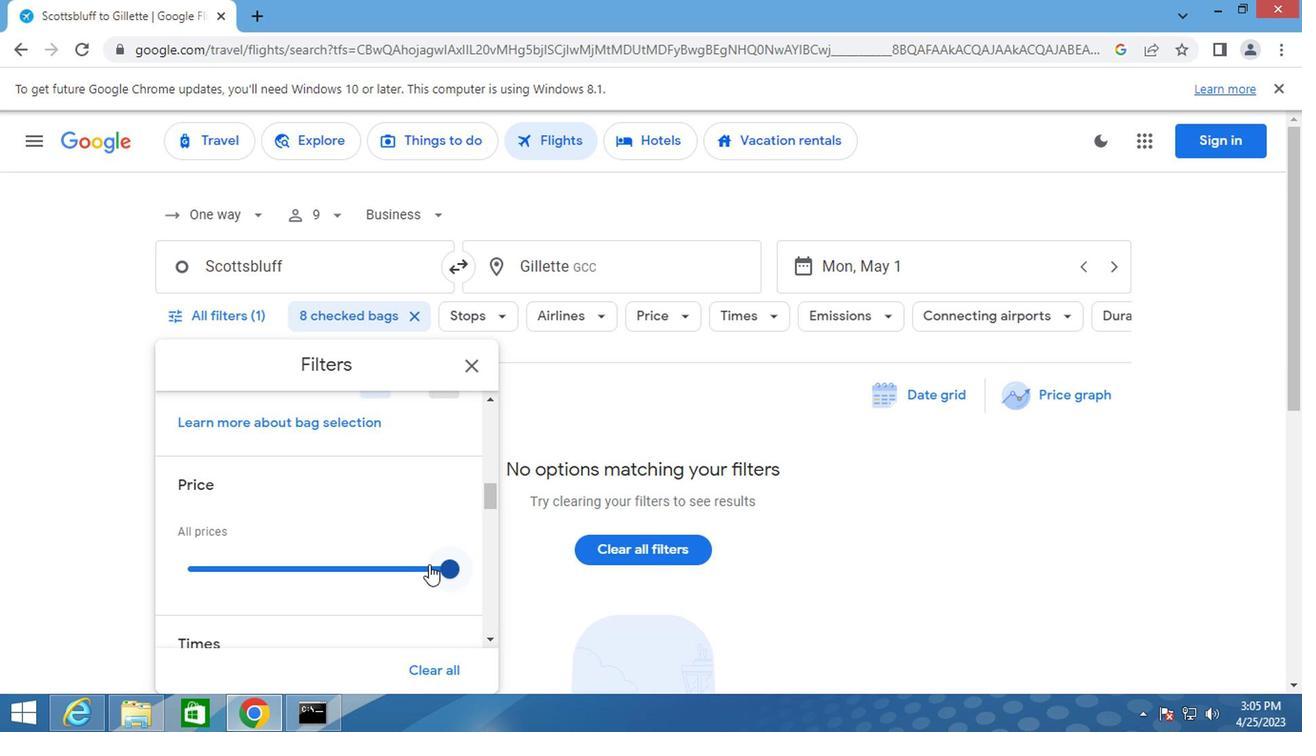 
Action: Mouse pressed left at (432, 566)
Screenshot: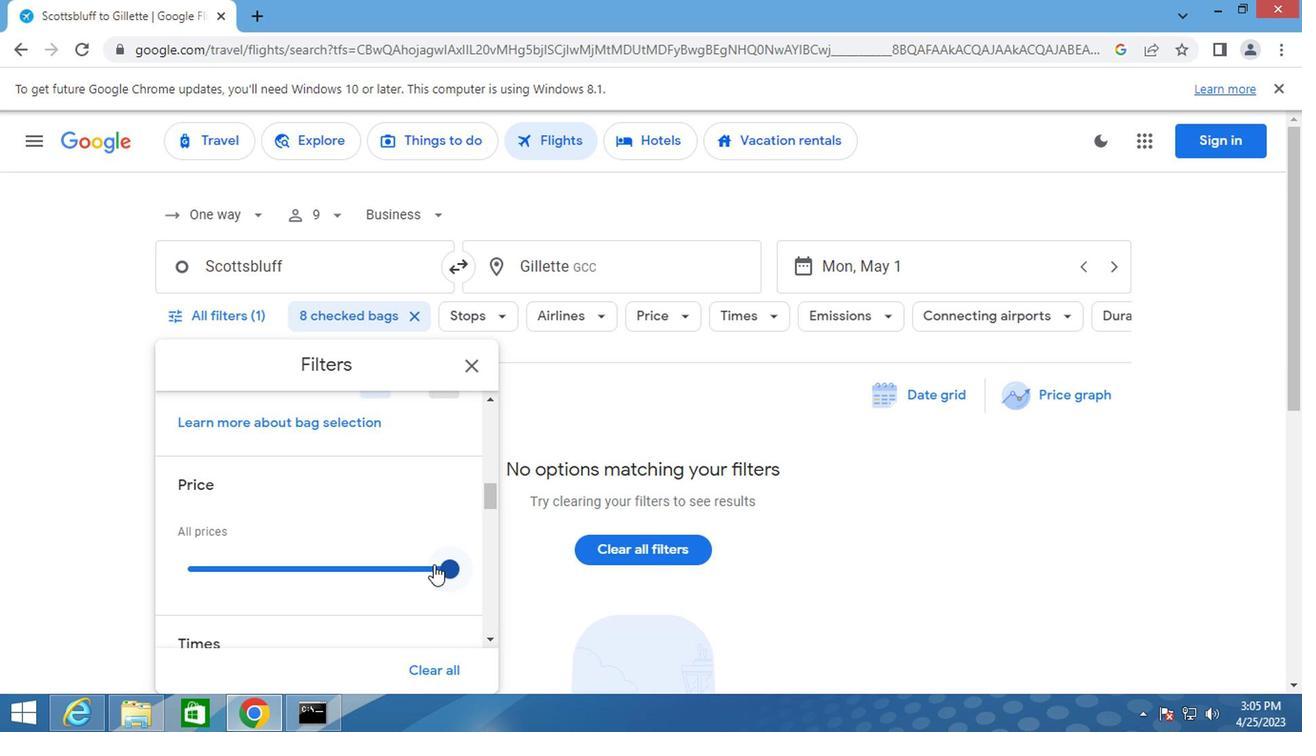 
Action: Mouse moved to (375, 537)
Screenshot: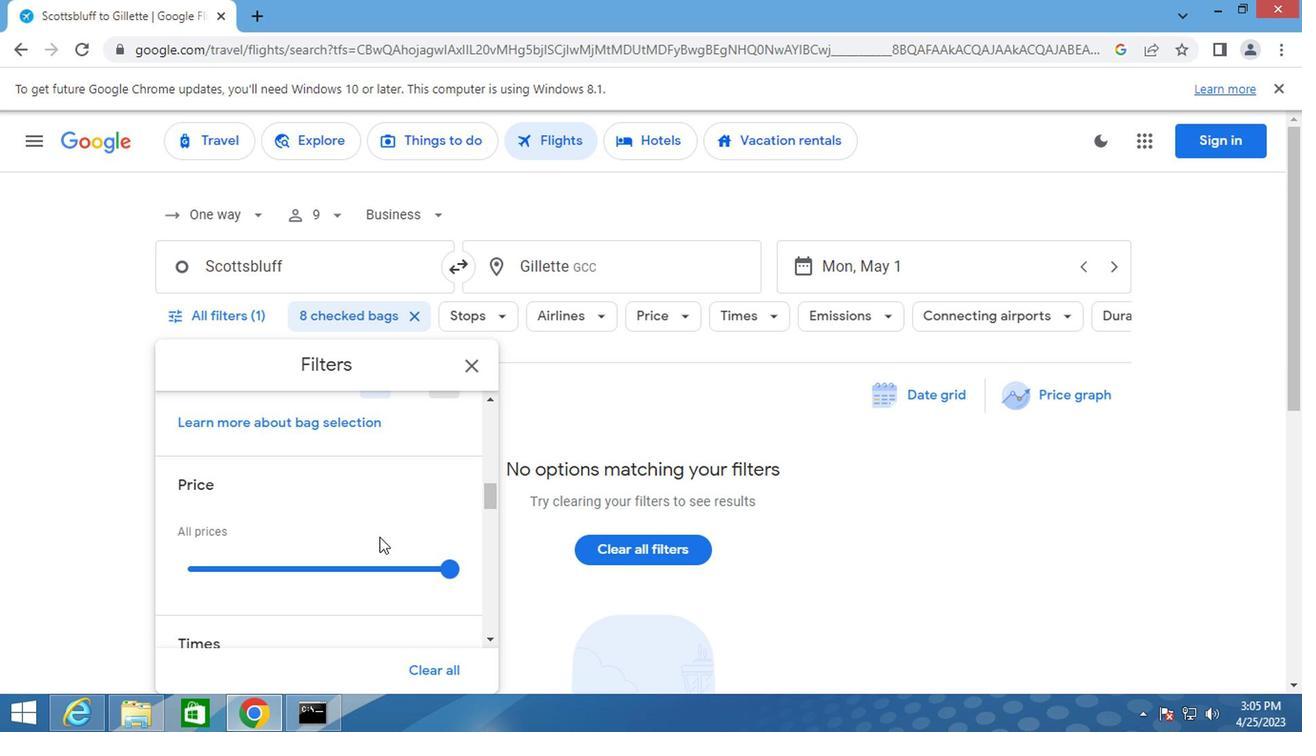 
Action: Mouse scrolled (375, 536) with delta (0, -1)
Screenshot: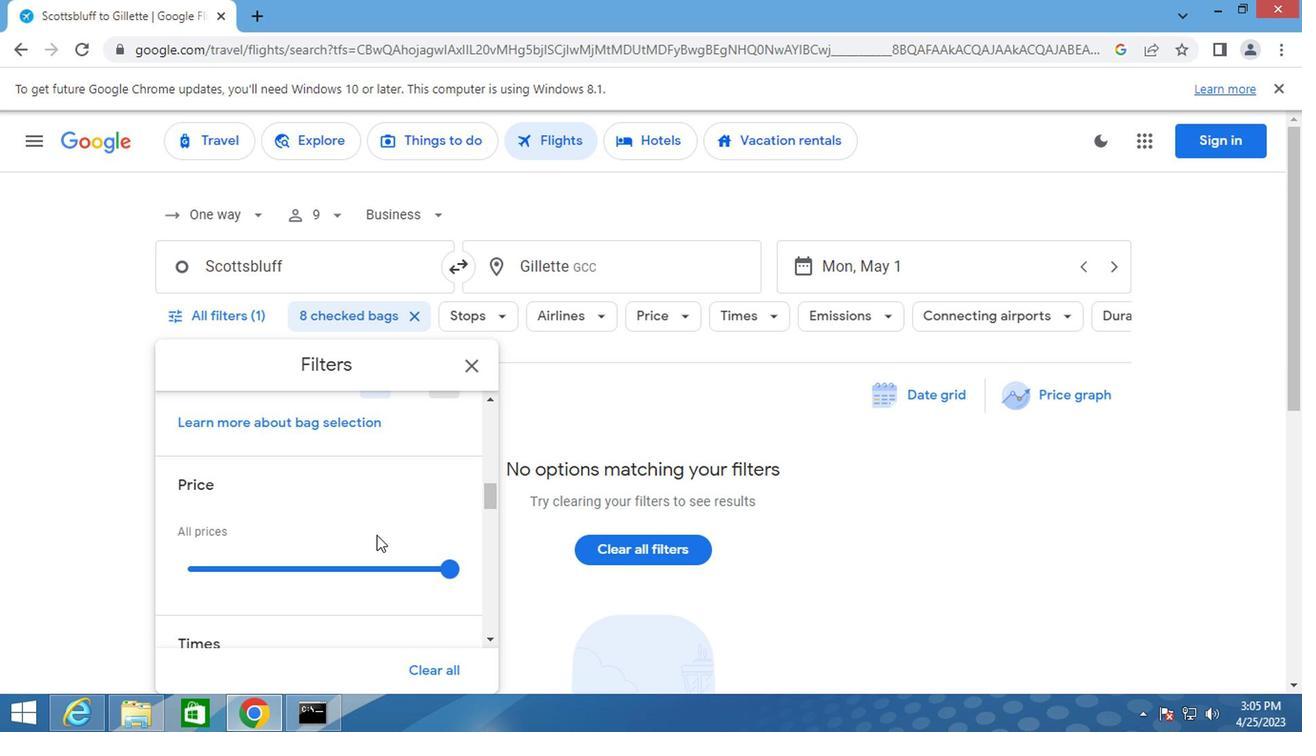 
Action: Mouse moved to (233, 535)
Screenshot: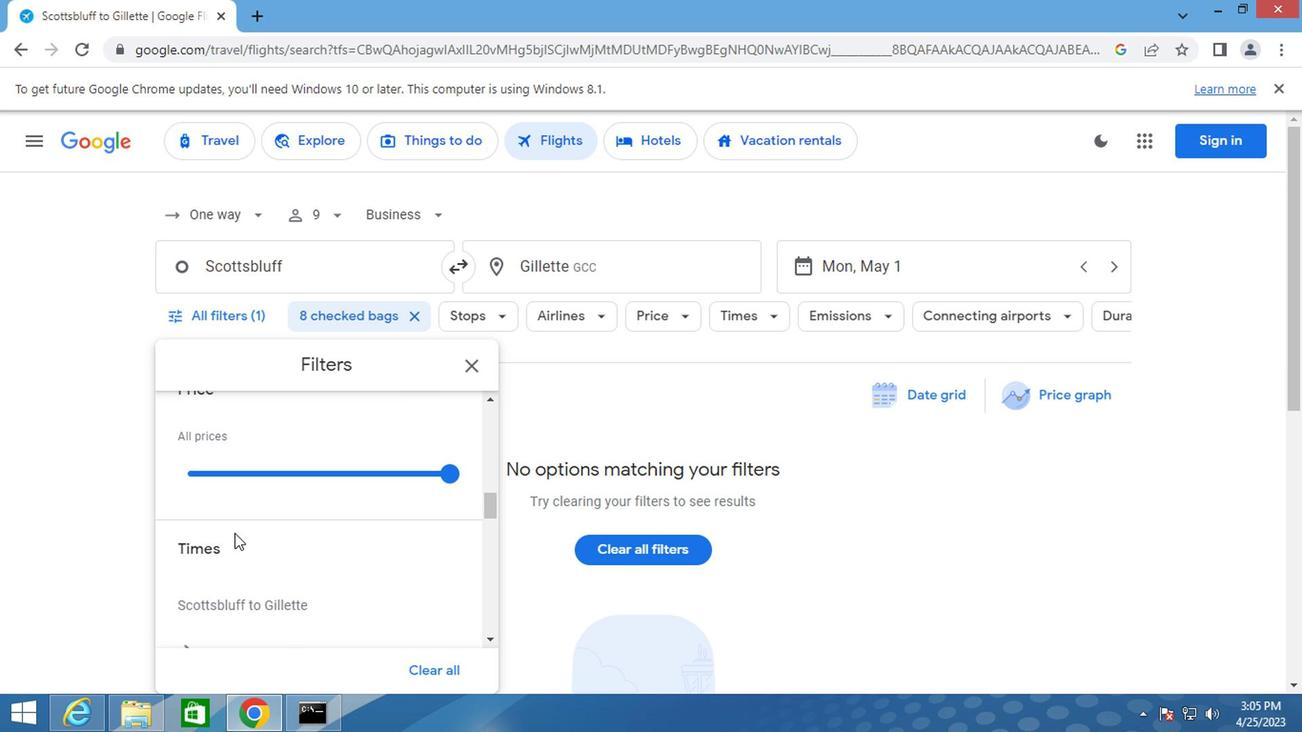 
Action: Mouse scrolled (233, 534) with delta (0, 0)
Screenshot: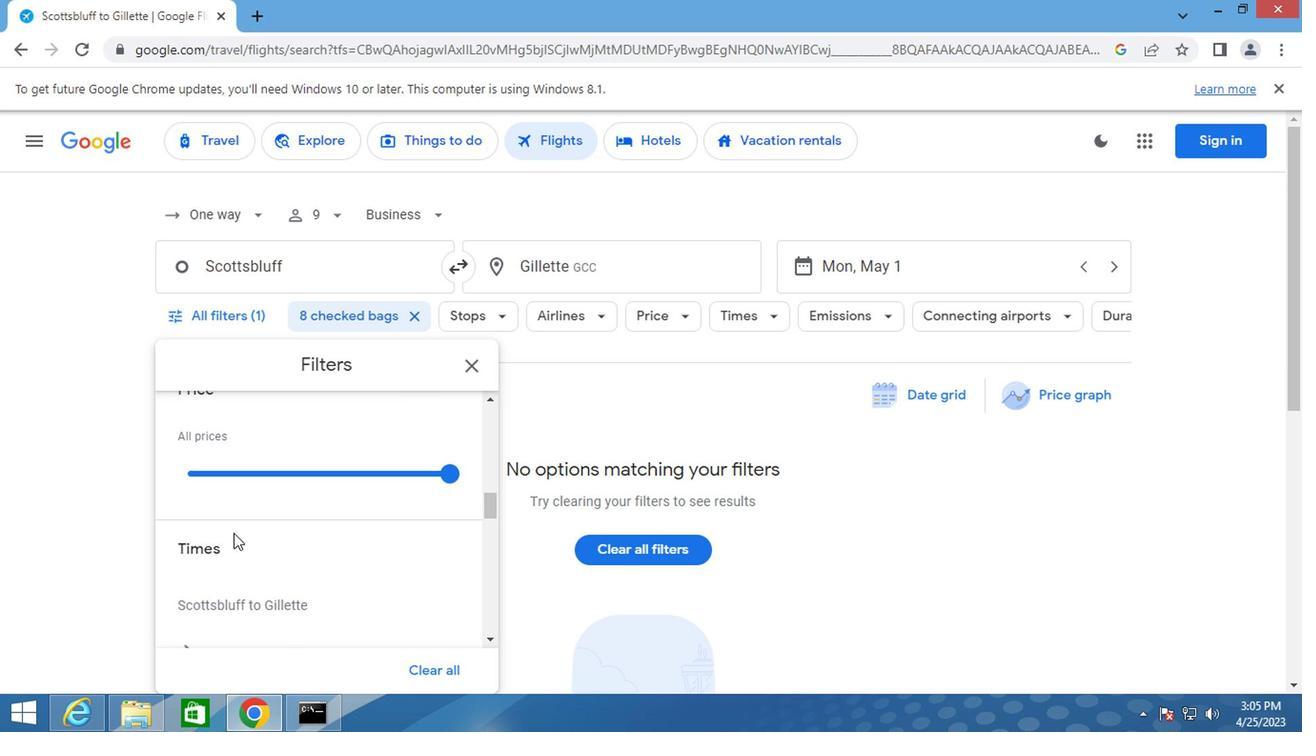 
Action: Mouse scrolled (233, 534) with delta (0, 0)
Screenshot: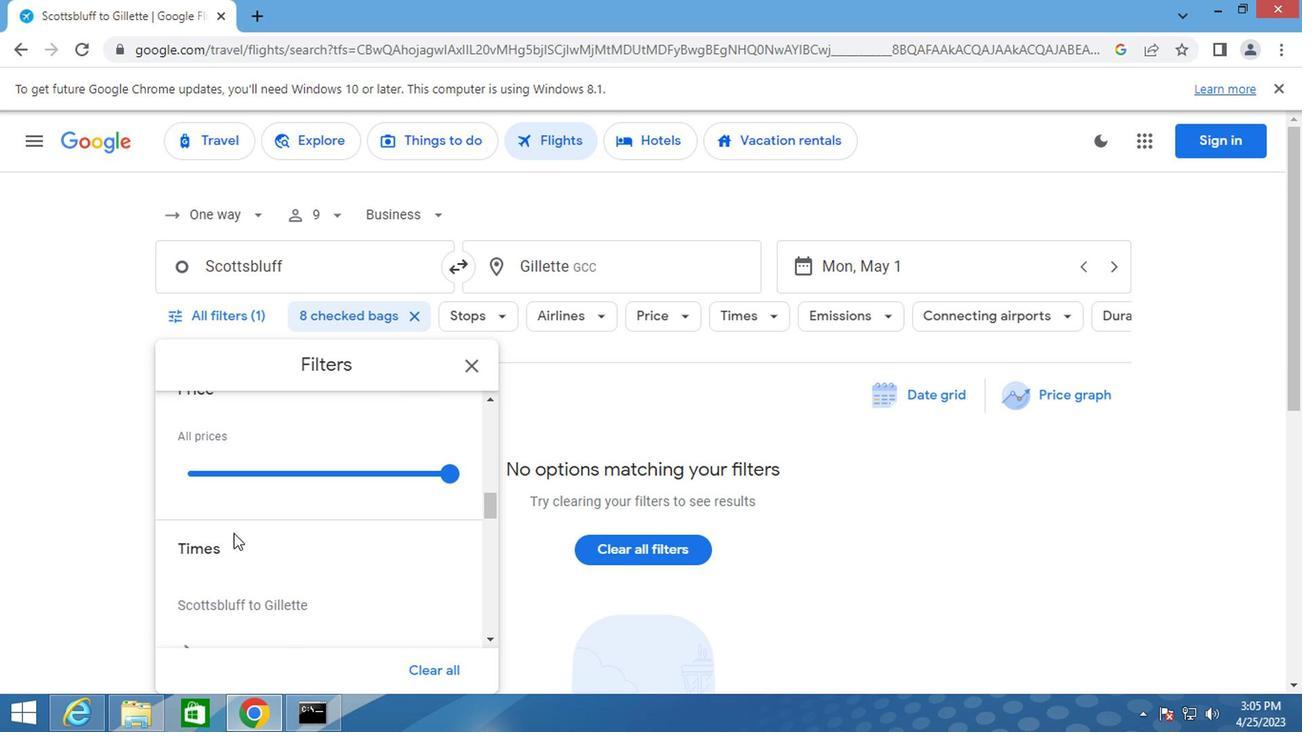 
Action: Mouse moved to (187, 505)
Screenshot: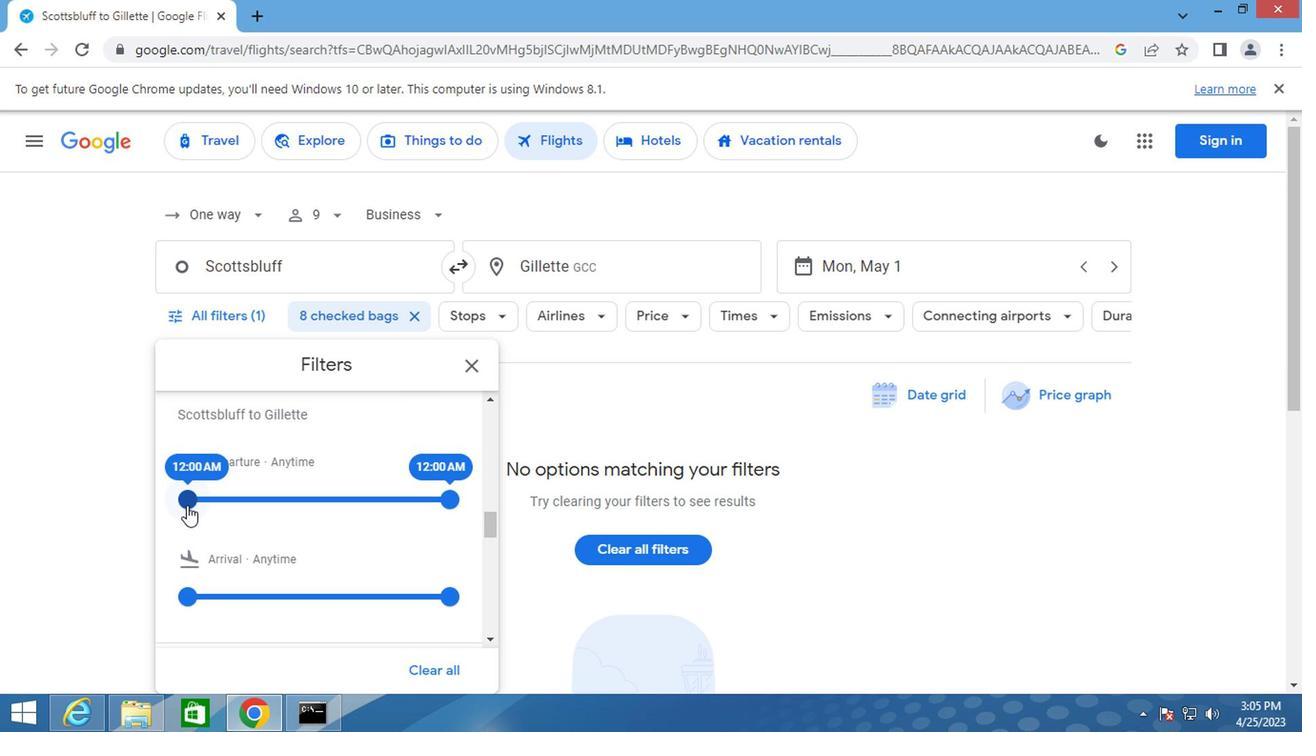 
Action: Mouse pressed left at (187, 505)
Screenshot: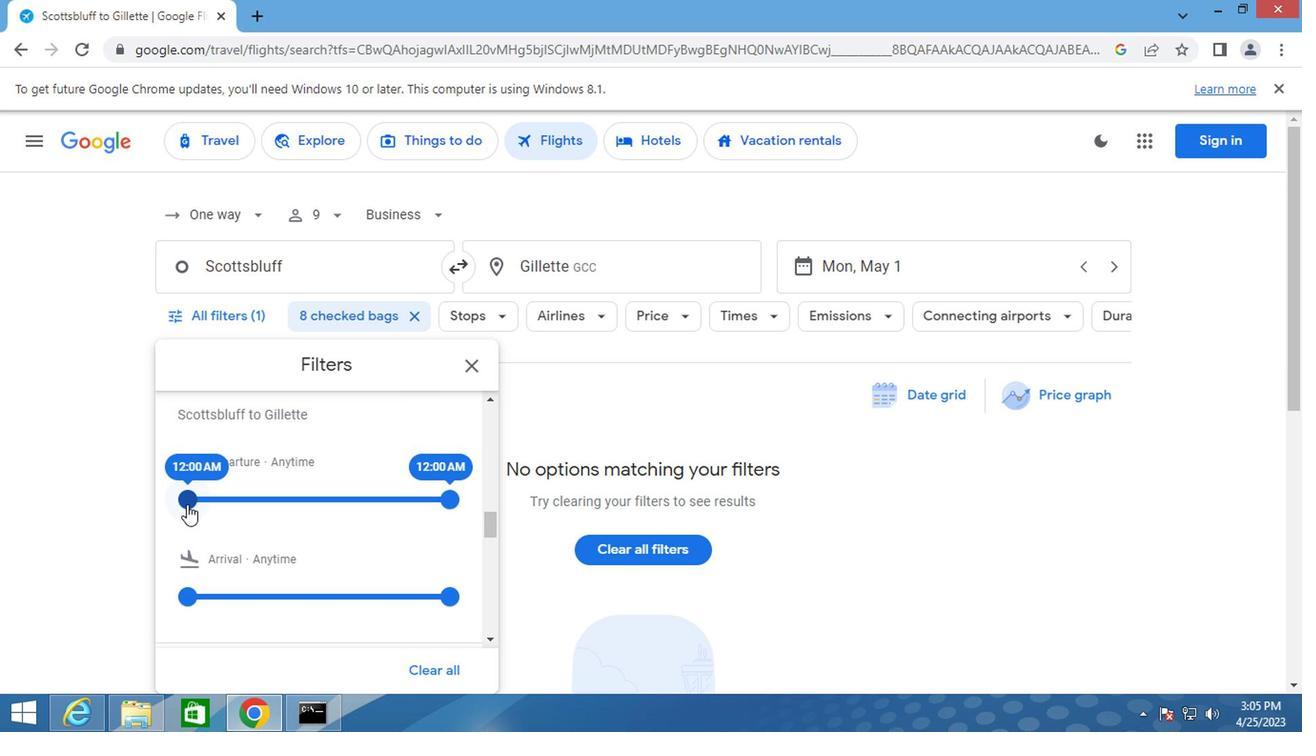 
Action: Mouse moved to (473, 361)
Screenshot: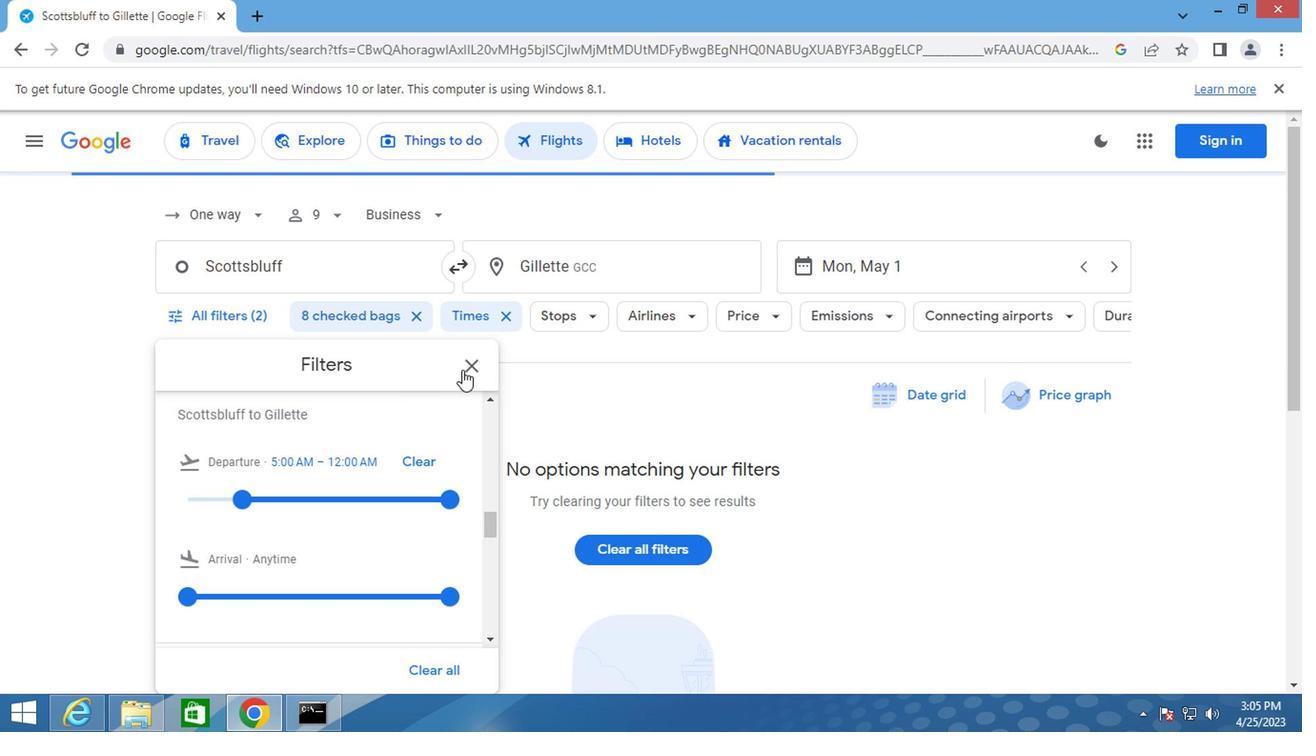 
Action: Mouse pressed left at (473, 361)
Screenshot: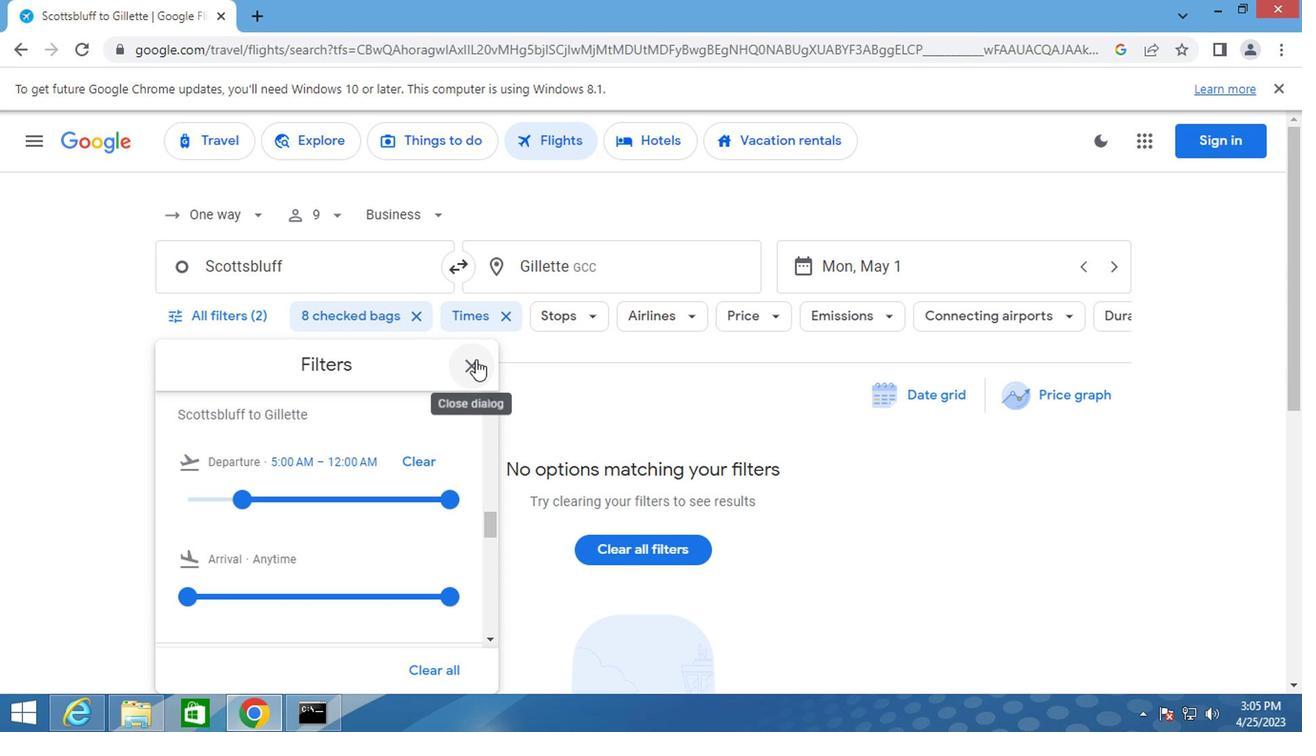 
Action: Mouse moved to (473, 360)
Screenshot: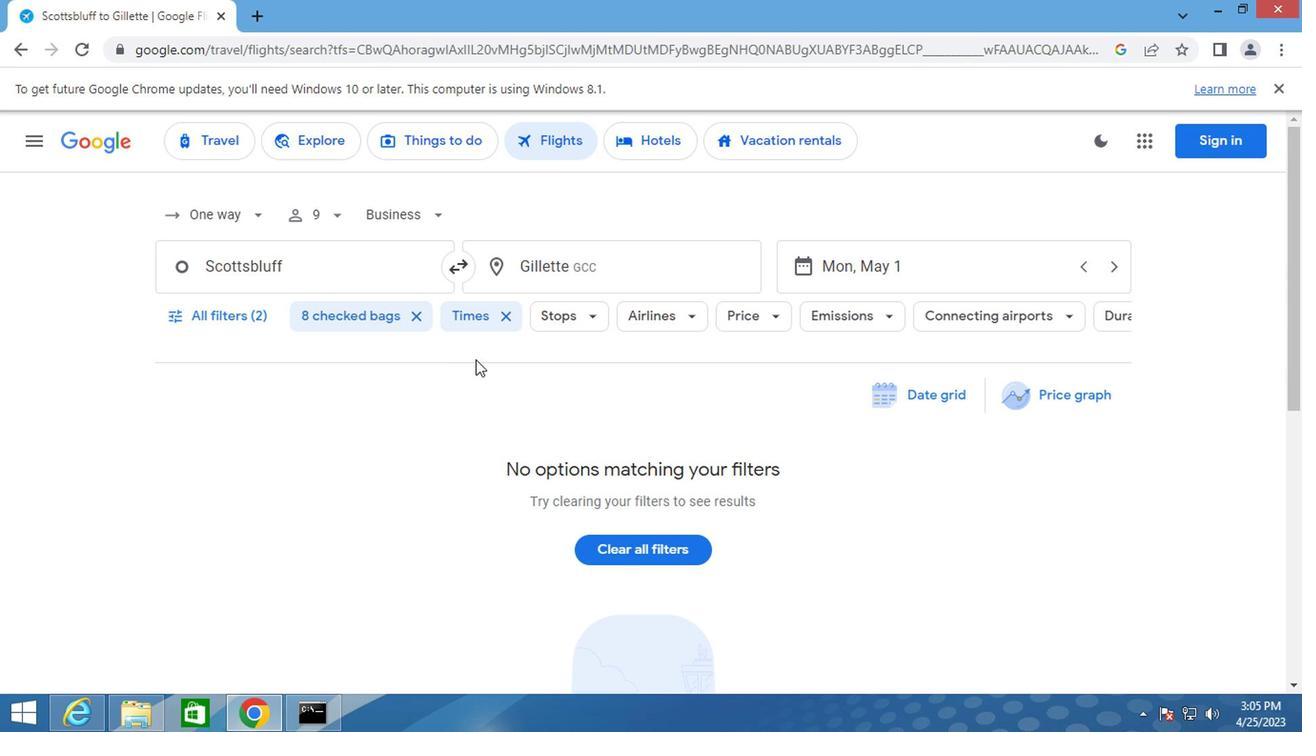 
Action: Key pressed <Key.f8>
Screenshot: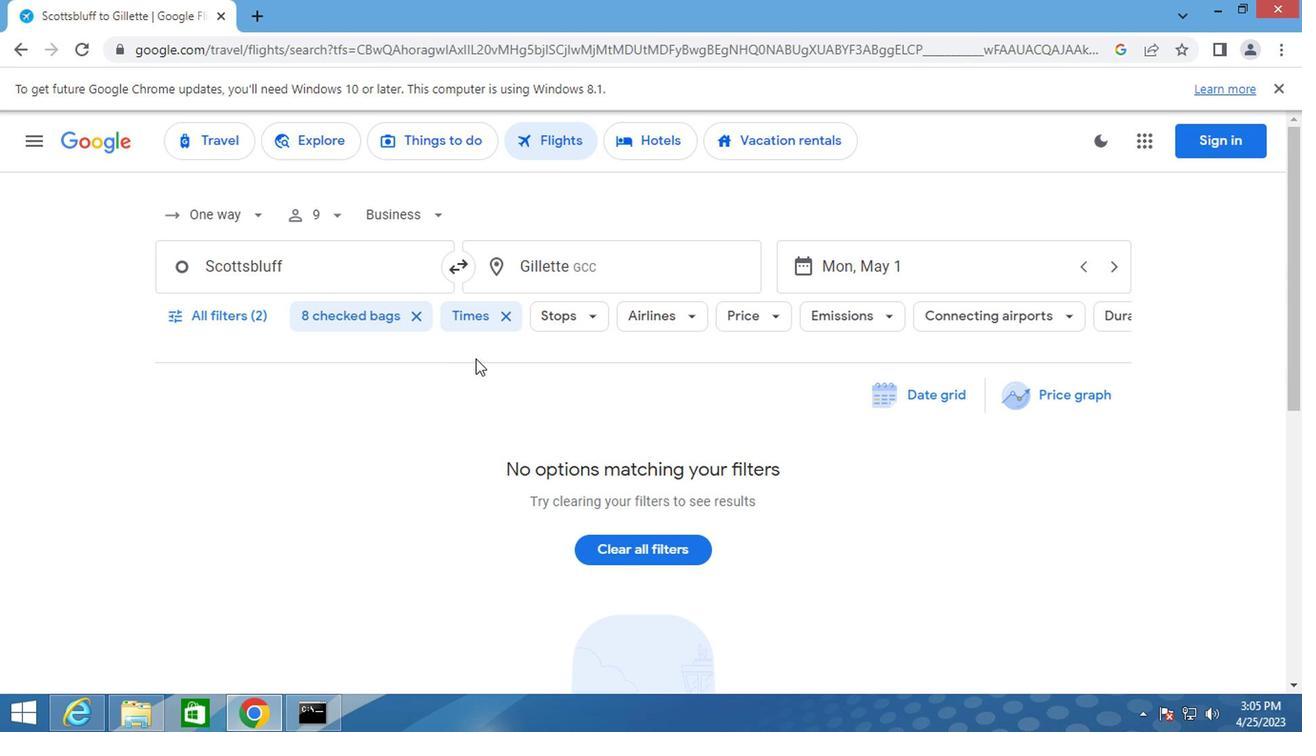 
